 Task: Find an Airbnb in Vileyka, Belarus for 9 guests from 8th to 15th August with free parking, TV, gym, breakfast, 5 bedrooms, 8+ beds, 5 bathrooms, self check-in, and a price range of ₹10,000 to ₹14,000.
Action: Mouse moved to (372, 147)
Screenshot: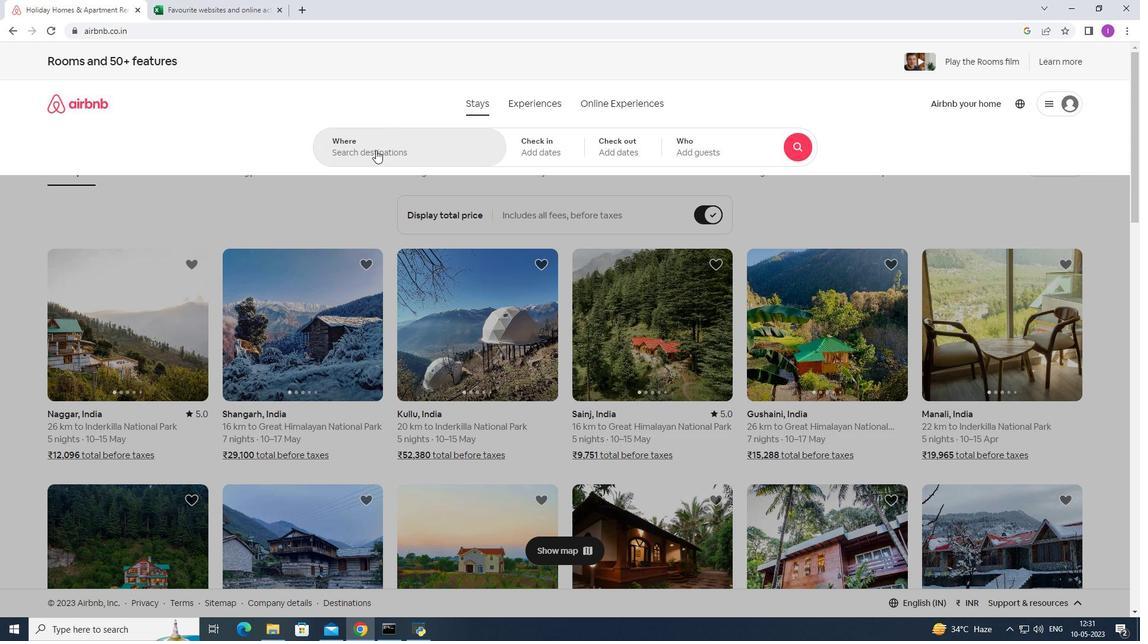 
Action: Mouse pressed left at (372, 147)
Screenshot: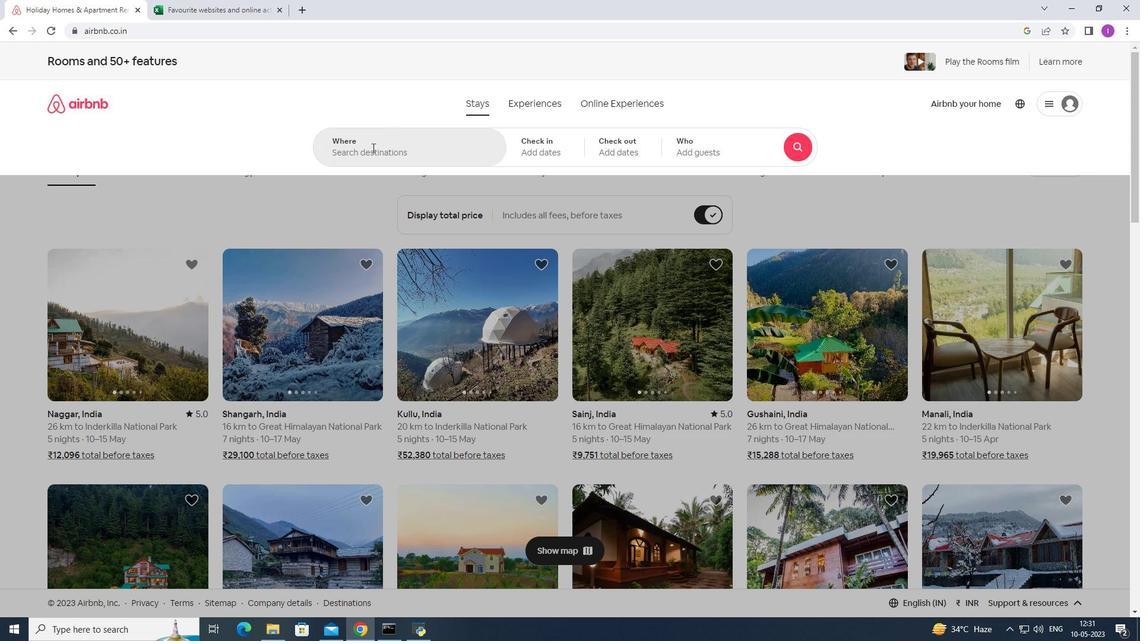 
Action: Mouse moved to (399, 149)
Screenshot: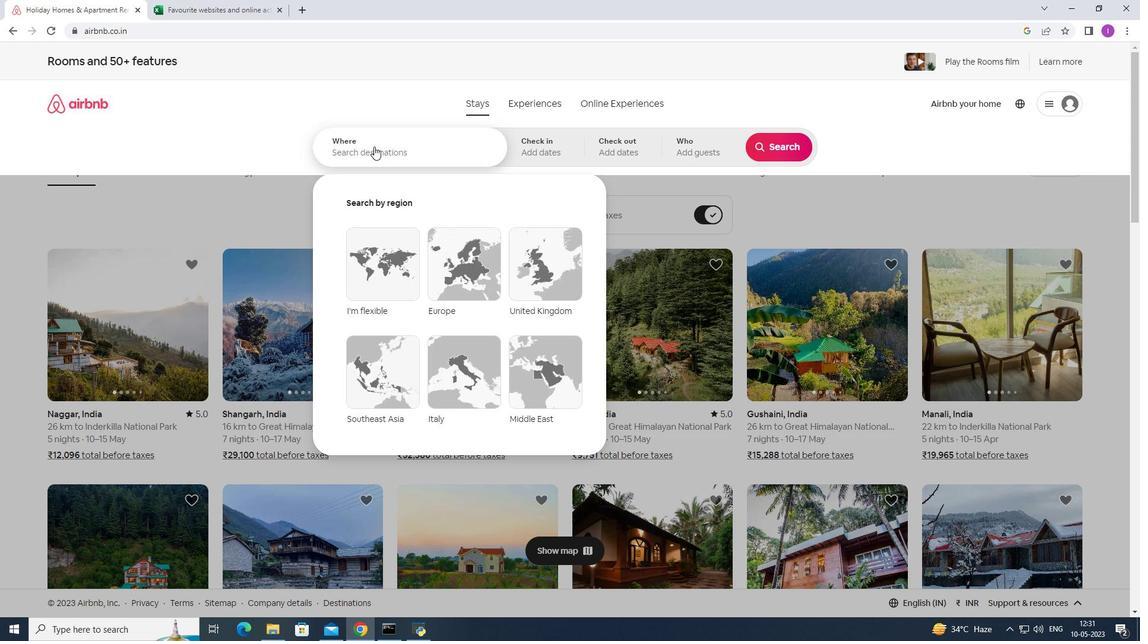 
Action: Key pressed <Key.shift><Key.shift><Key.shift><Key.shift><Key.shift><Key.shift><Key.shift><Key.shift><Key.shift><Key.shift><Key.shift><Key.shift><Key.shift><Key.shift><Key.shift><Key.shift><Key.shift><Key.shift><Key.shift><Key.shift><Key.shift><Key.shift><Key.shift><Key.shift><Key.shift><Key.shift><Key.shift><Key.shift><Key.shift><Key.shift><Key.shift><Key.shift><Key.shift><Key.shift><Key.shift><Key.shift>Vilyeyka,<Key.shift>Belarus
Screenshot: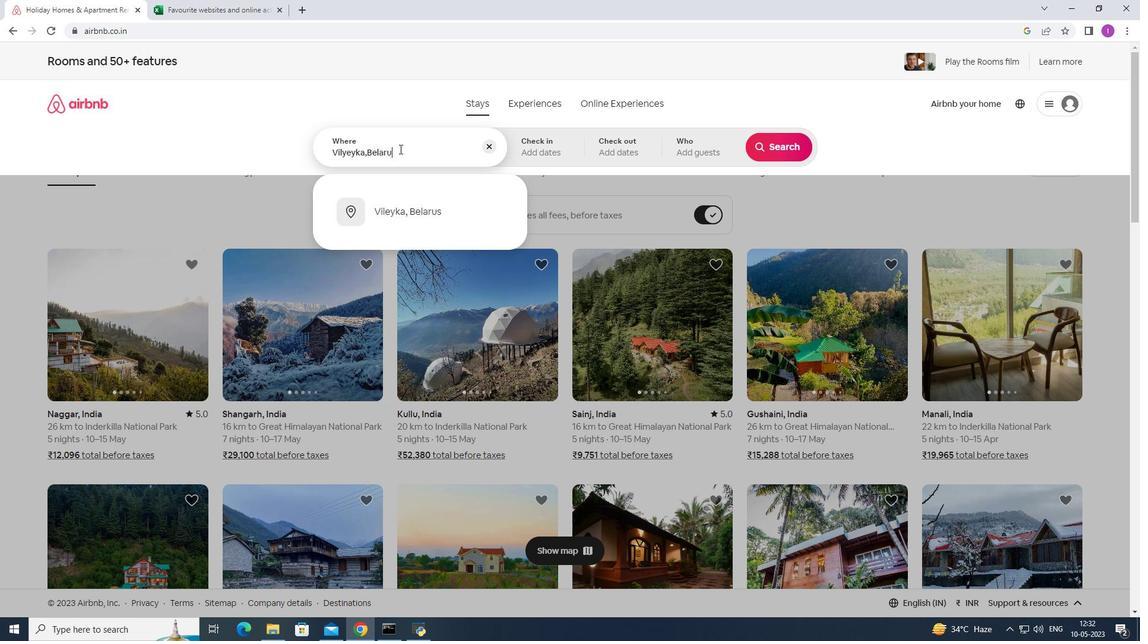 
Action: Mouse moved to (417, 216)
Screenshot: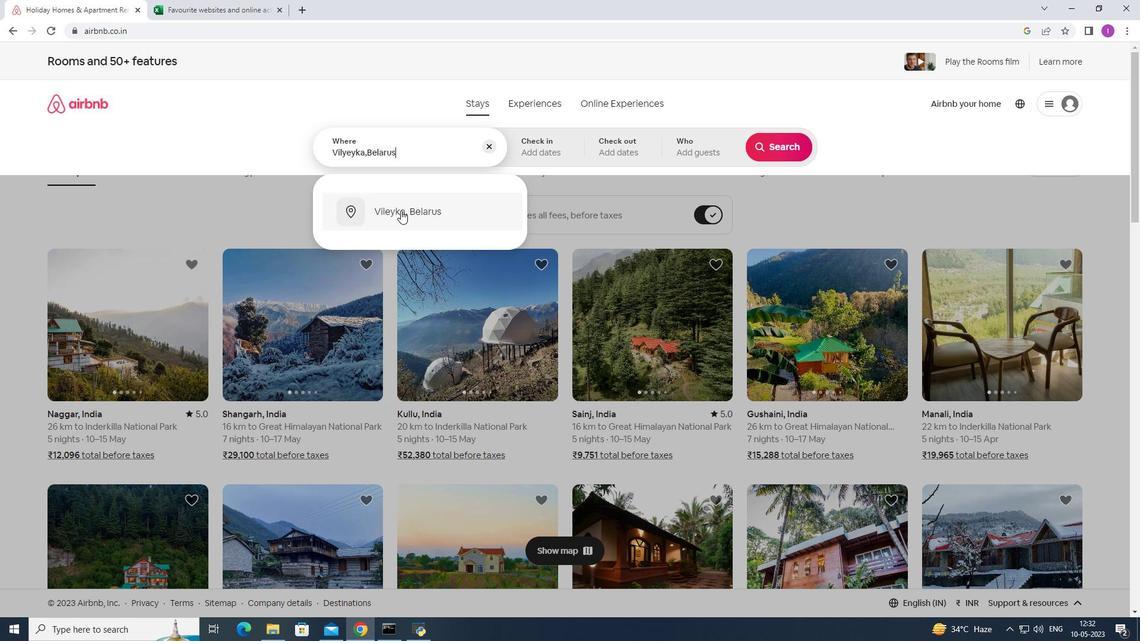 
Action: Mouse pressed left at (417, 216)
Screenshot: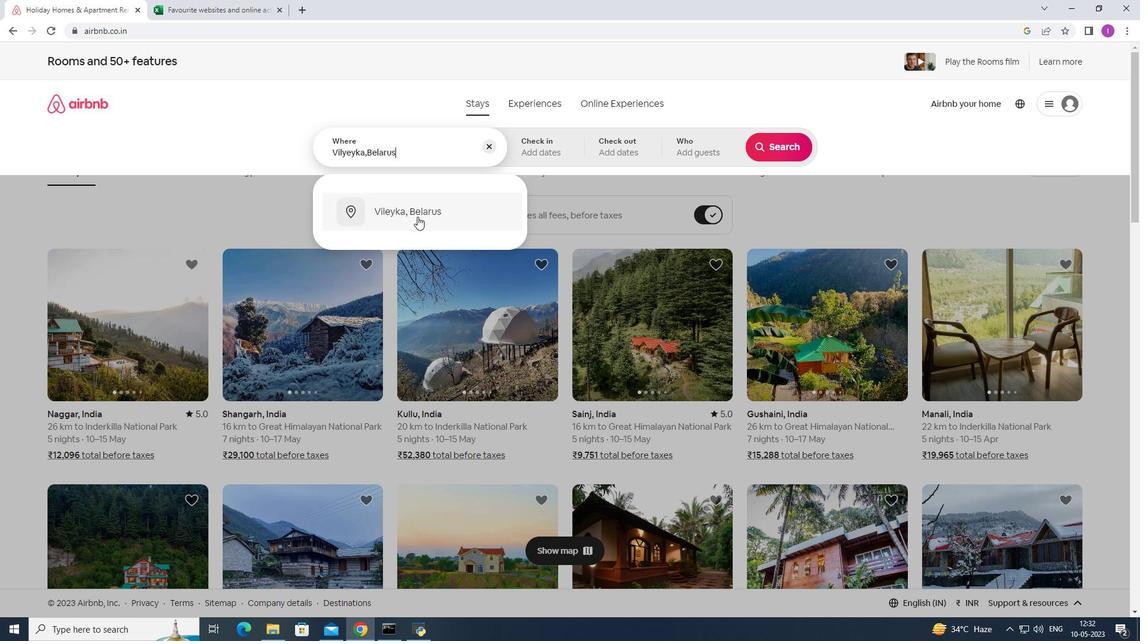 
Action: Mouse moved to (781, 239)
Screenshot: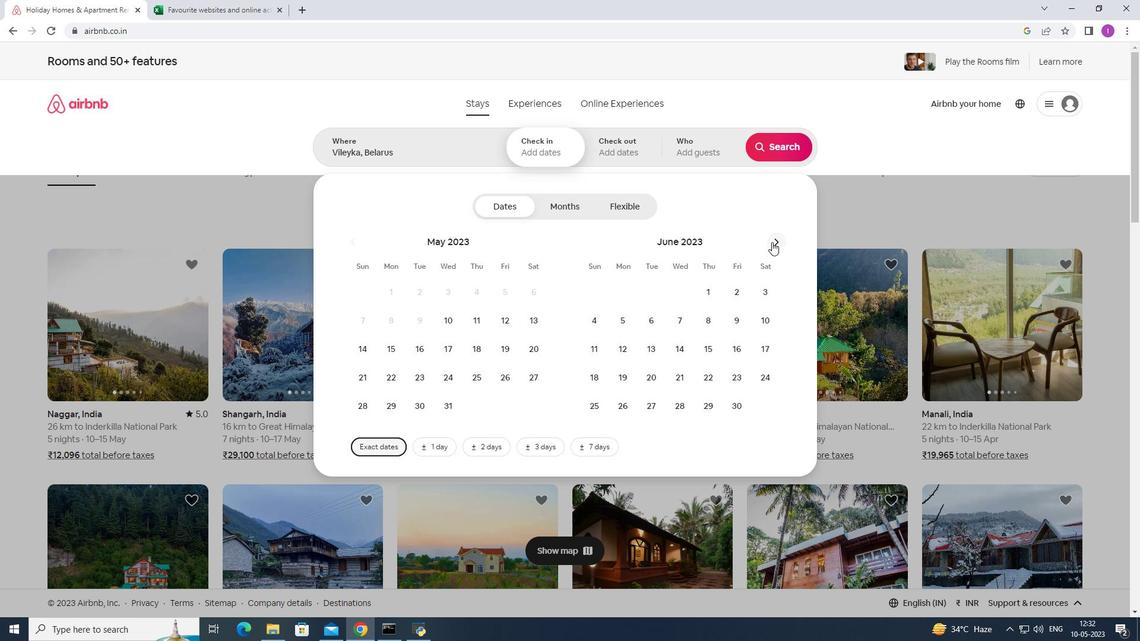 
Action: Mouse pressed left at (781, 239)
Screenshot: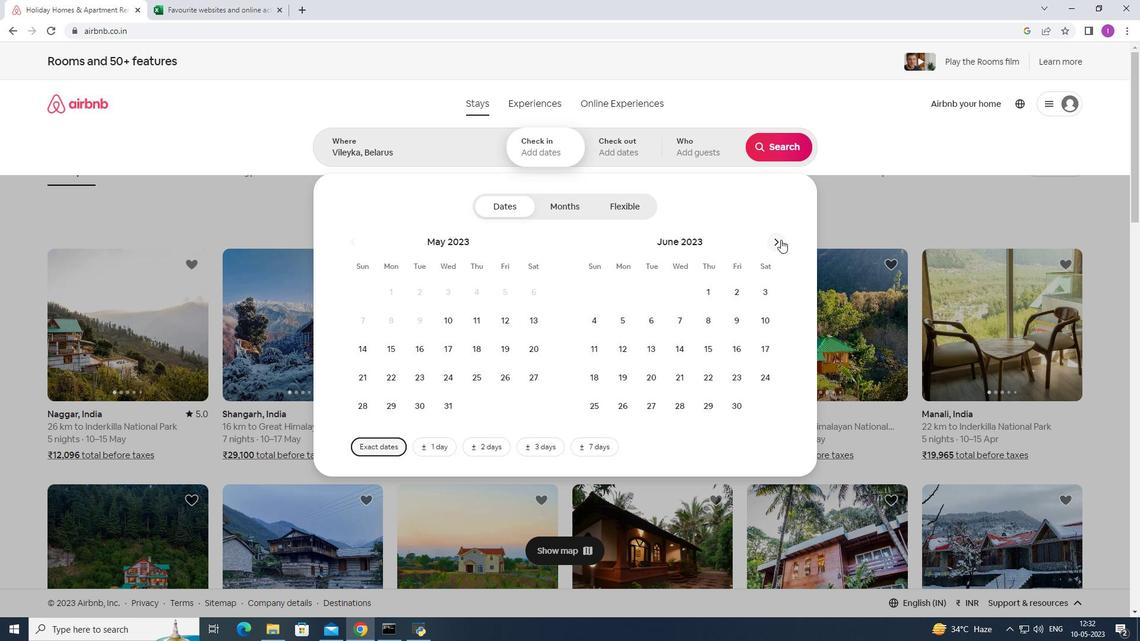 
Action: Mouse pressed left at (781, 239)
Screenshot: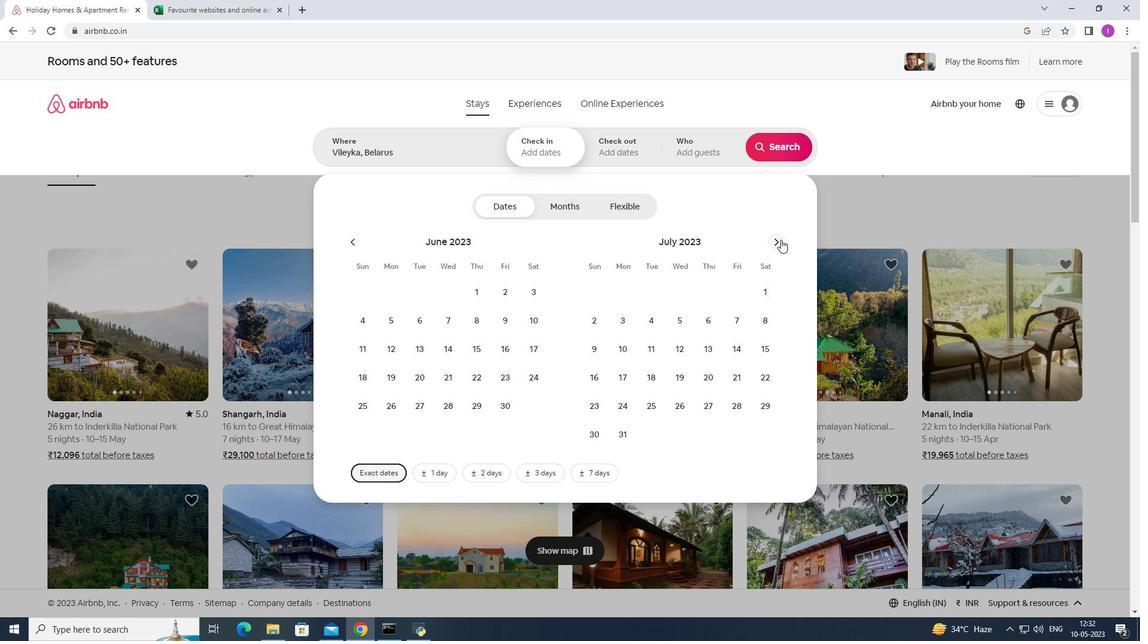 
Action: Mouse moved to (652, 323)
Screenshot: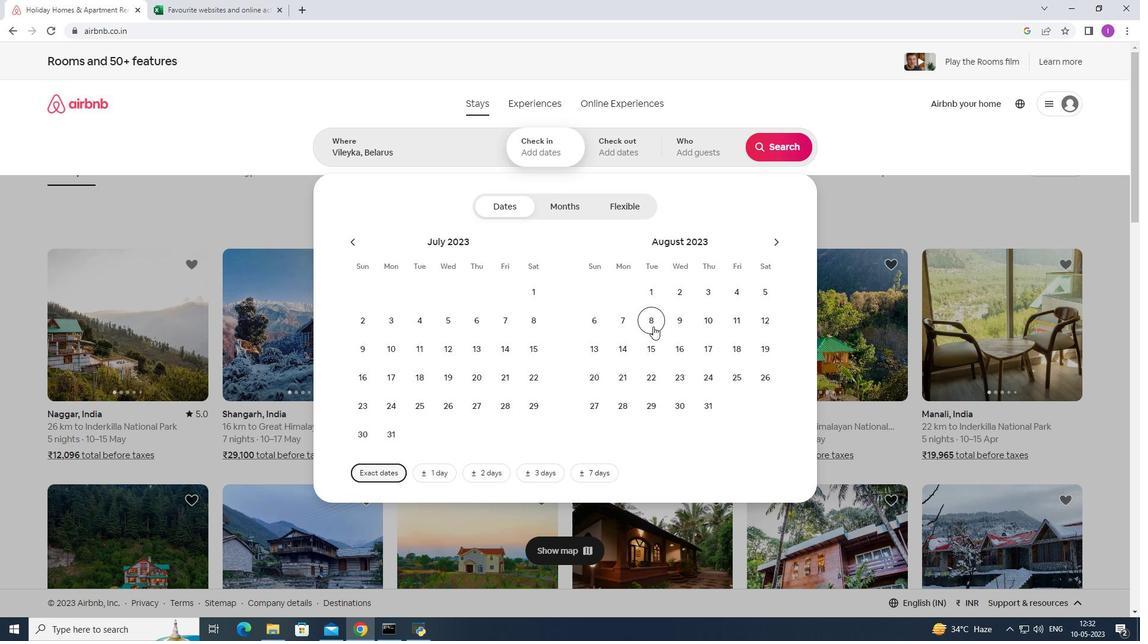 
Action: Mouse pressed left at (652, 323)
Screenshot: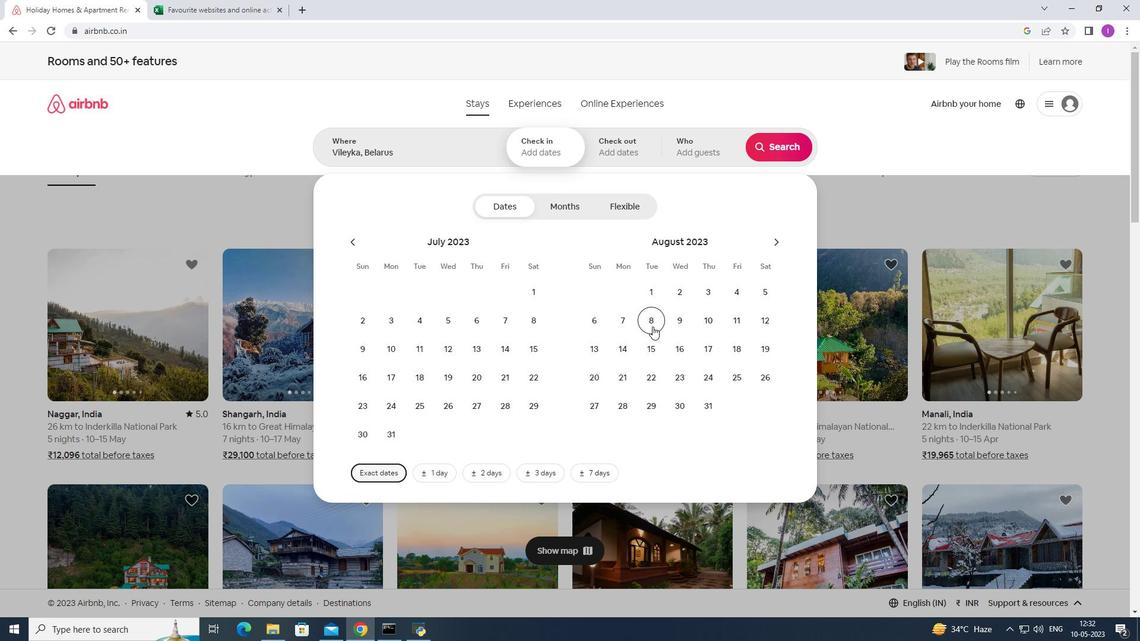 
Action: Mouse moved to (654, 343)
Screenshot: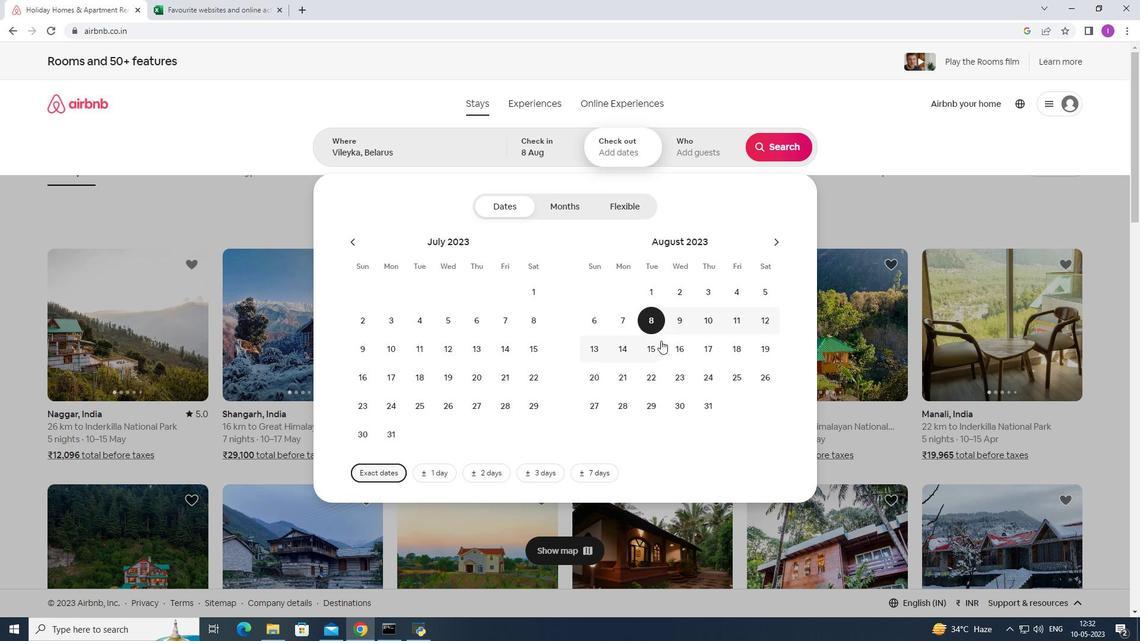 
Action: Mouse pressed left at (654, 343)
Screenshot: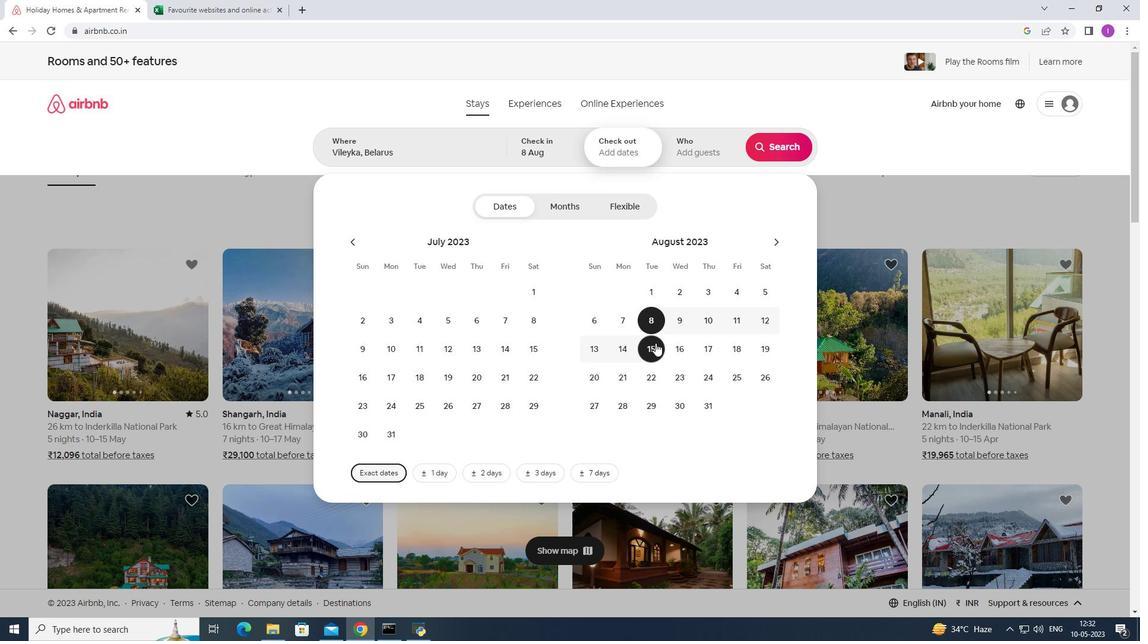 
Action: Mouse moved to (691, 149)
Screenshot: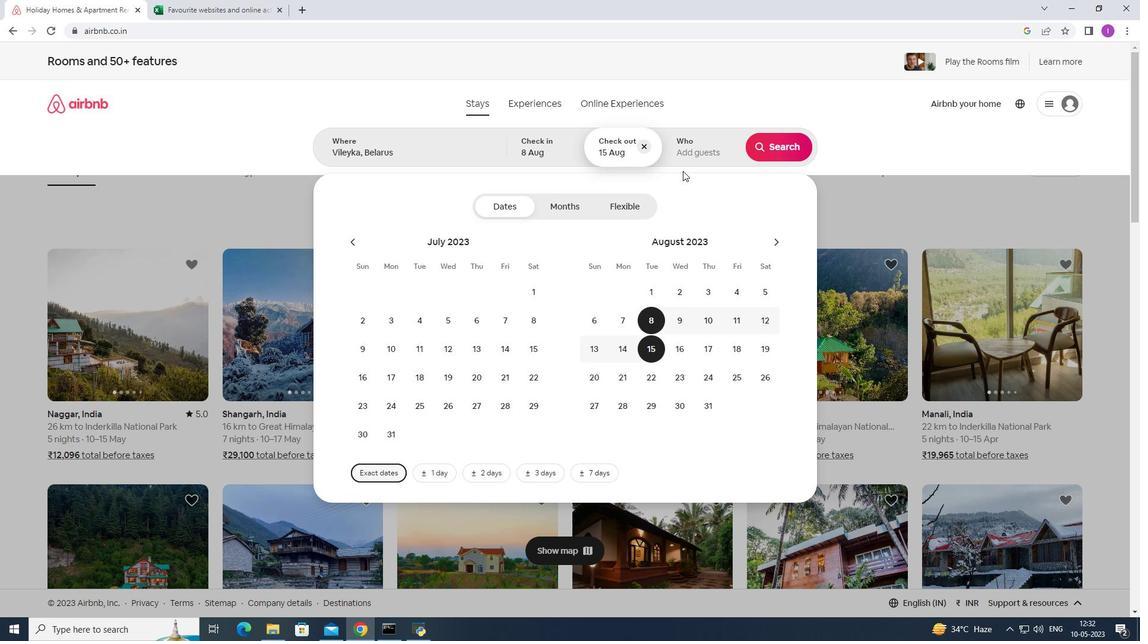 
Action: Mouse pressed left at (691, 149)
Screenshot: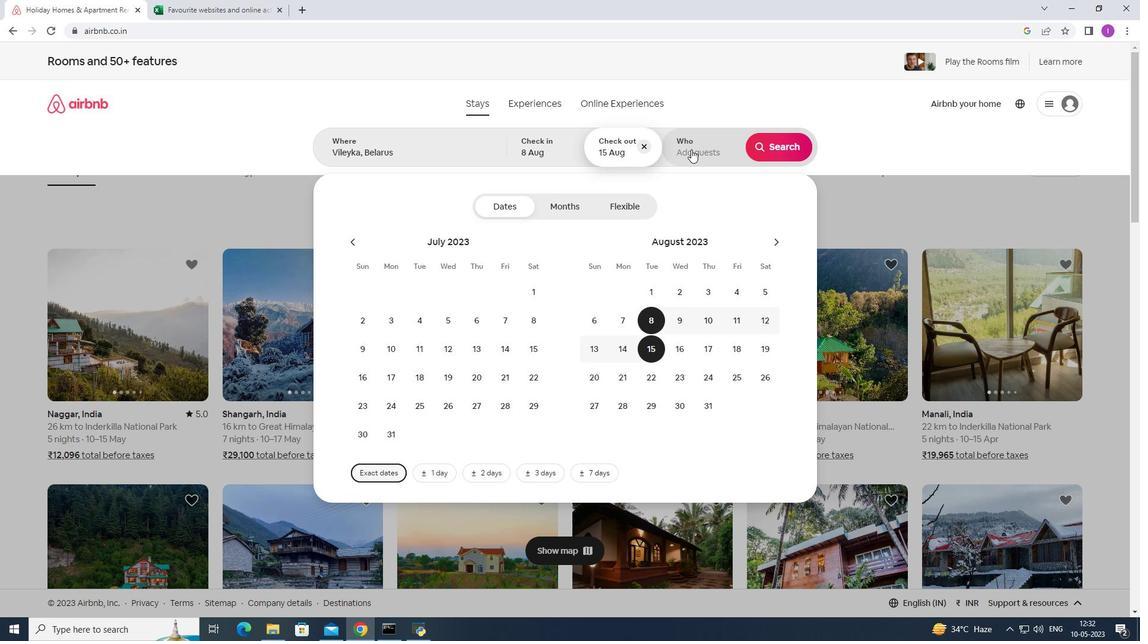 
Action: Mouse moved to (778, 209)
Screenshot: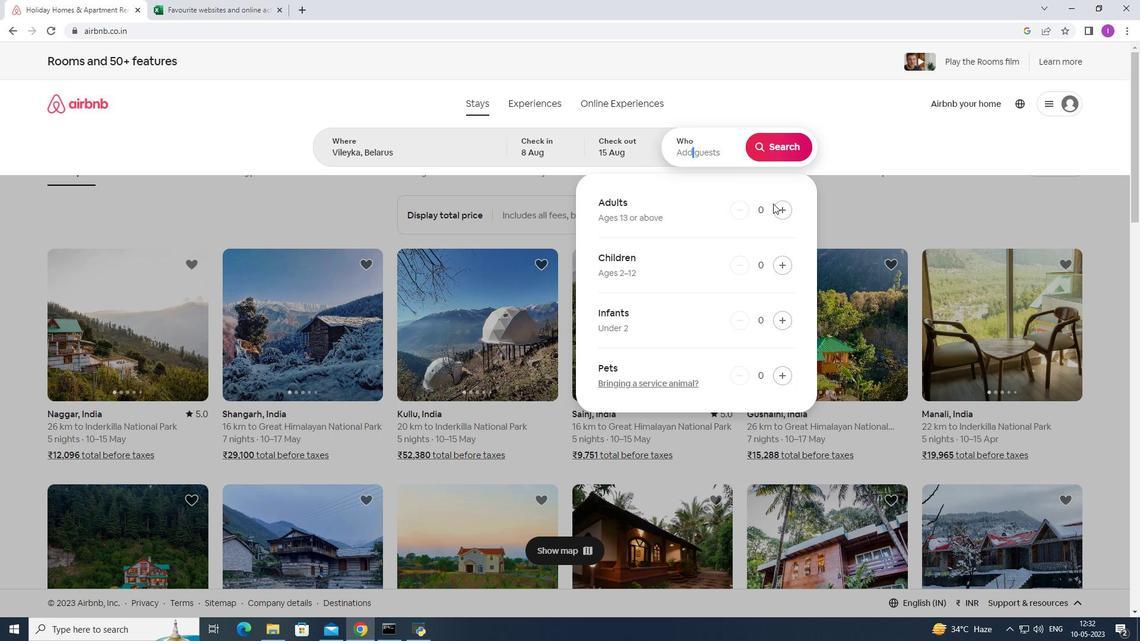 
Action: Mouse pressed left at (778, 209)
Screenshot: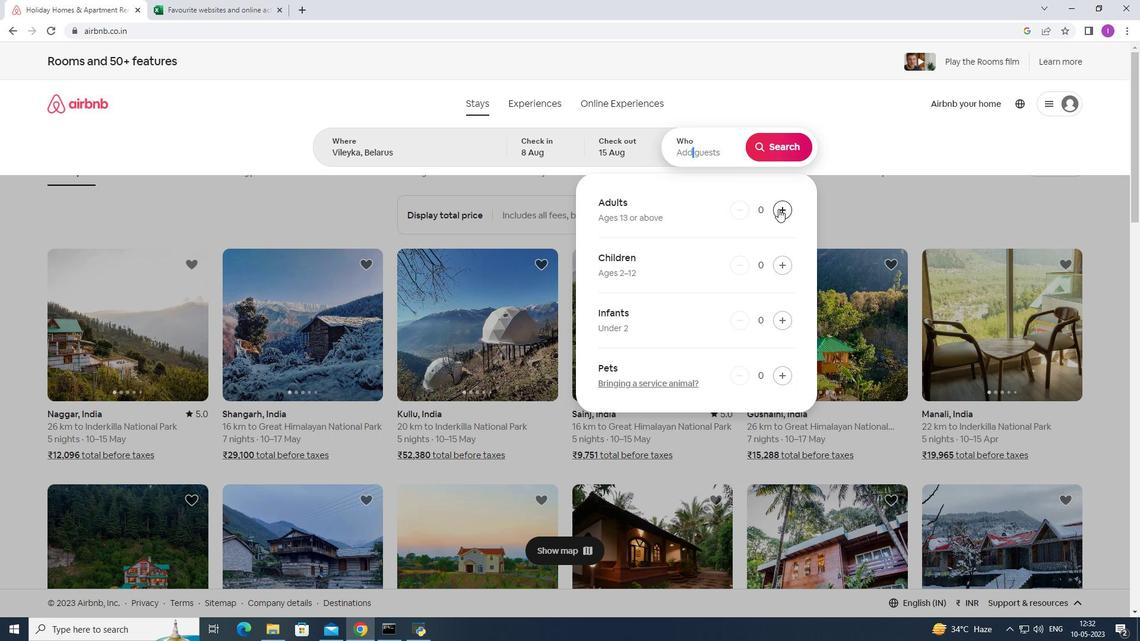 
Action: Mouse pressed left at (778, 209)
Screenshot: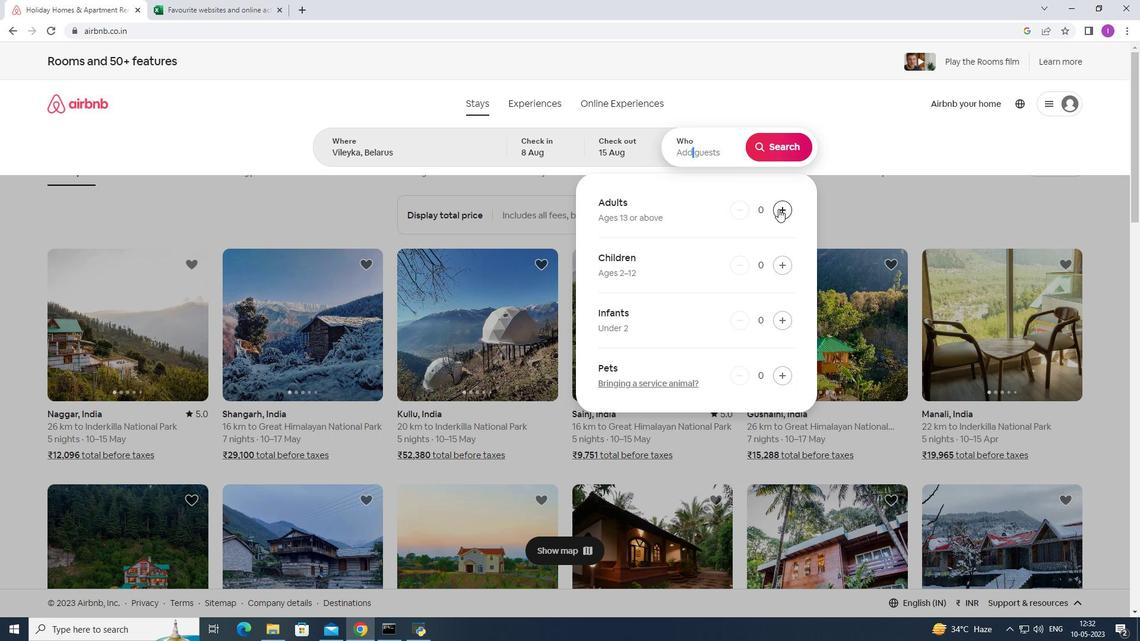 
Action: Mouse pressed left at (778, 209)
Screenshot: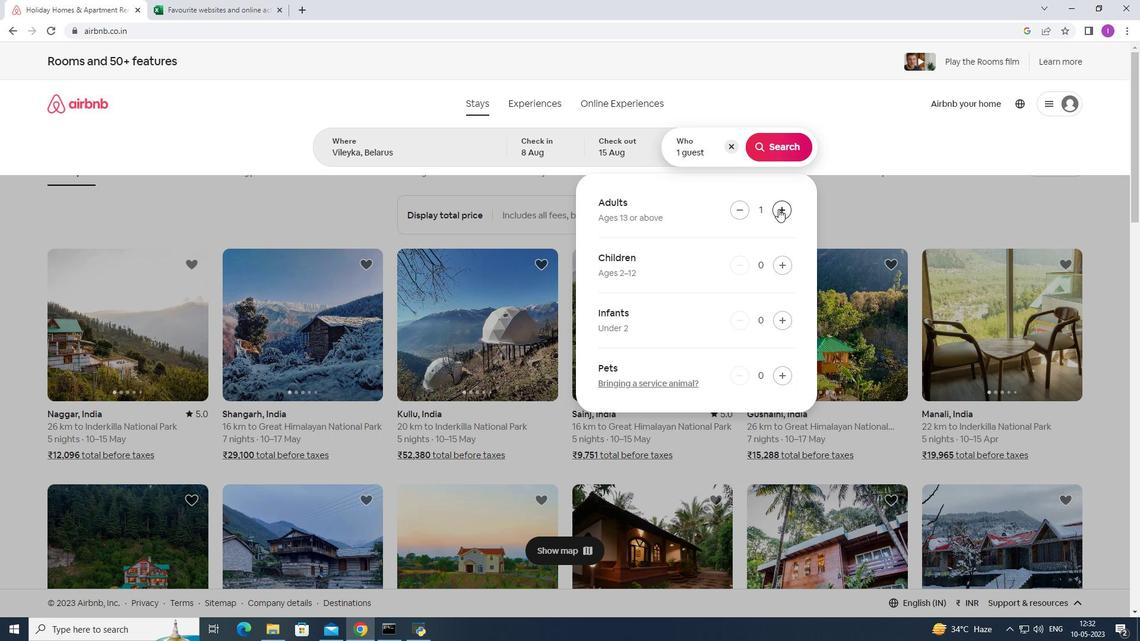 
Action: Mouse pressed left at (778, 209)
Screenshot: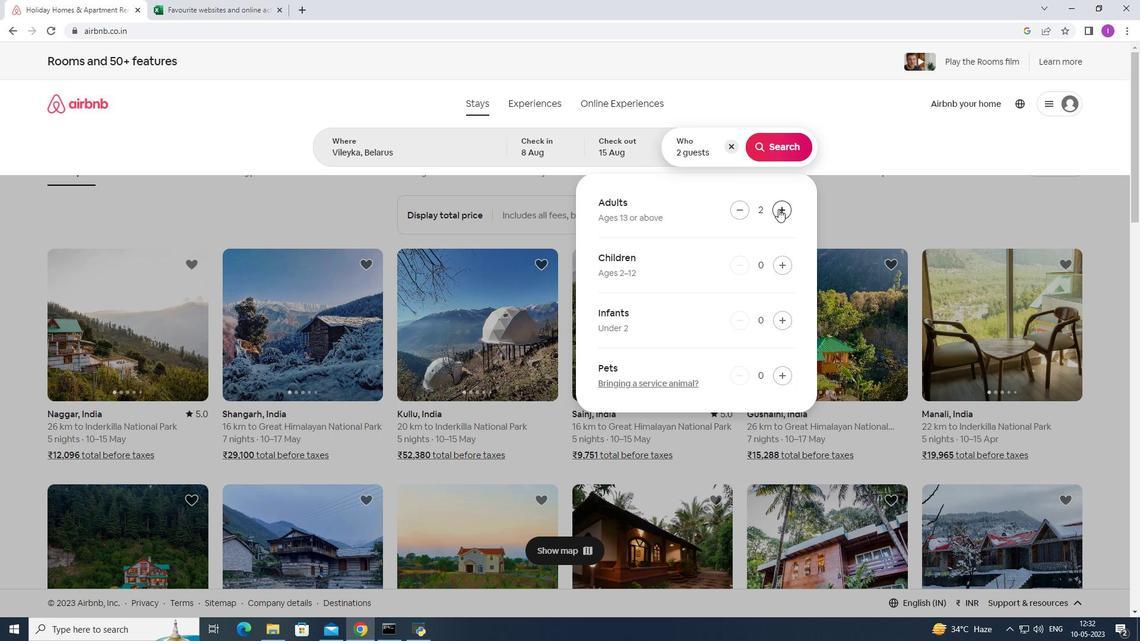 
Action: Mouse pressed left at (778, 209)
Screenshot: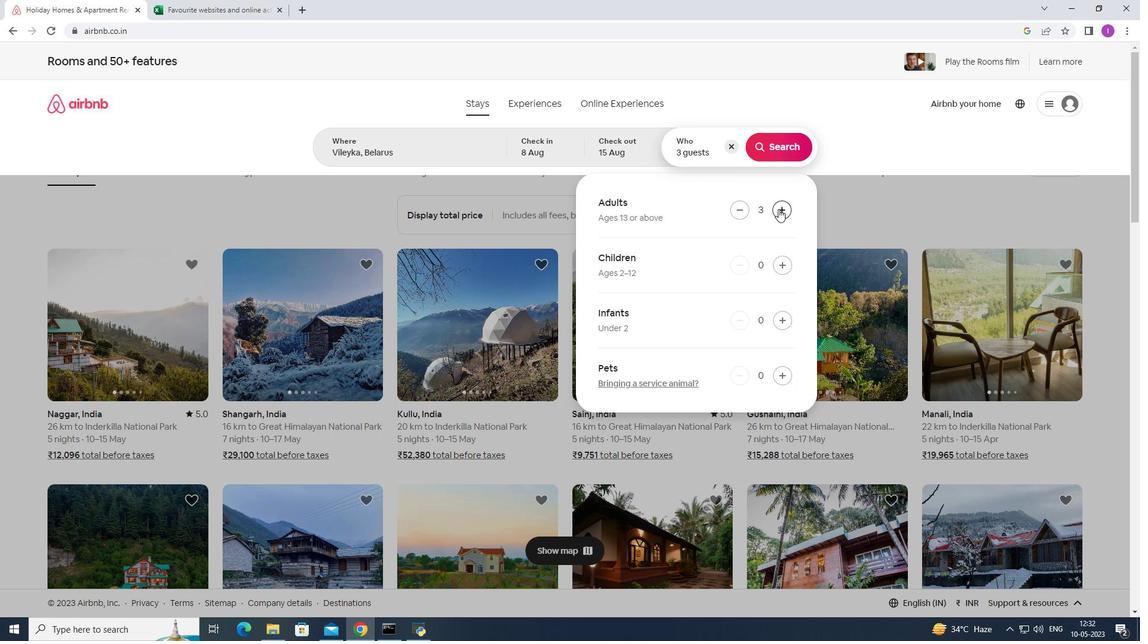
Action: Mouse pressed left at (778, 209)
Screenshot: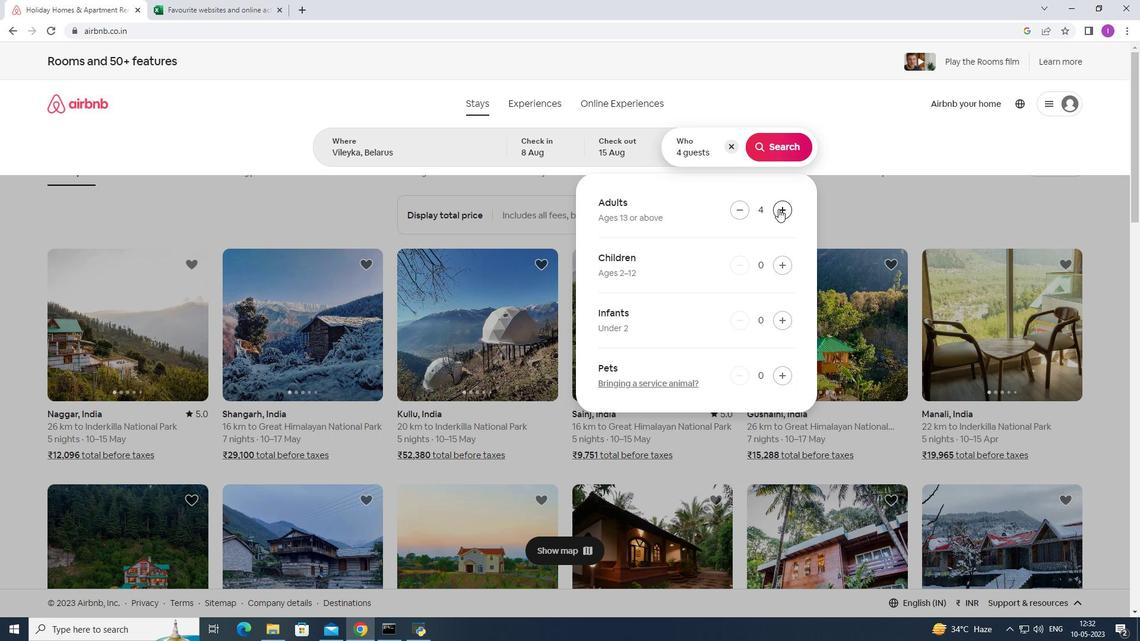 
Action: Mouse pressed left at (778, 209)
Screenshot: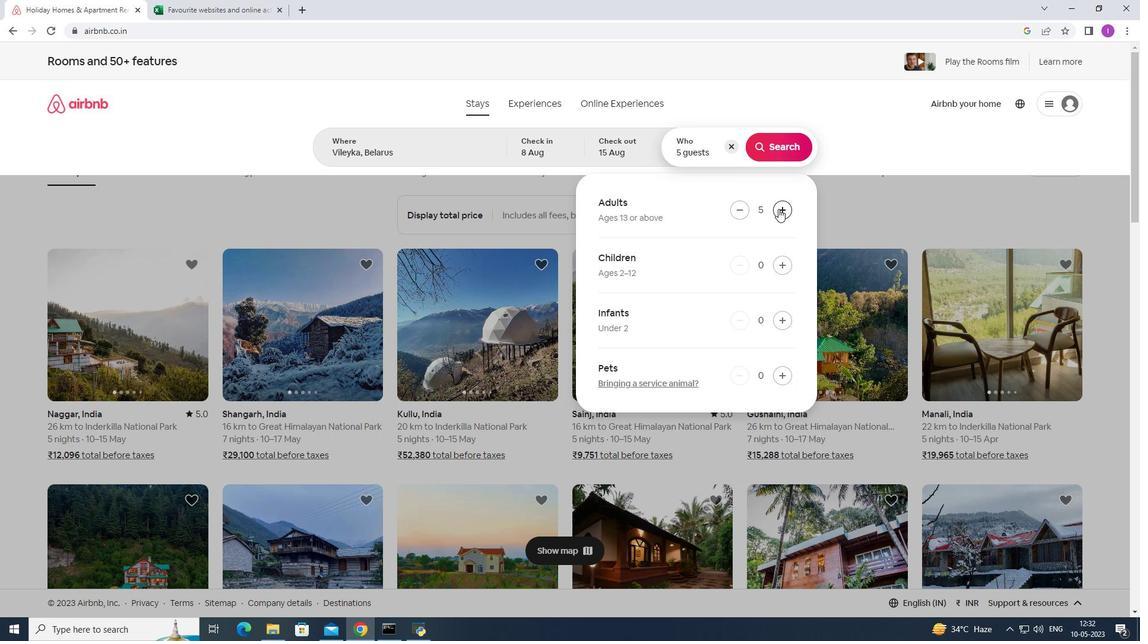 
Action: Mouse pressed left at (778, 209)
Screenshot: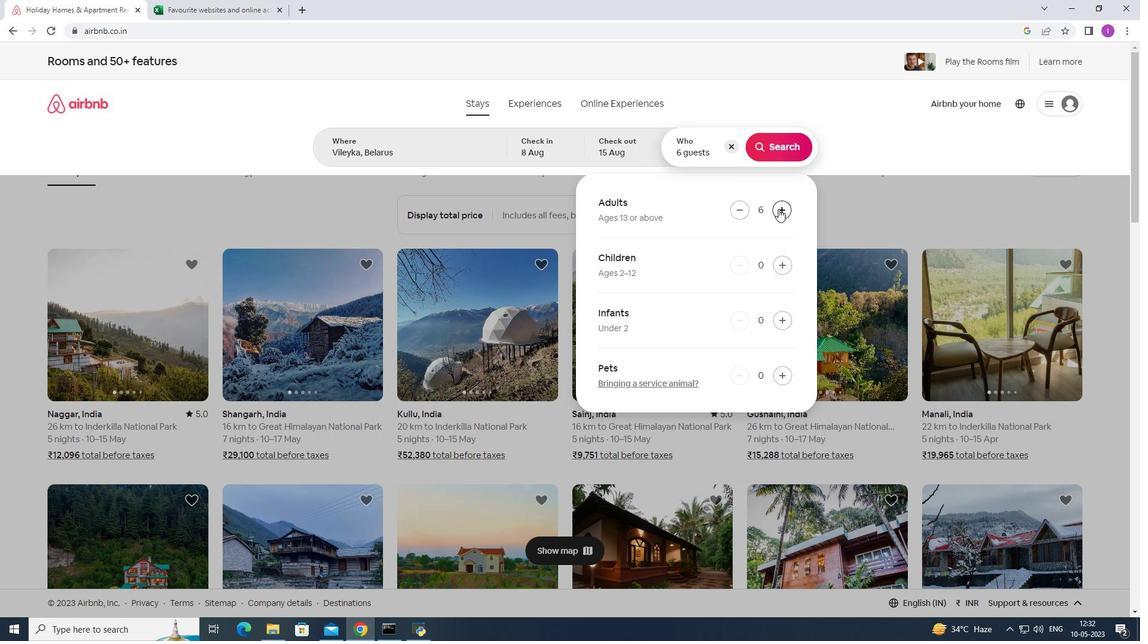 
Action: Mouse pressed left at (778, 209)
Screenshot: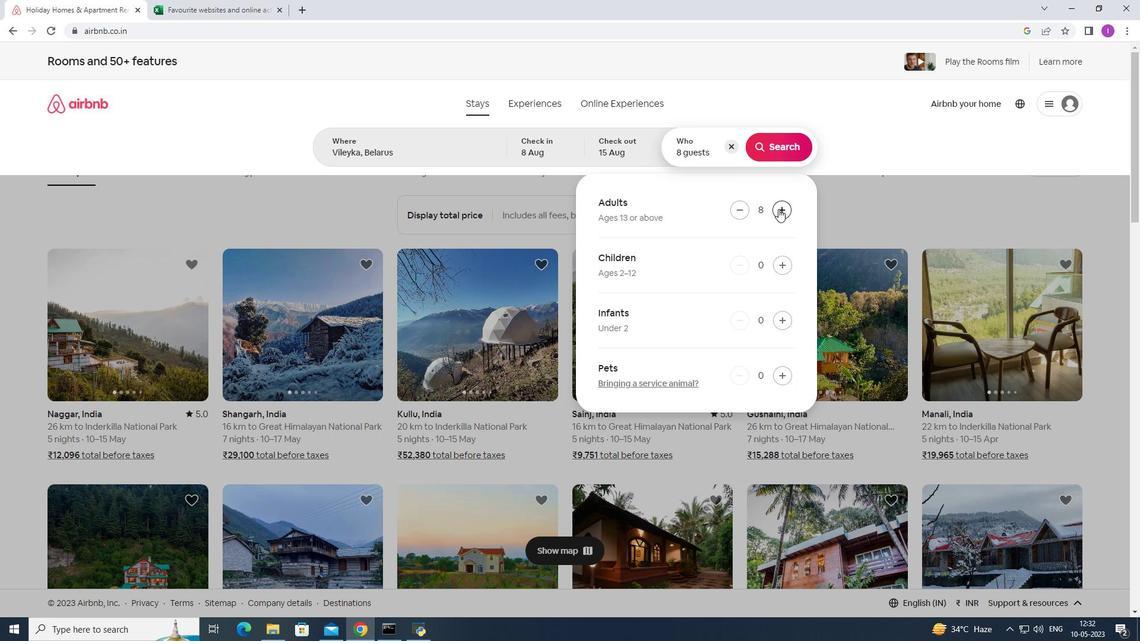 
Action: Mouse moved to (793, 153)
Screenshot: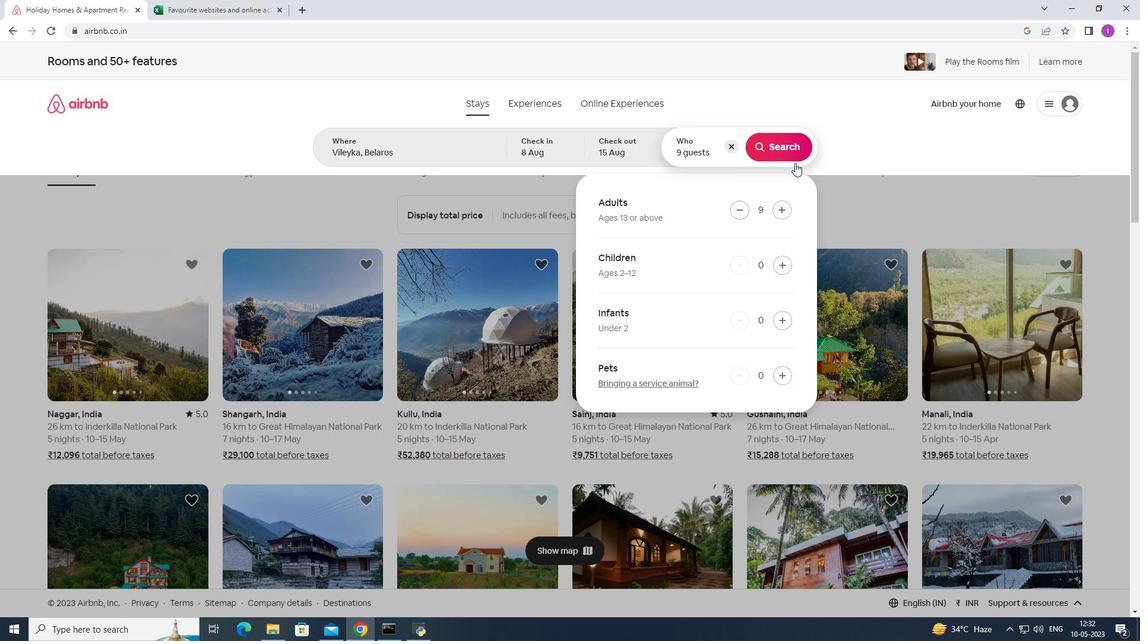 
Action: Mouse pressed left at (793, 153)
Screenshot: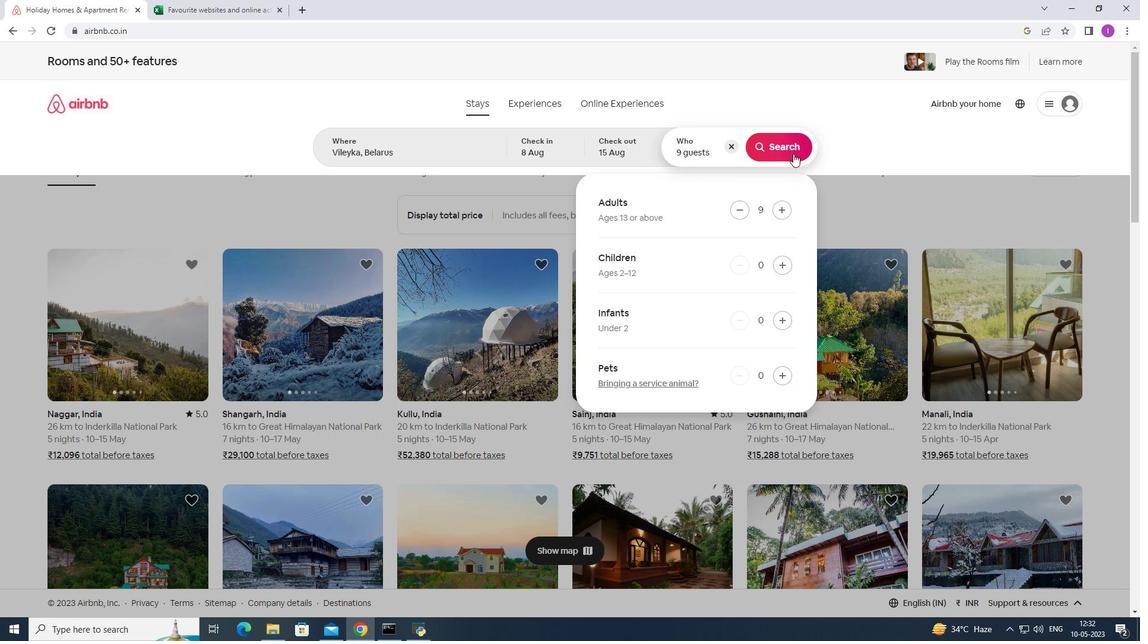 
Action: Mouse moved to (1091, 115)
Screenshot: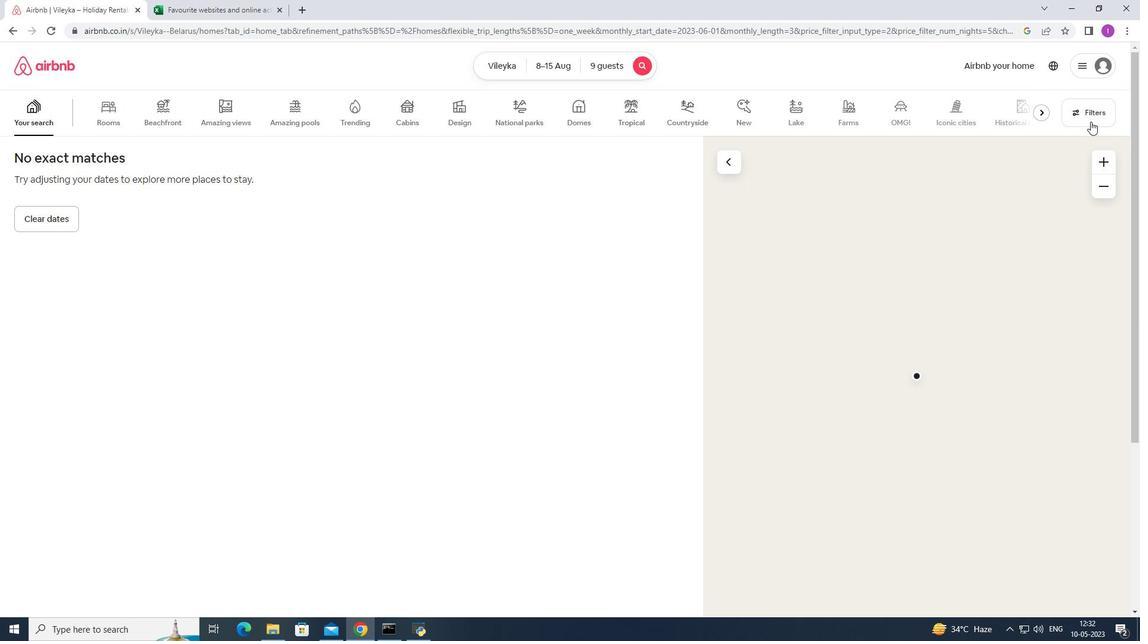 
Action: Mouse pressed left at (1091, 115)
Screenshot: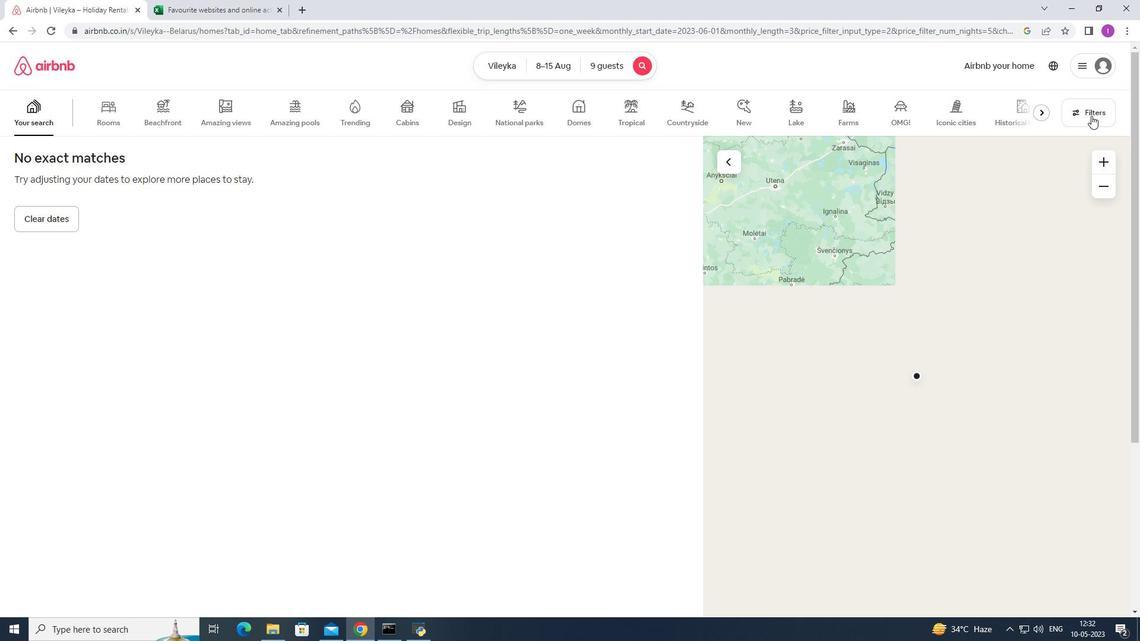 
Action: Mouse moved to (438, 407)
Screenshot: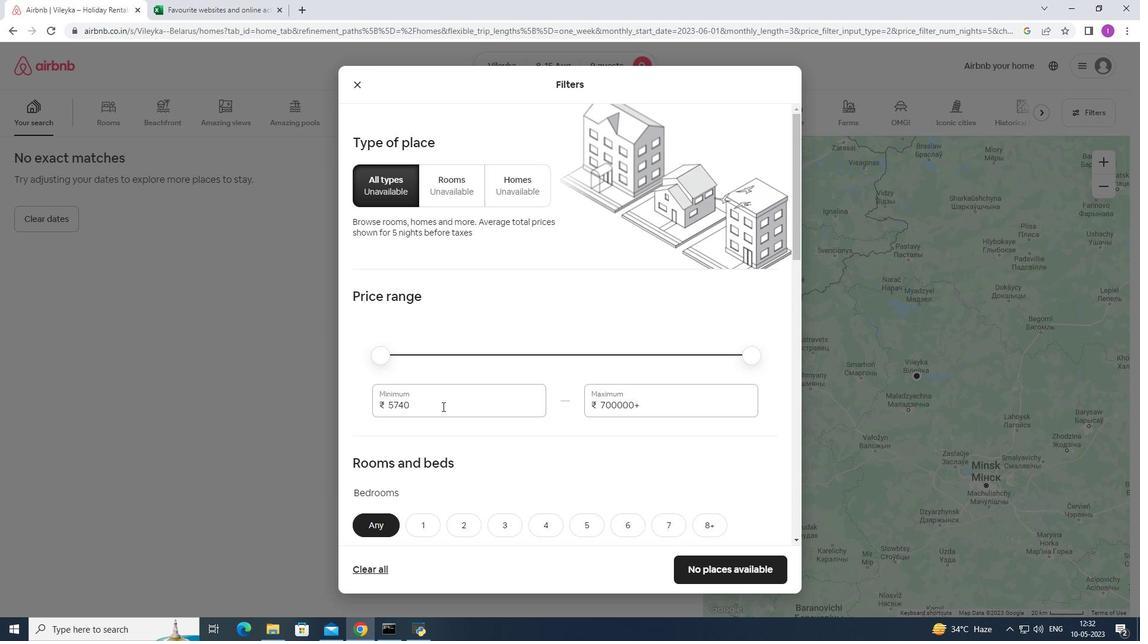 
Action: Mouse pressed left at (438, 407)
Screenshot: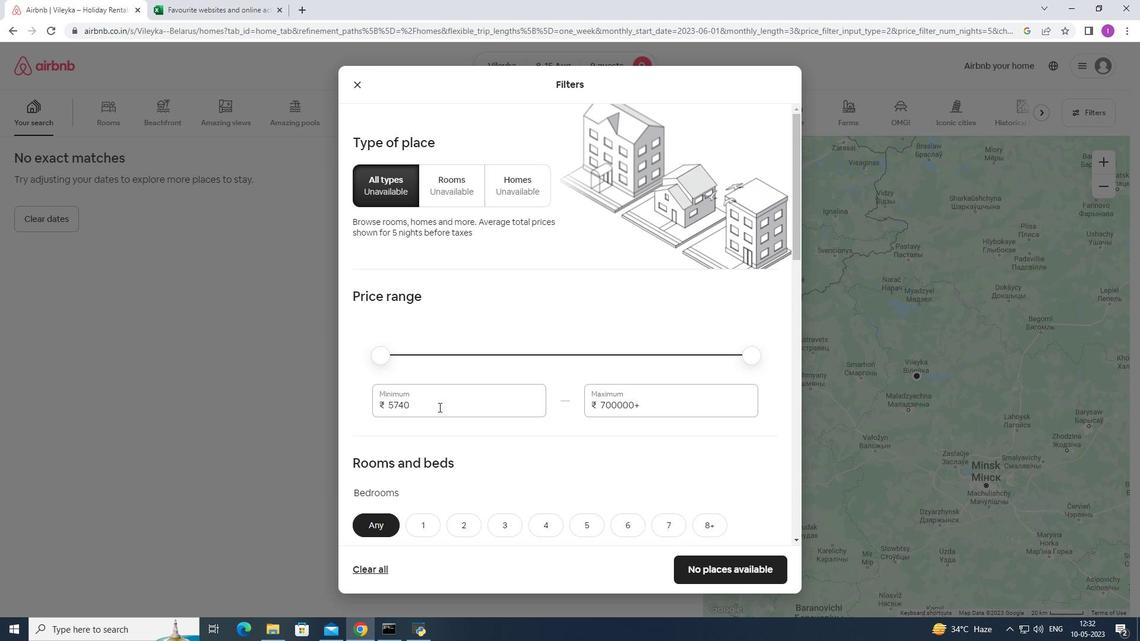 
Action: Mouse moved to (516, 407)
Screenshot: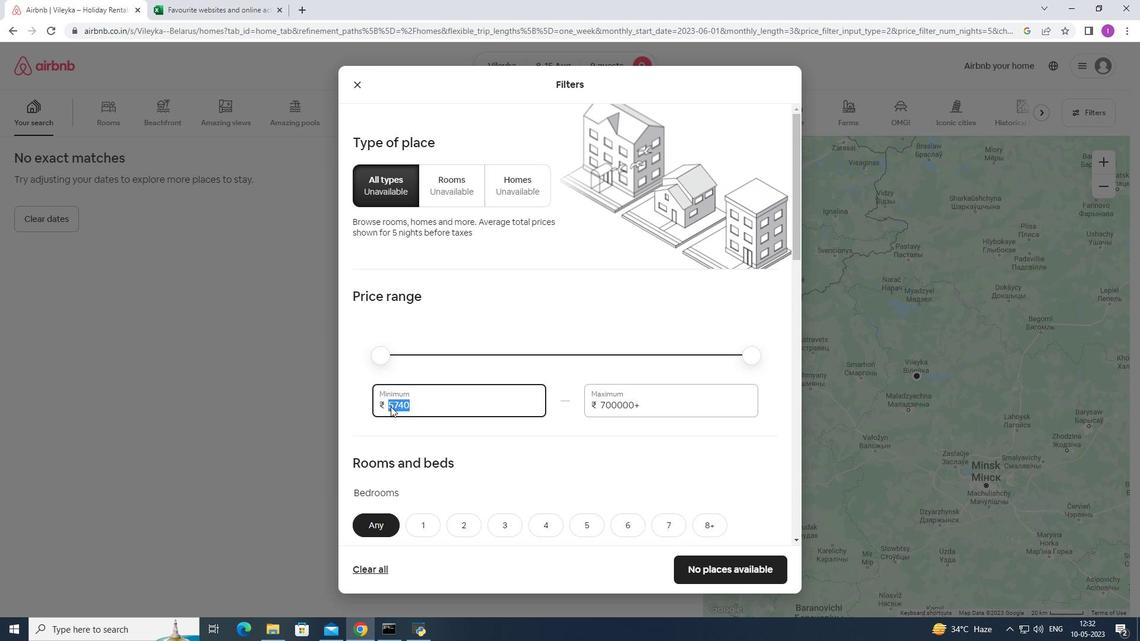 
Action: Key pressed 10000
Screenshot: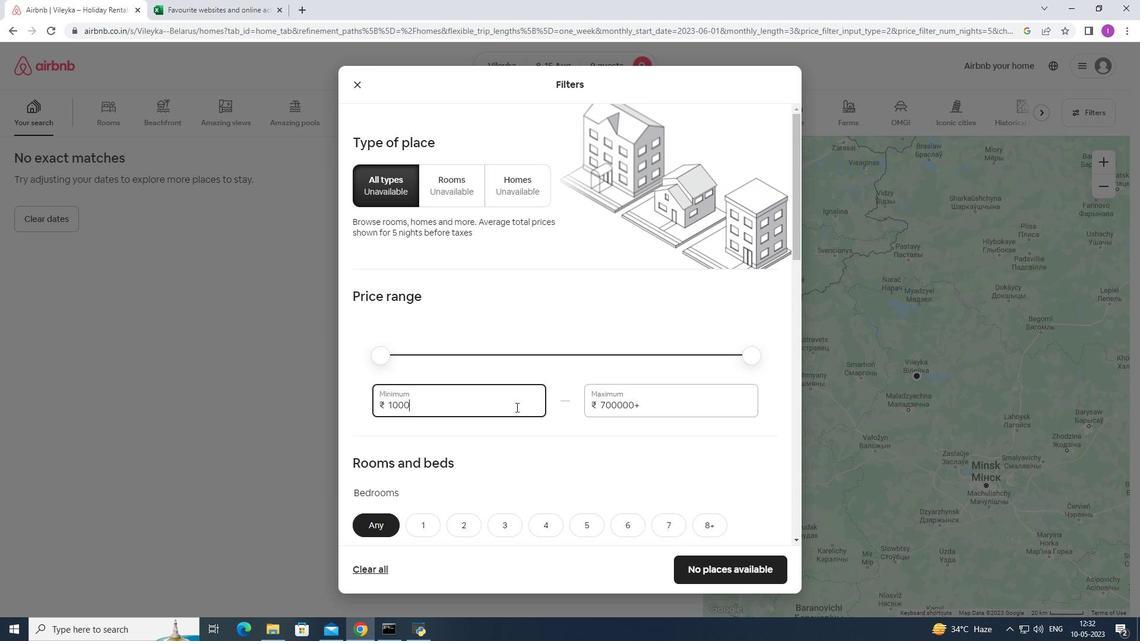 
Action: Mouse moved to (647, 402)
Screenshot: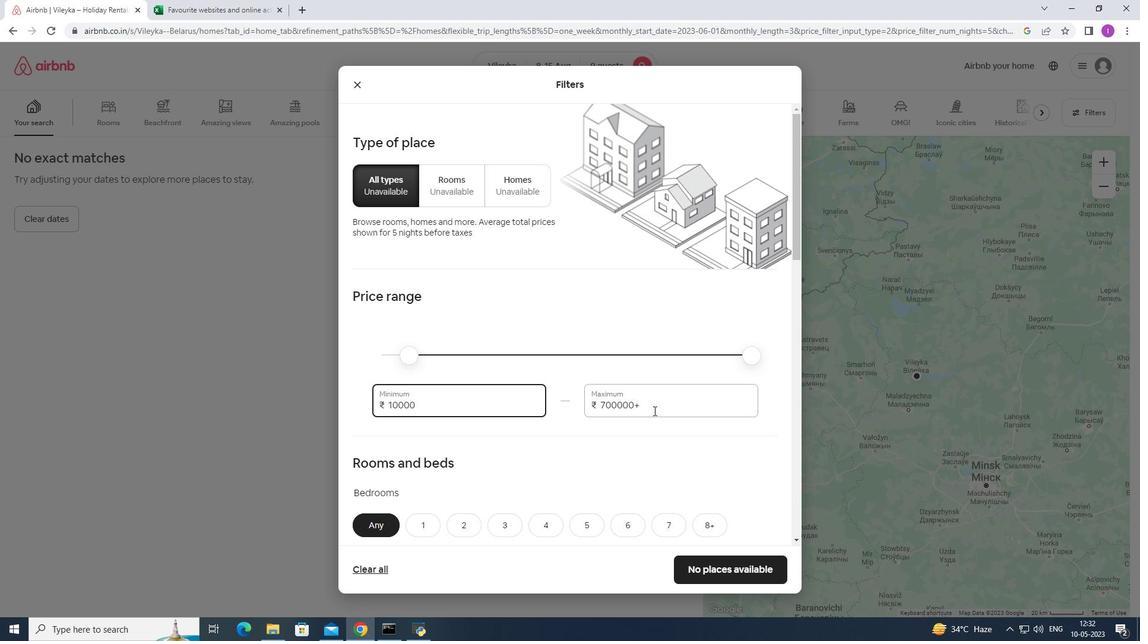 
Action: Mouse pressed left at (647, 402)
Screenshot: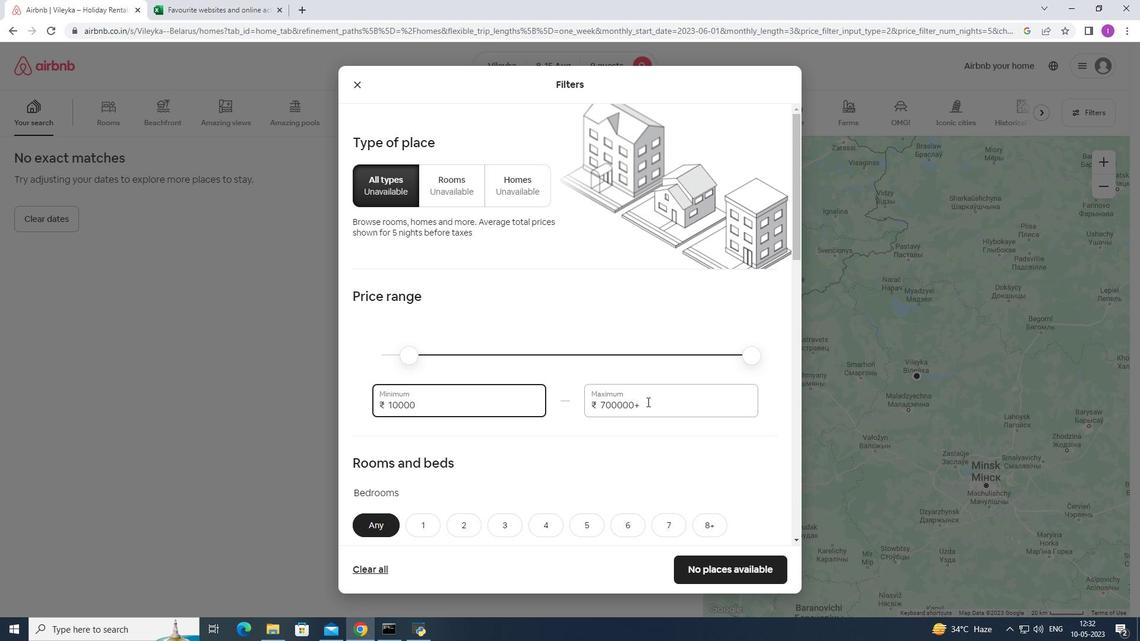 
Action: Mouse moved to (588, 403)
Screenshot: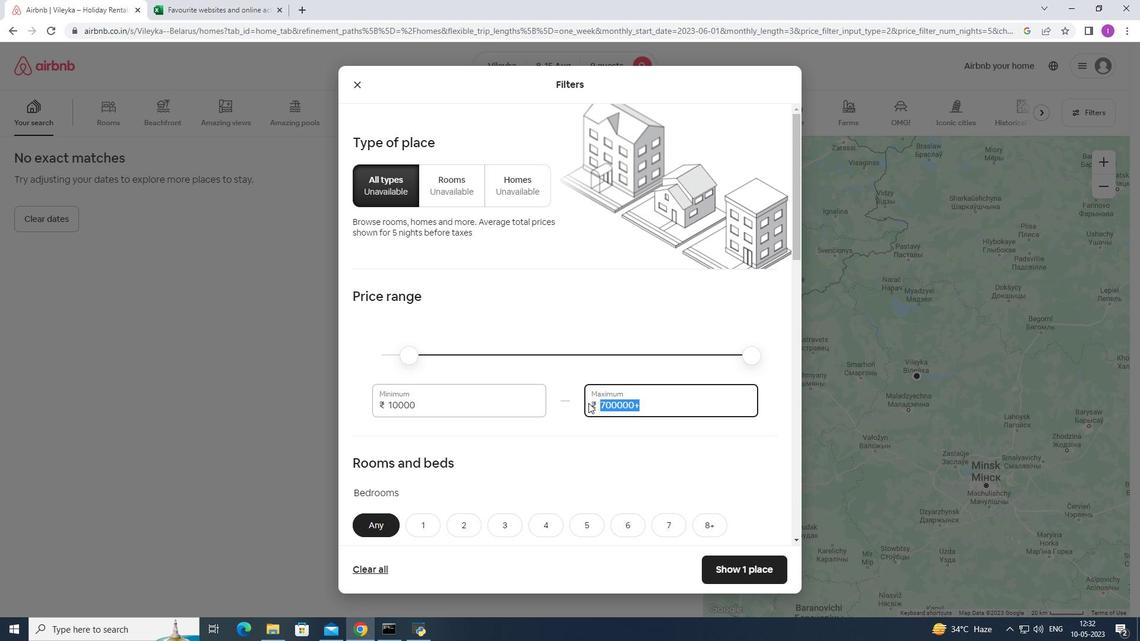 
Action: Key pressed 1
Screenshot: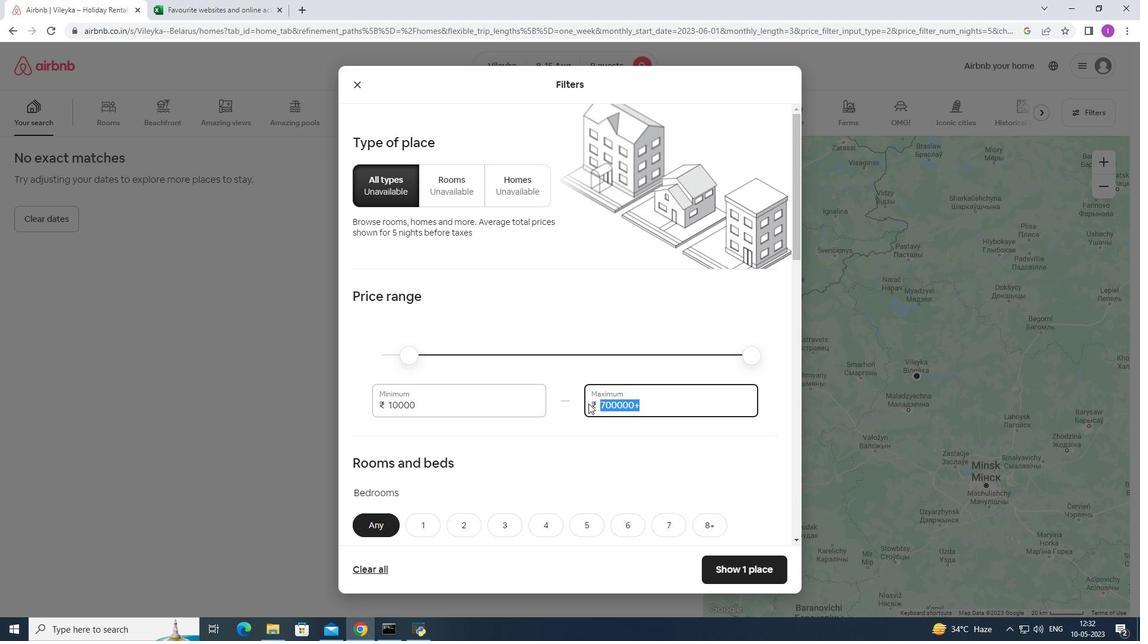 
Action: Mouse moved to (588, 405)
Screenshot: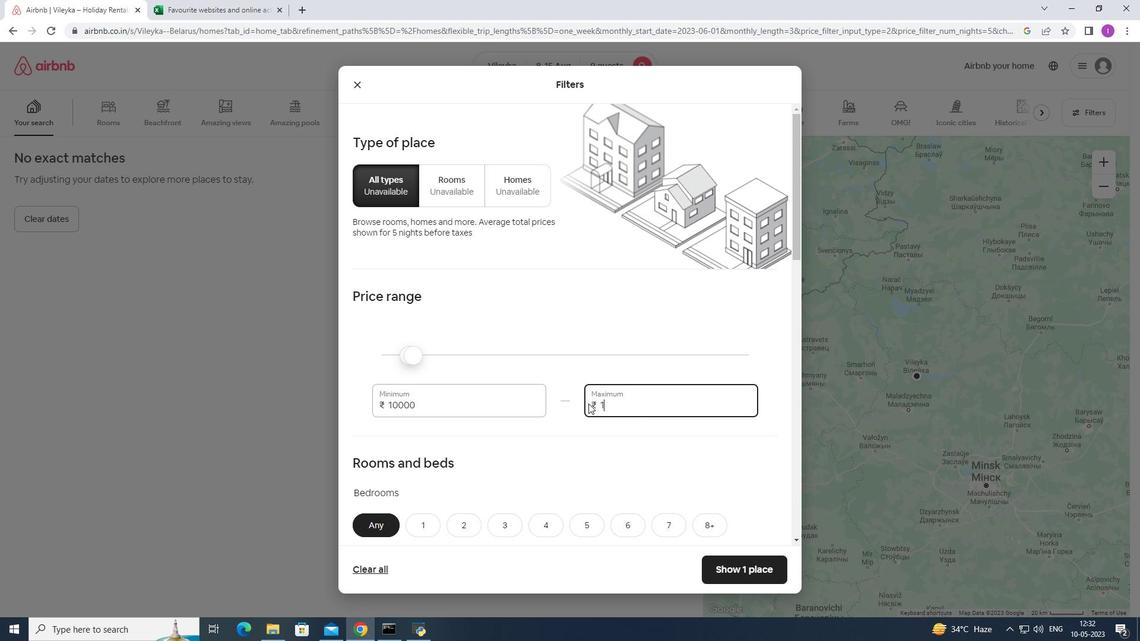 
Action: Key pressed 4
Screenshot: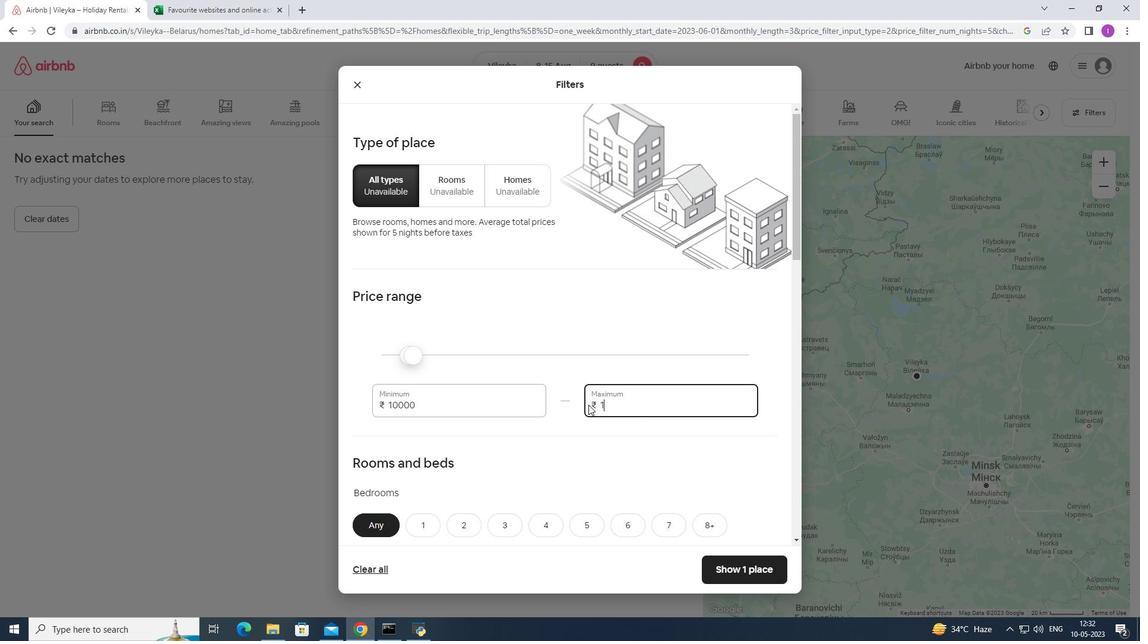
Action: Mouse moved to (586, 406)
Screenshot: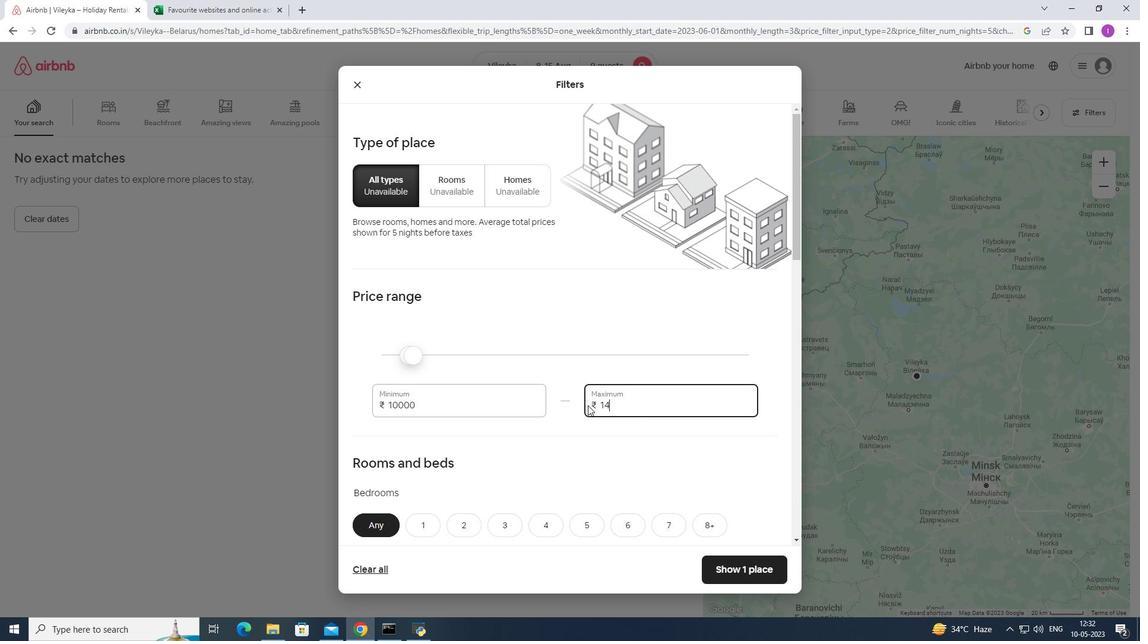 
Action: Key pressed 0
Screenshot: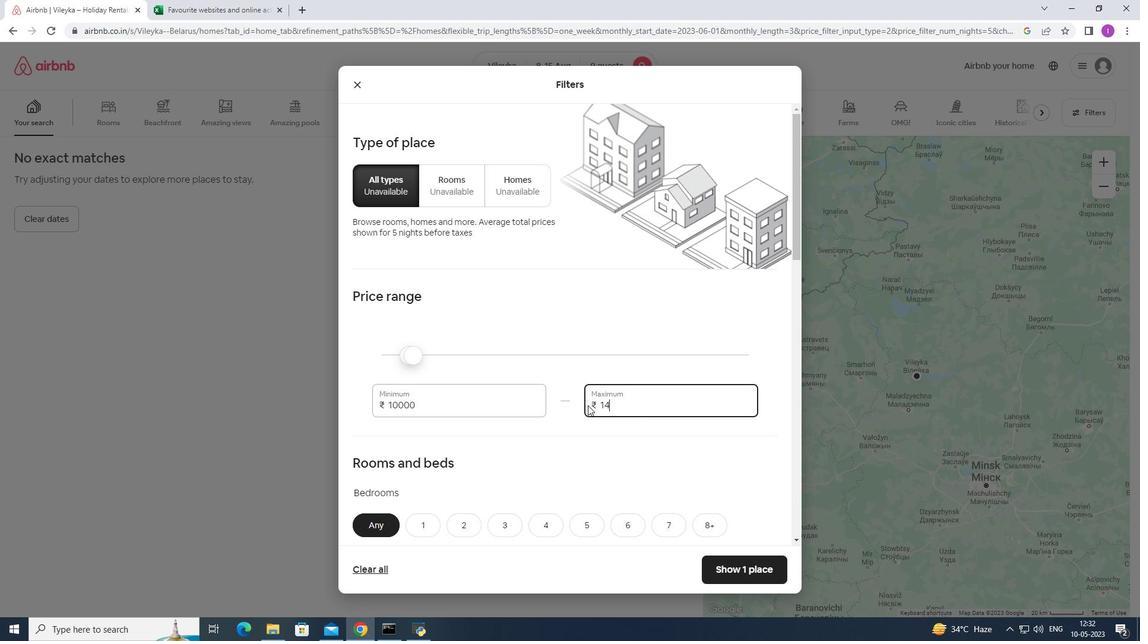 
Action: Mouse moved to (585, 408)
Screenshot: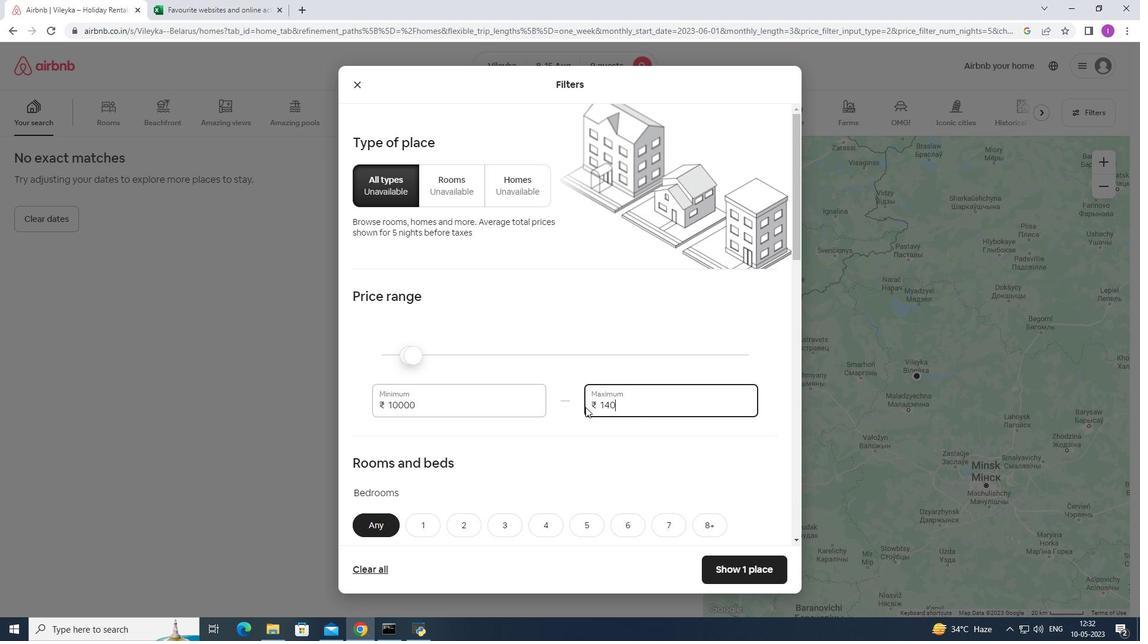 
Action: Key pressed 0
Screenshot: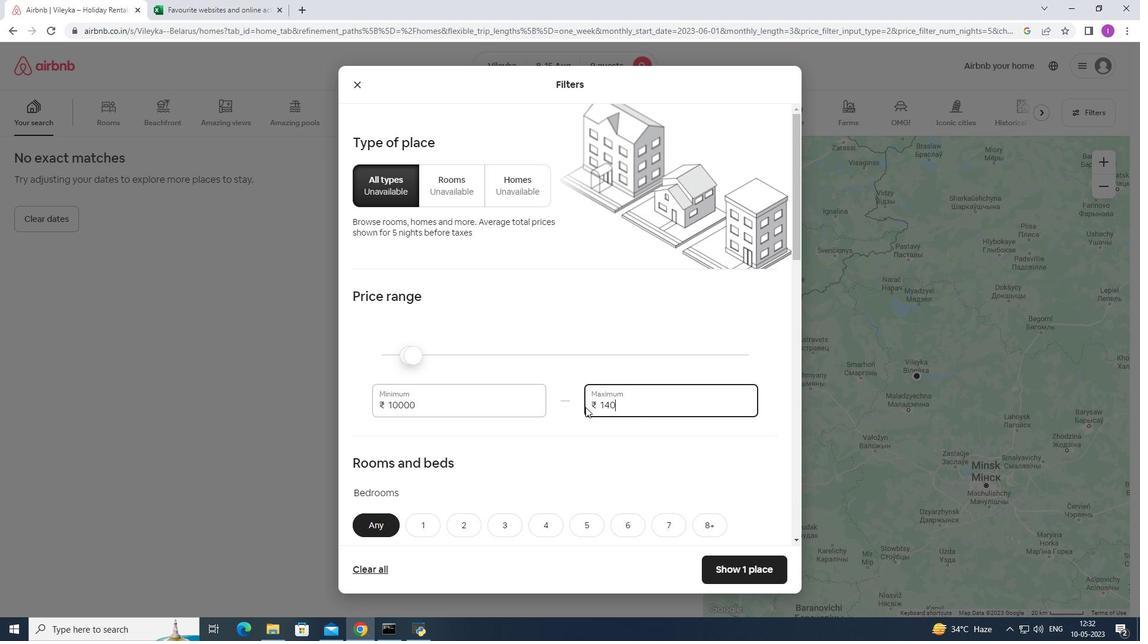 
Action: Mouse moved to (585, 408)
Screenshot: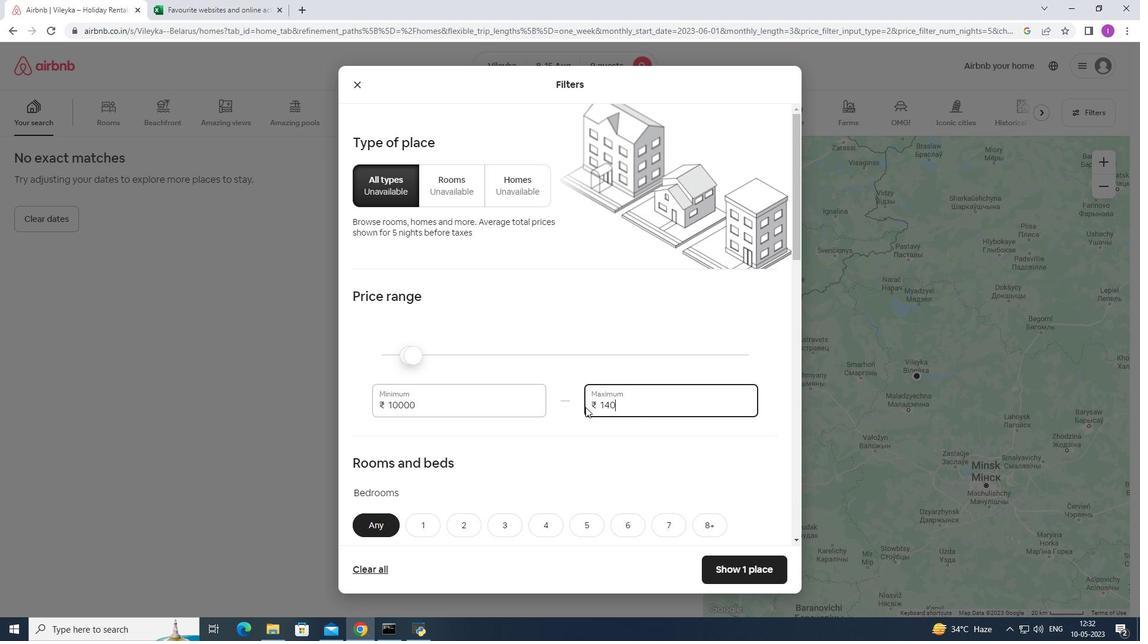 
Action: Key pressed 0
Screenshot: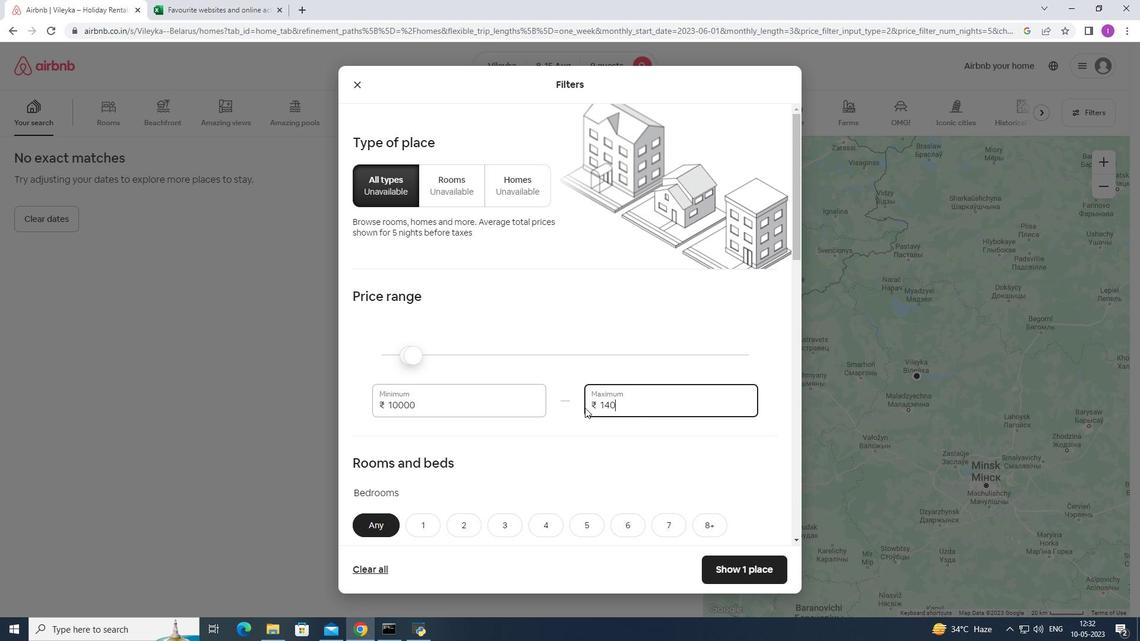 
Action: Mouse moved to (585, 409)
Screenshot: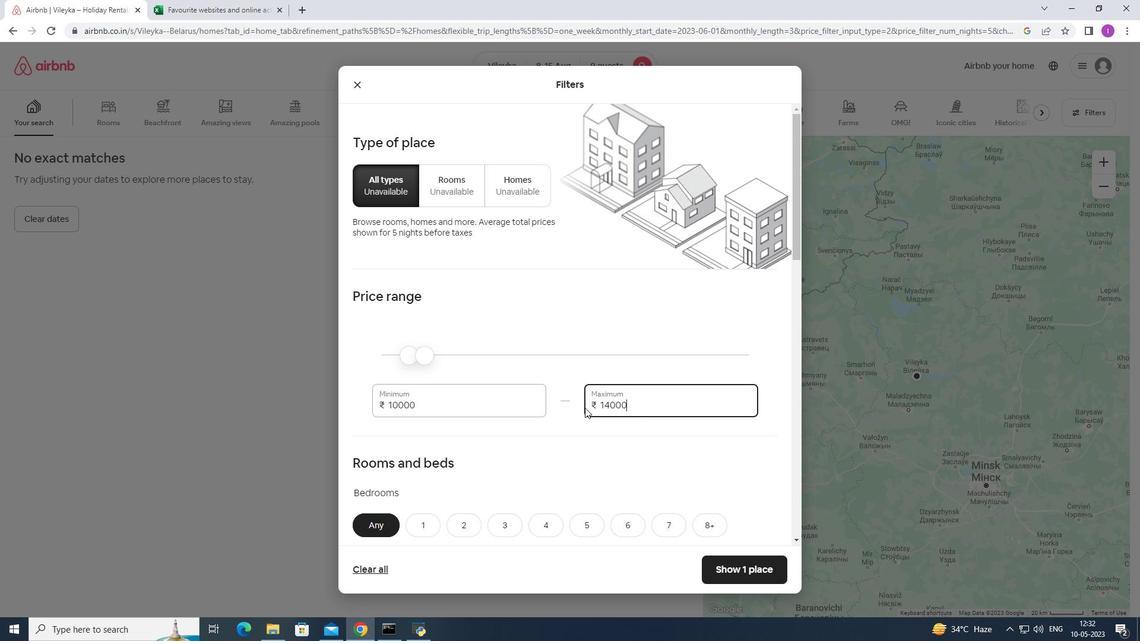 
Action: Mouse scrolled (585, 409) with delta (0, 0)
Screenshot: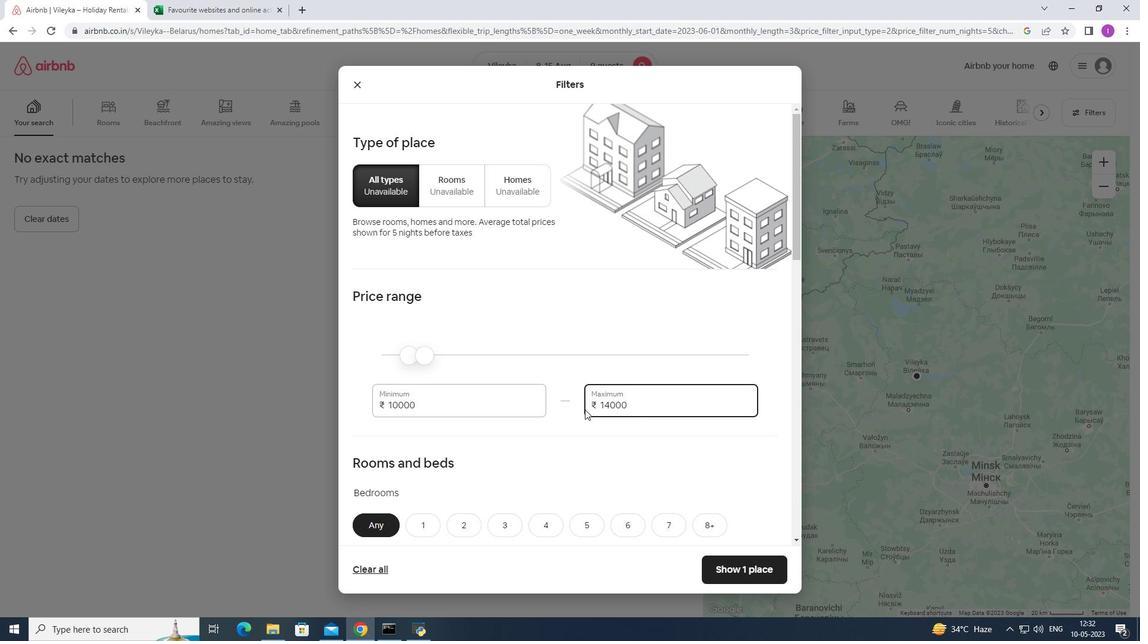 
Action: Mouse scrolled (585, 409) with delta (0, 0)
Screenshot: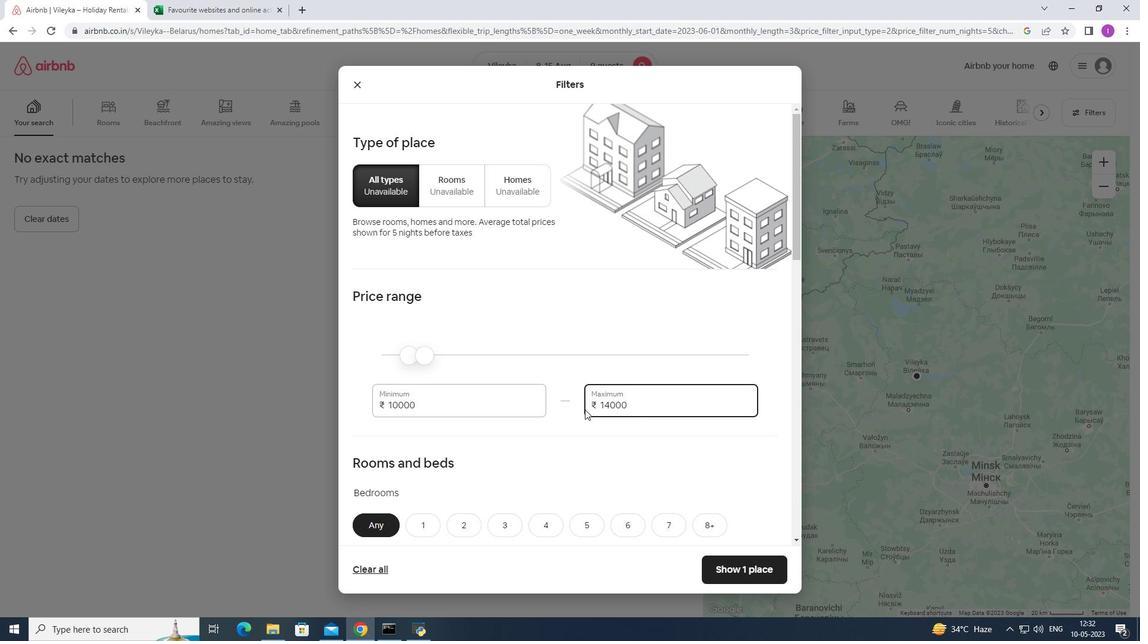 
Action: Mouse scrolled (585, 409) with delta (0, 0)
Screenshot: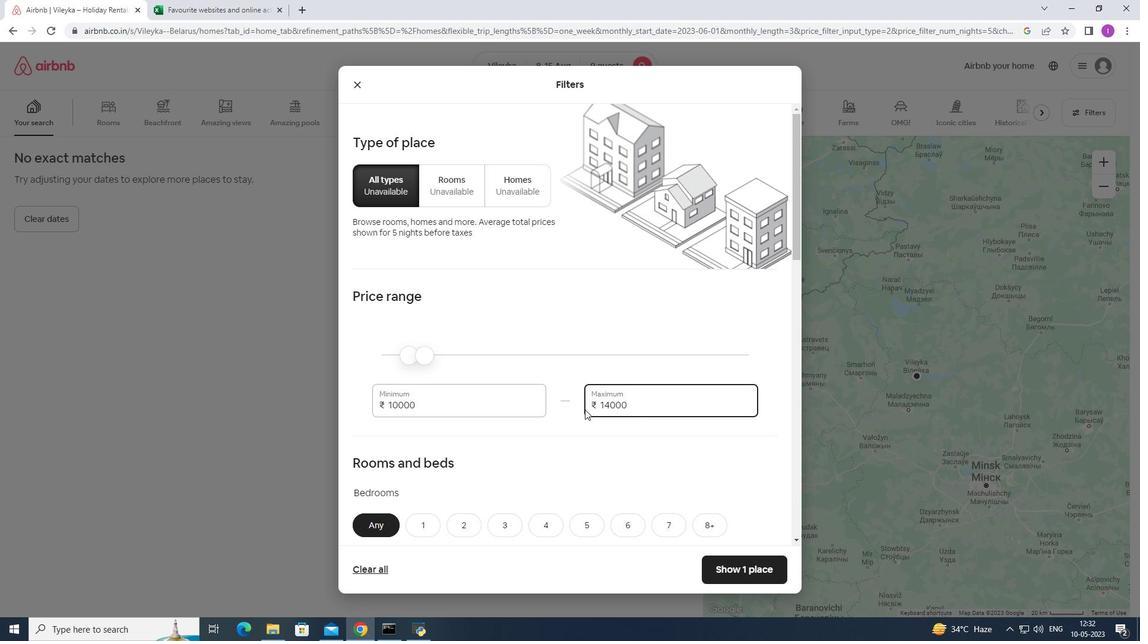 
Action: Mouse moved to (591, 352)
Screenshot: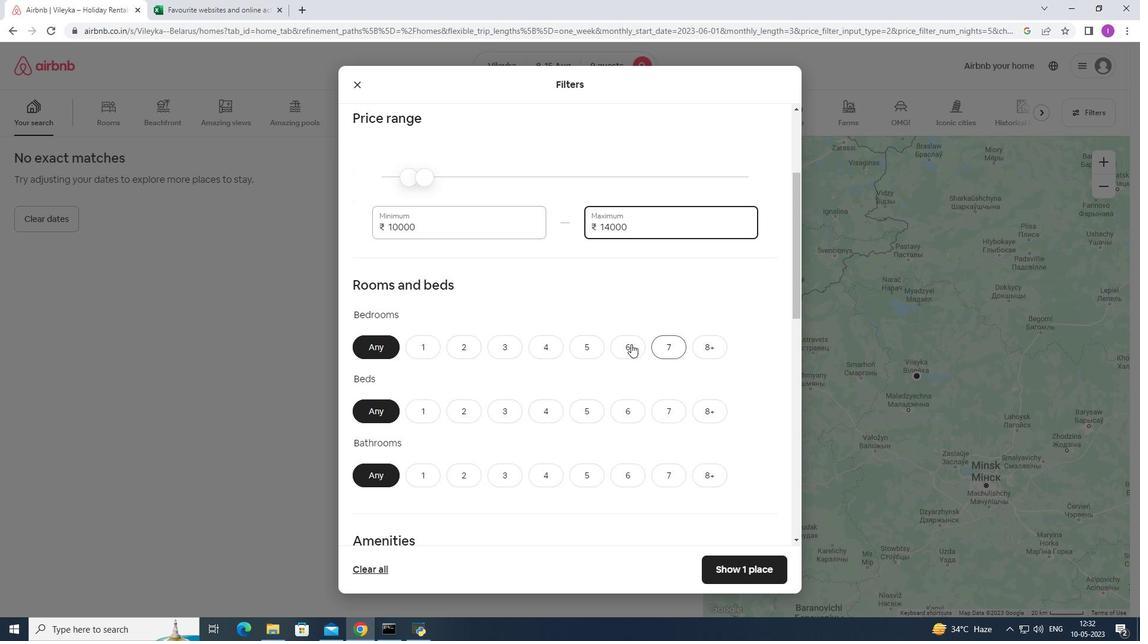 
Action: Mouse pressed left at (591, 352)
Screenshot: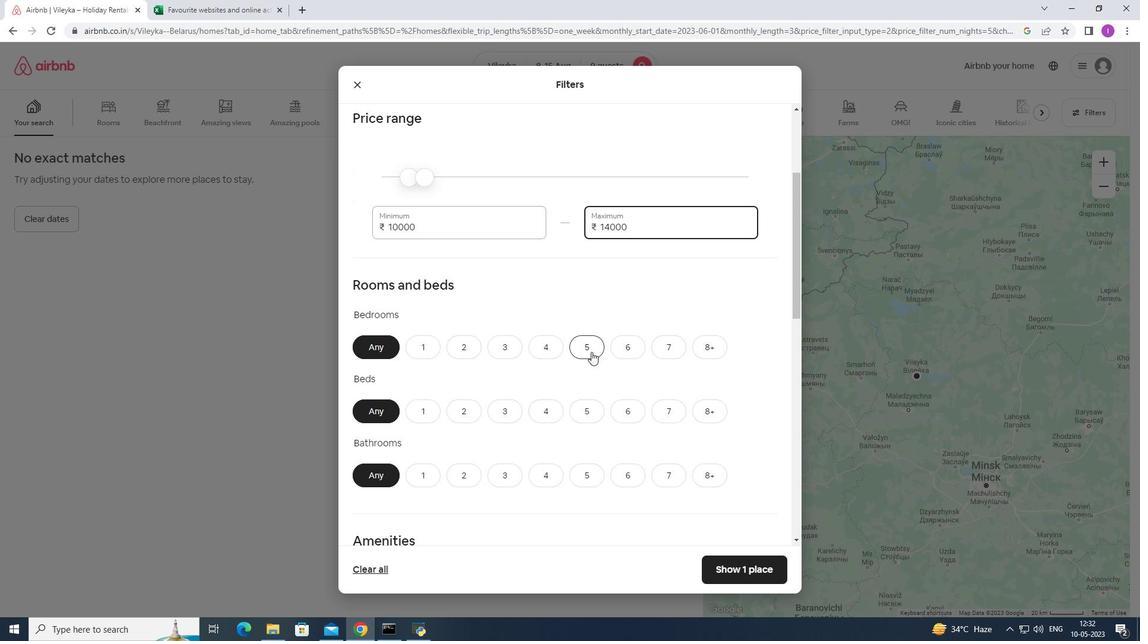 
Action: Mouse moved to (722, 410)
Screenshot: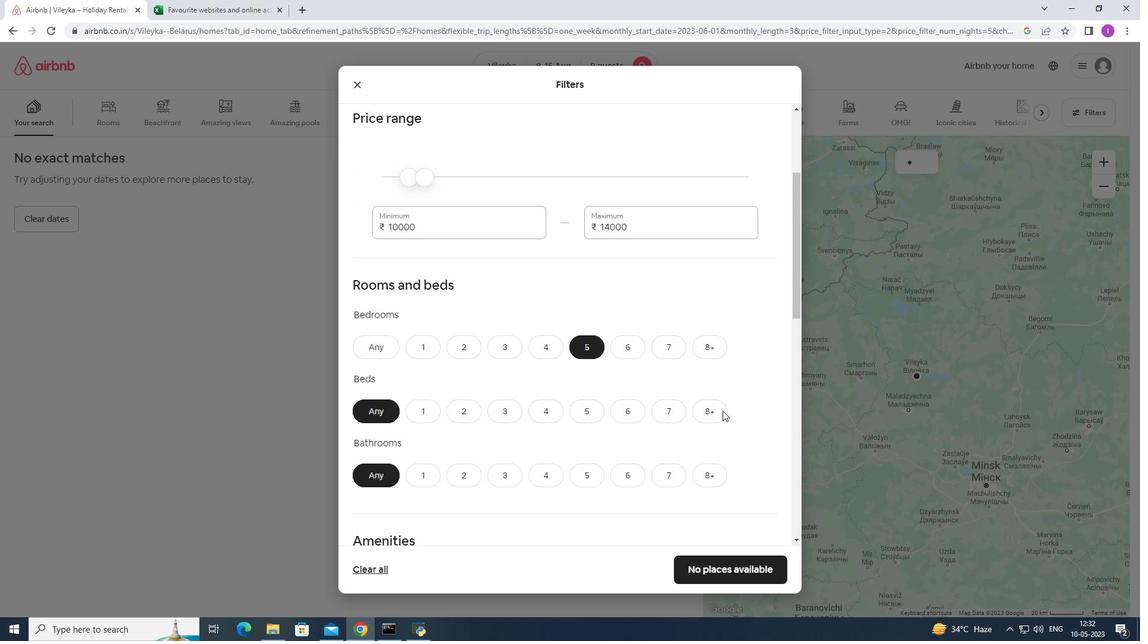 
Action: Mouse pressed left at (722, 410)
Screenshot: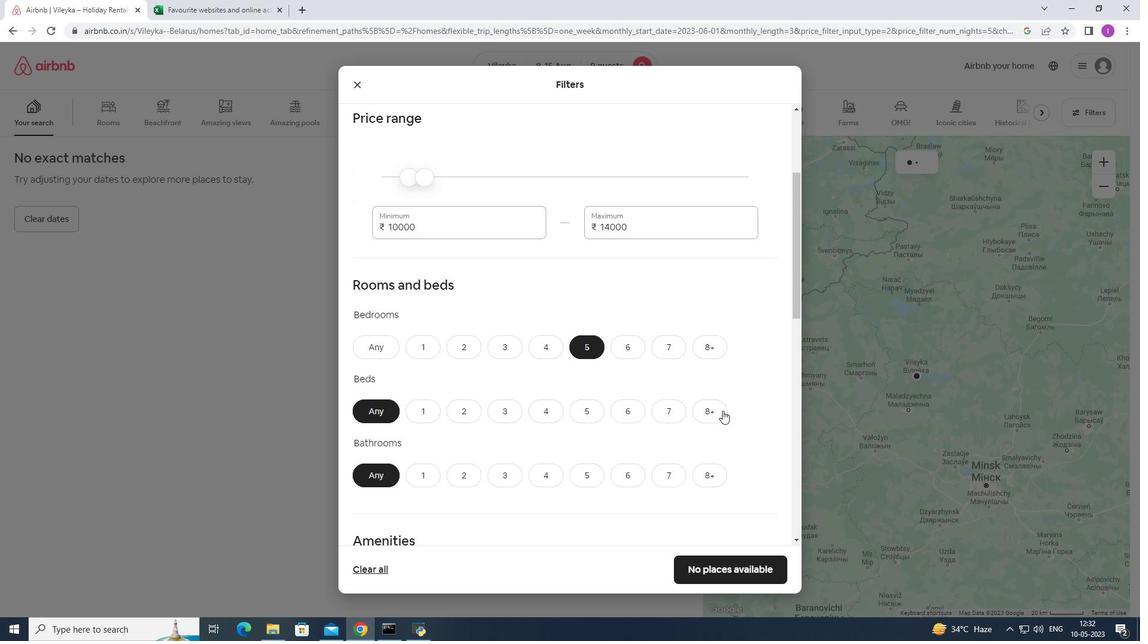 
Action: Mouse moved to (581, 478)
Screenshot: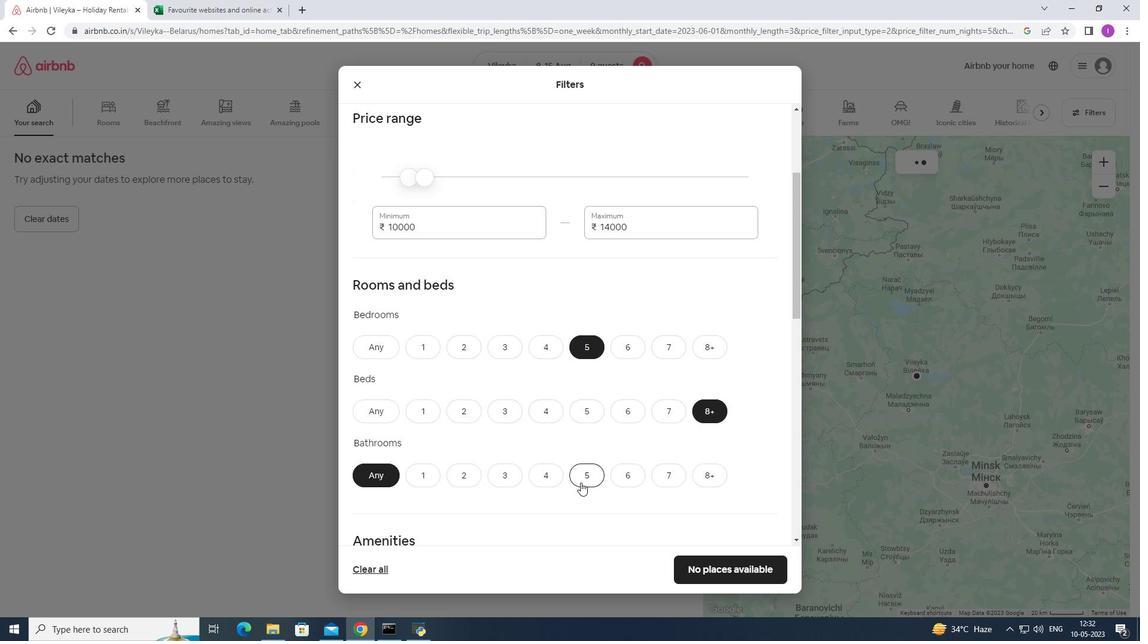 
Action: Mouse pressed left at (581, 478)
Screenshot: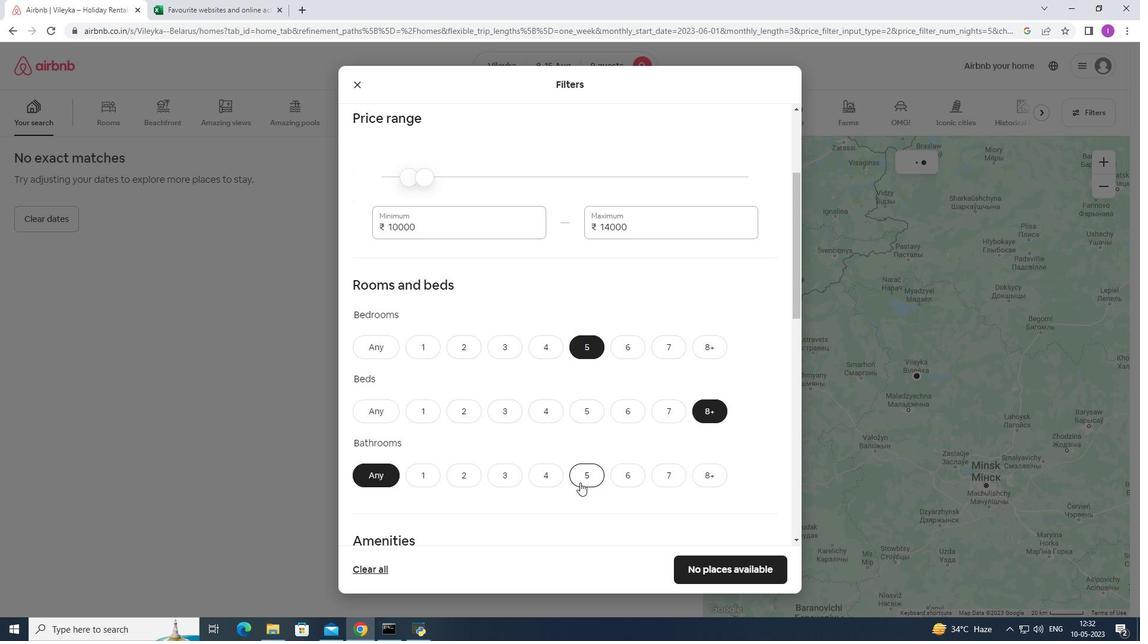 
Action: Mouse moved to (495, 495)
Screenshot: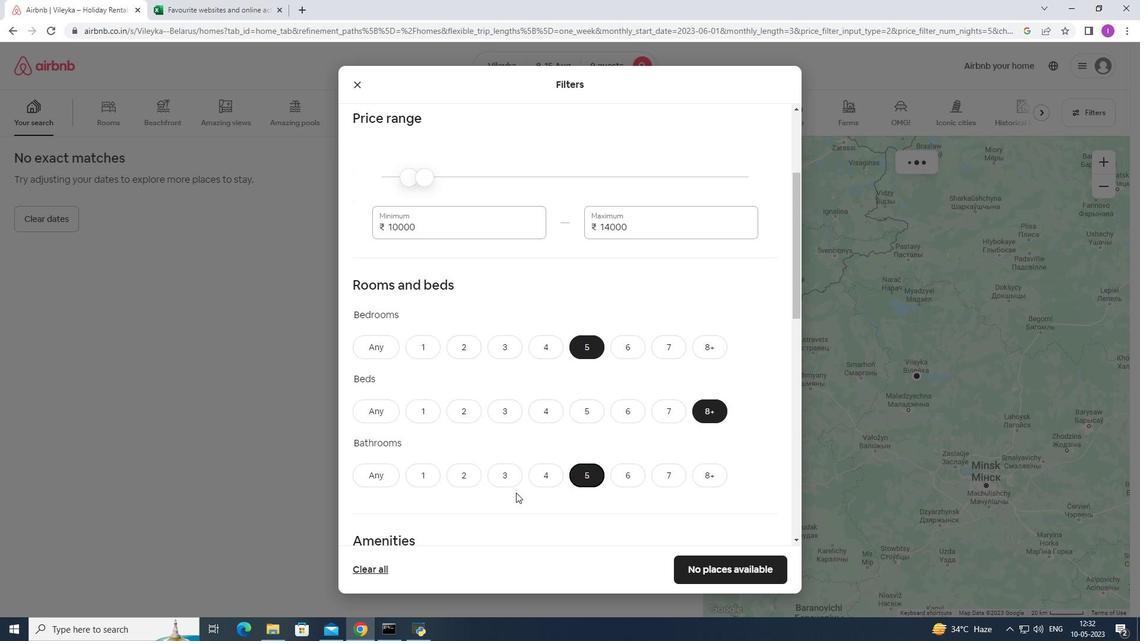
Action: Mouse scrolled (497, 494) with delta (0, 0)
Screenshot: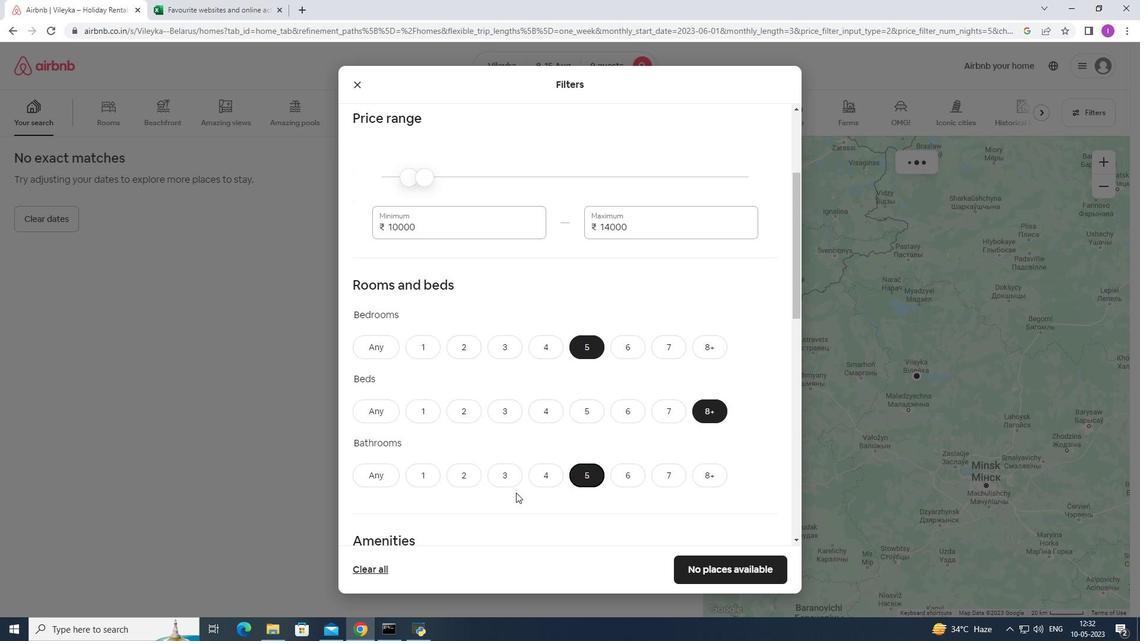 
Action: Mouse scrolled (495, 494) with delta (0, 0)
Screenshot: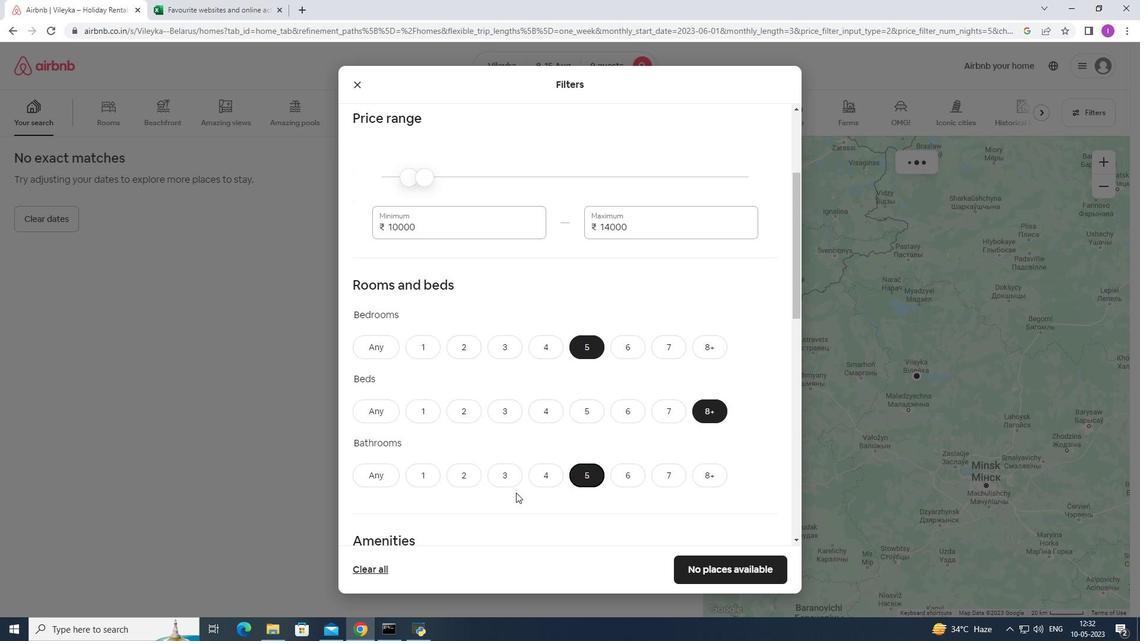 
Action: Mouse scrolled (495, 494) with delta (0, 0)
Screenshot: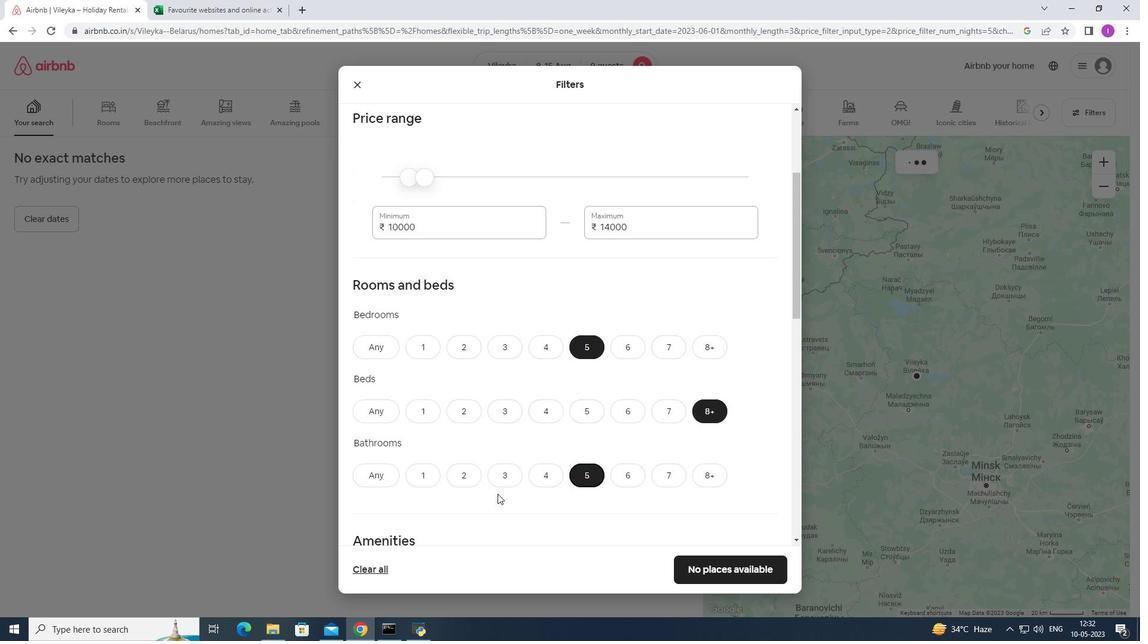
Action: Mouse moved to (495, 495)
Screenshot: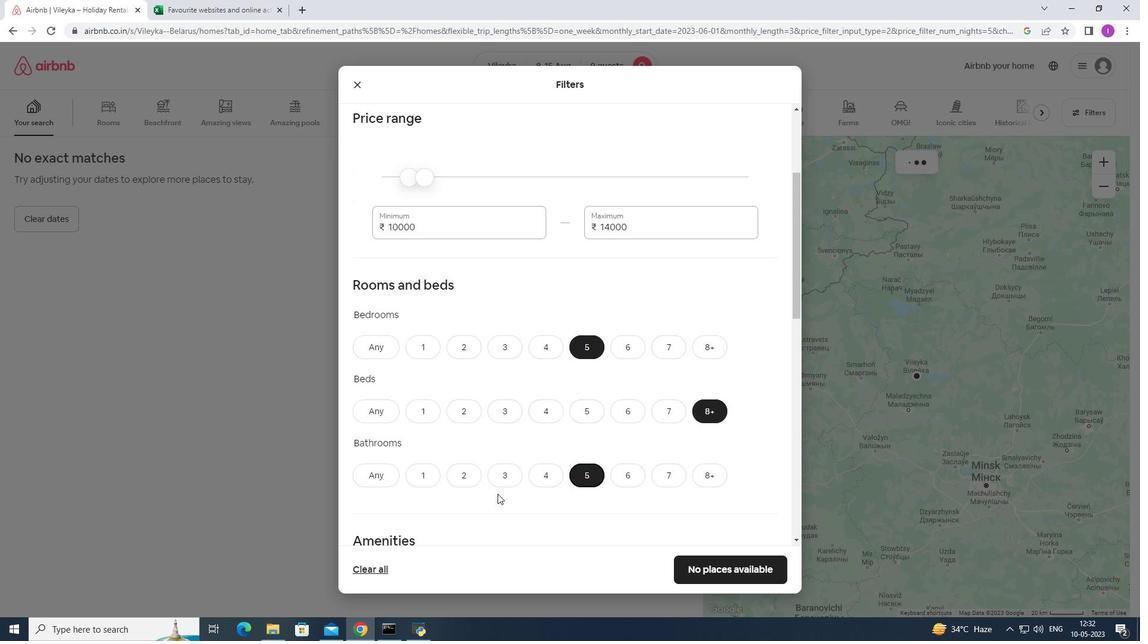 
Action: Mouse scrolled (495, 494) with delta (0, 0)
Screenshot: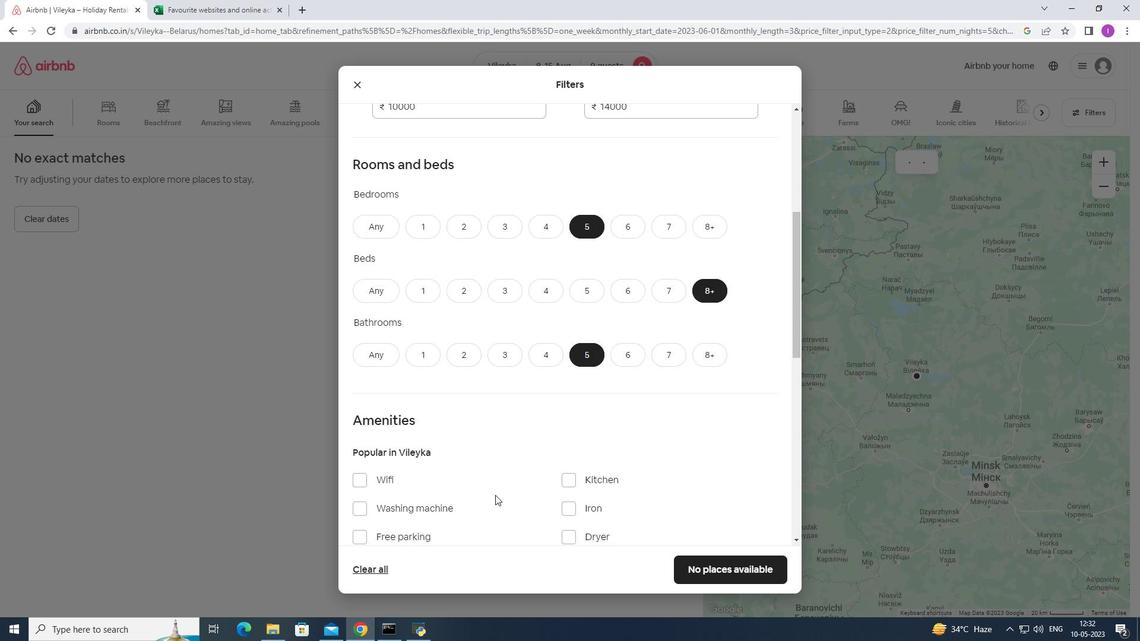 
Action: Mouse scrolled (495, 494) with delta (0, 0)
Screenshot: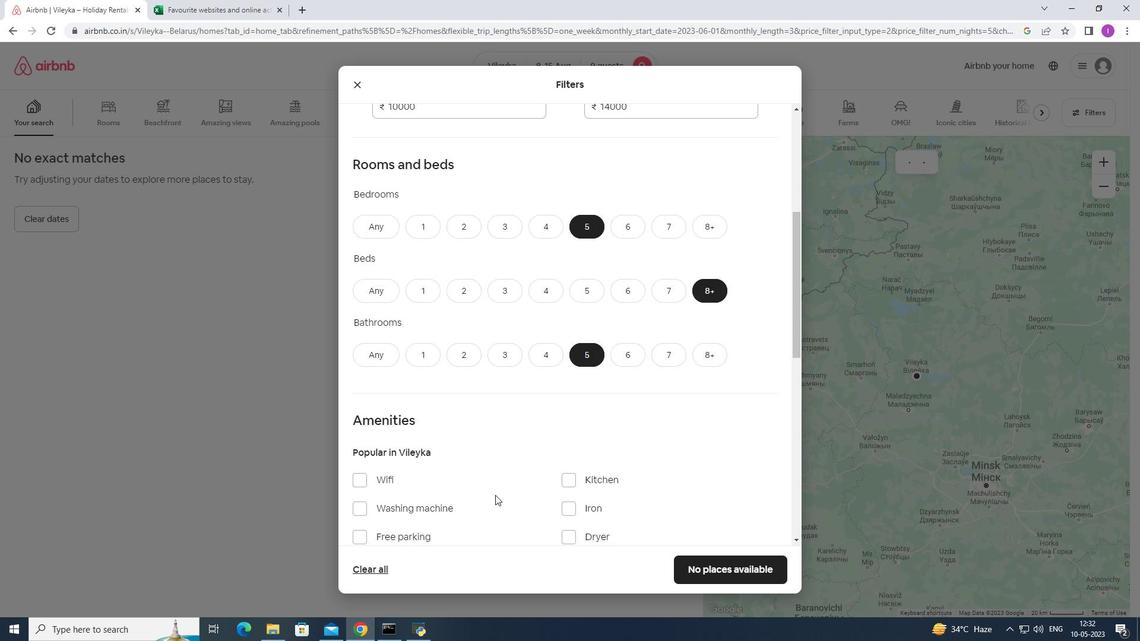 
Action: Mouse scrolled (495, 494) with delta (0, 0)
Screenshot: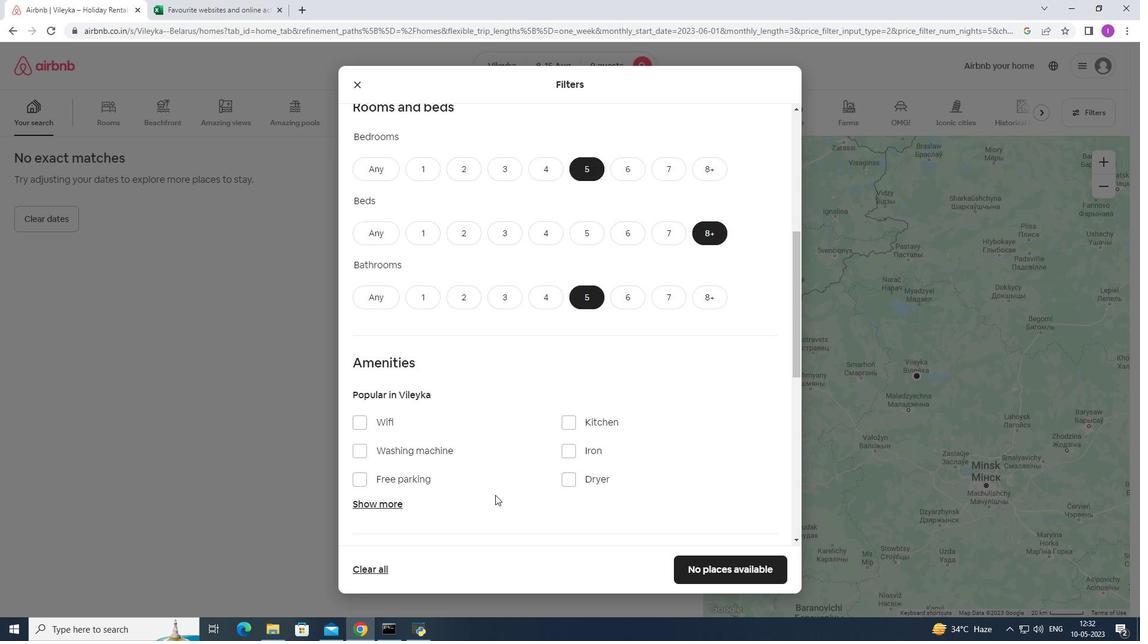 
Action: Mouse scrolled (495, 494) with delta (0, 0)
Screenshot: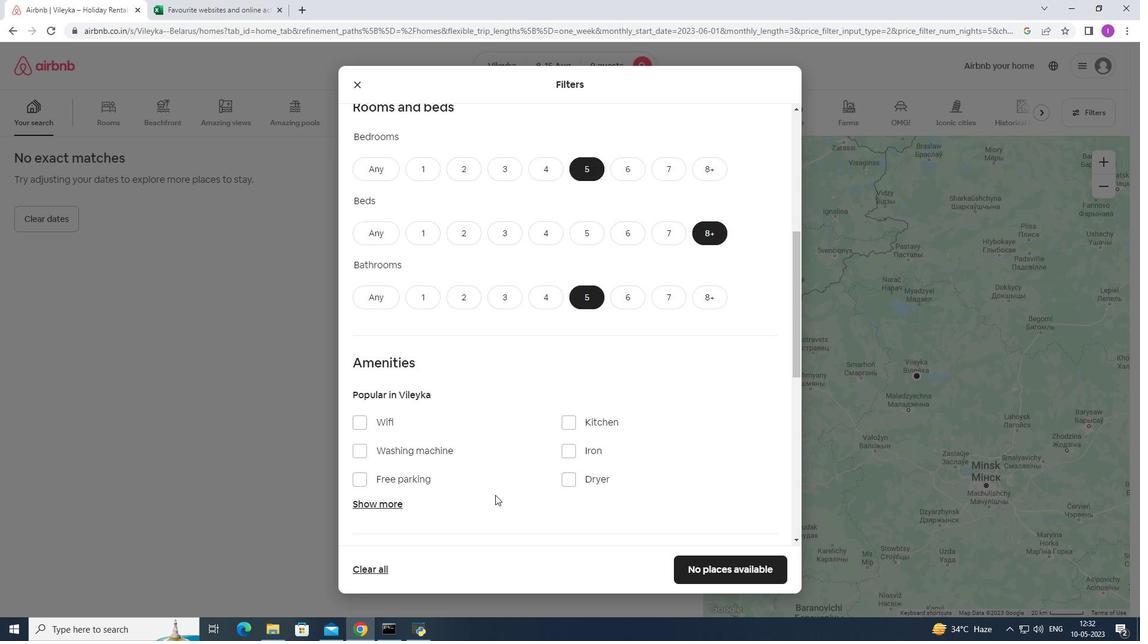
Action: Mouse moved to (367, 181)
Screenshot: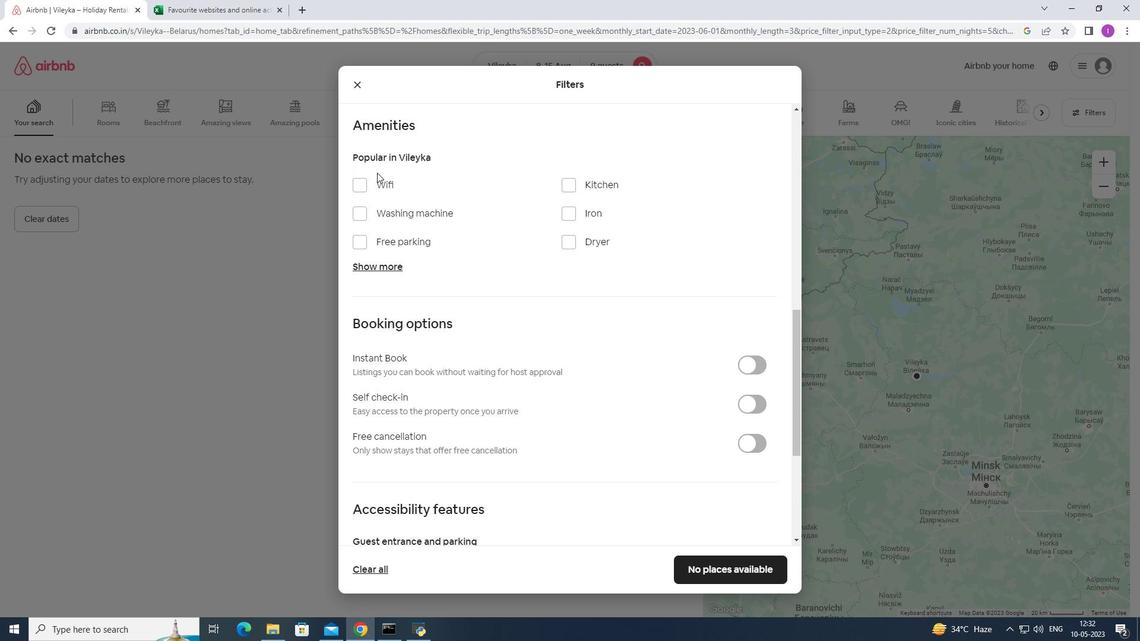 
Action: Mouse pressed left at (367, 181)
Screenshot: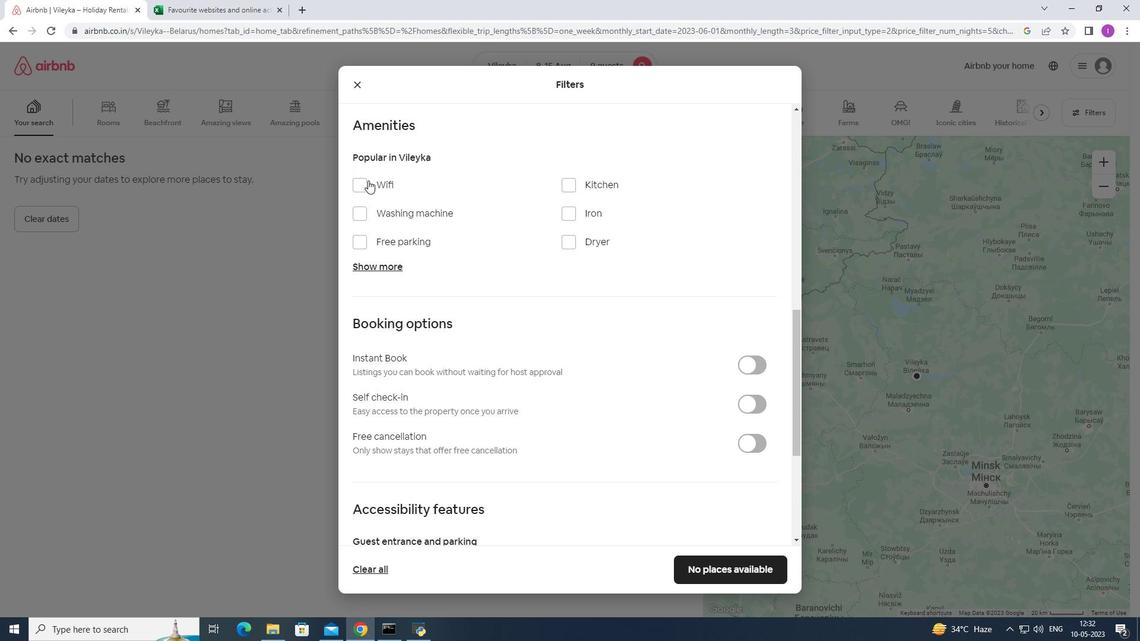 
Action: Mouse moved to (373, 243)
Screenshot: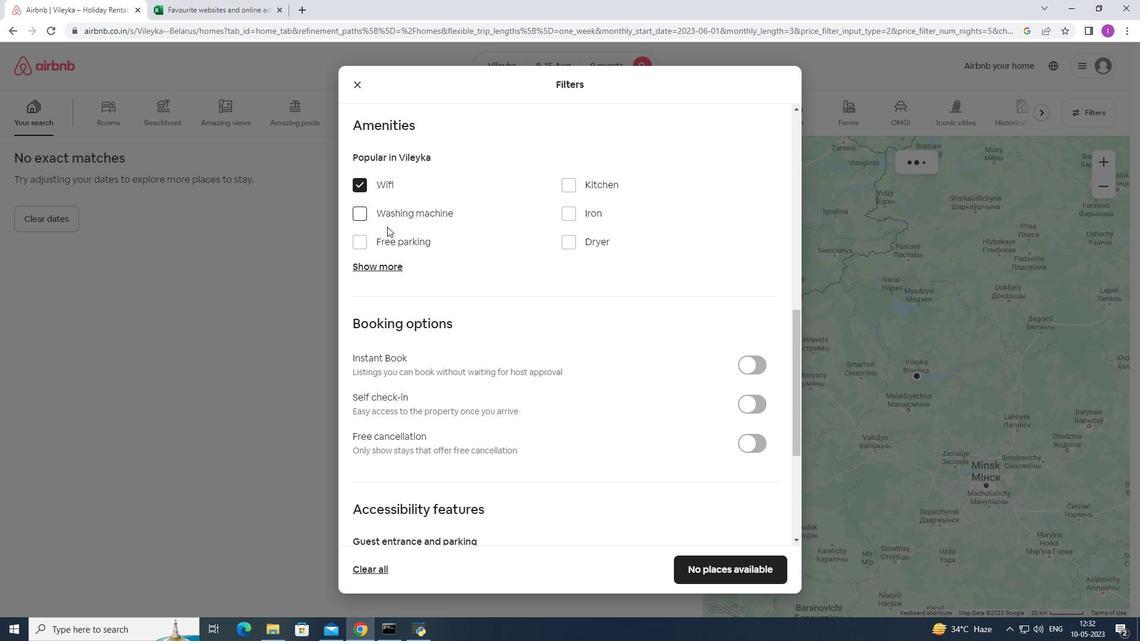 
Action: Mouse pressed left at (373, 243)
Screenshot: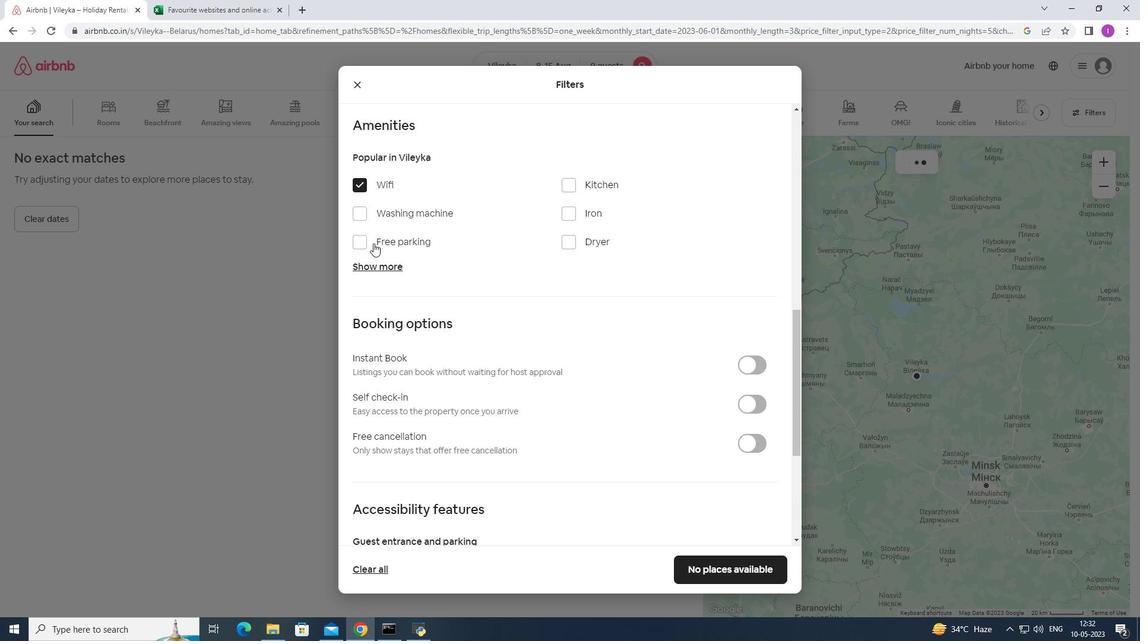 
Action: Mouse moved to (389, 264)
Screenshot: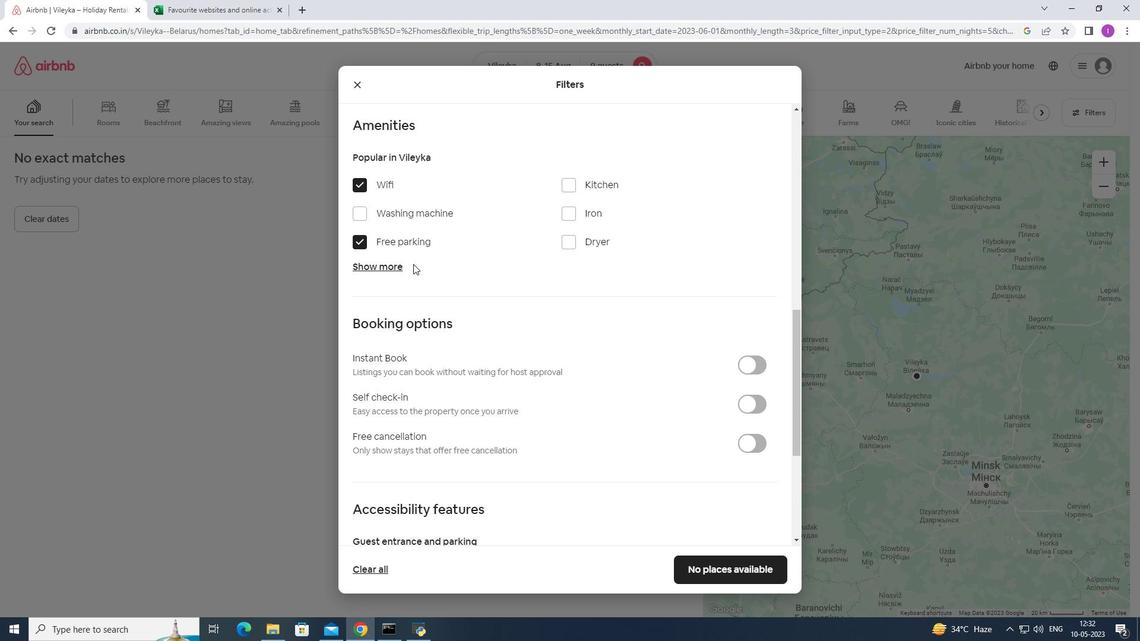 
Action: Mouse pressed left at (389, 264)
Screenshot: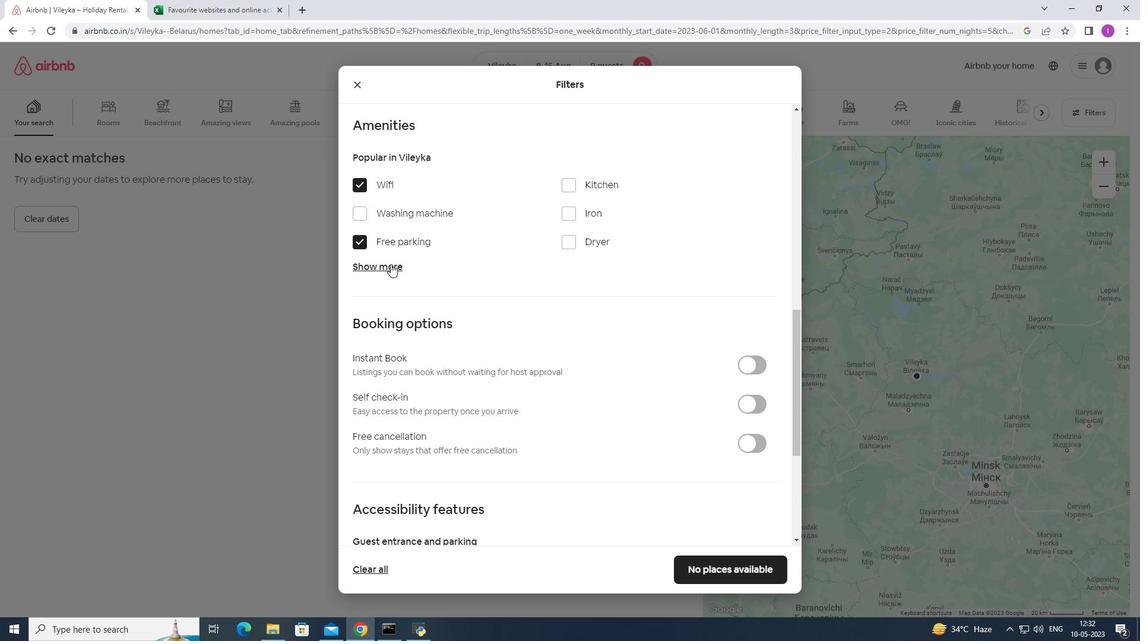 
Action: Mouse moved to (557, 340)
Screenshot: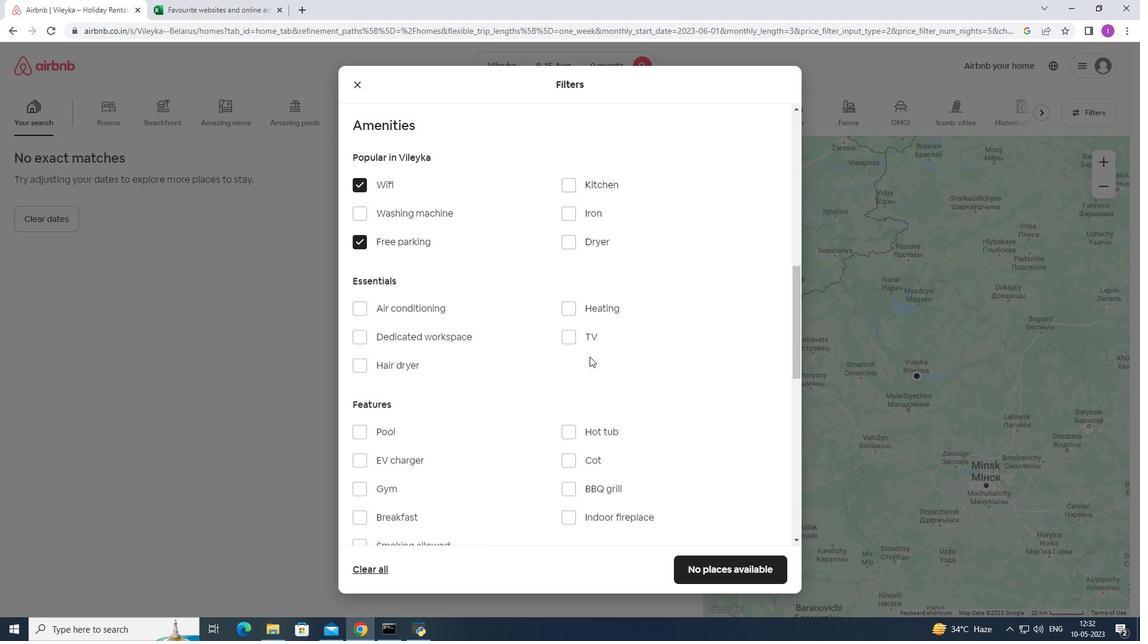 
Action: Mouse pressed left at (557, 340)
Screenshot: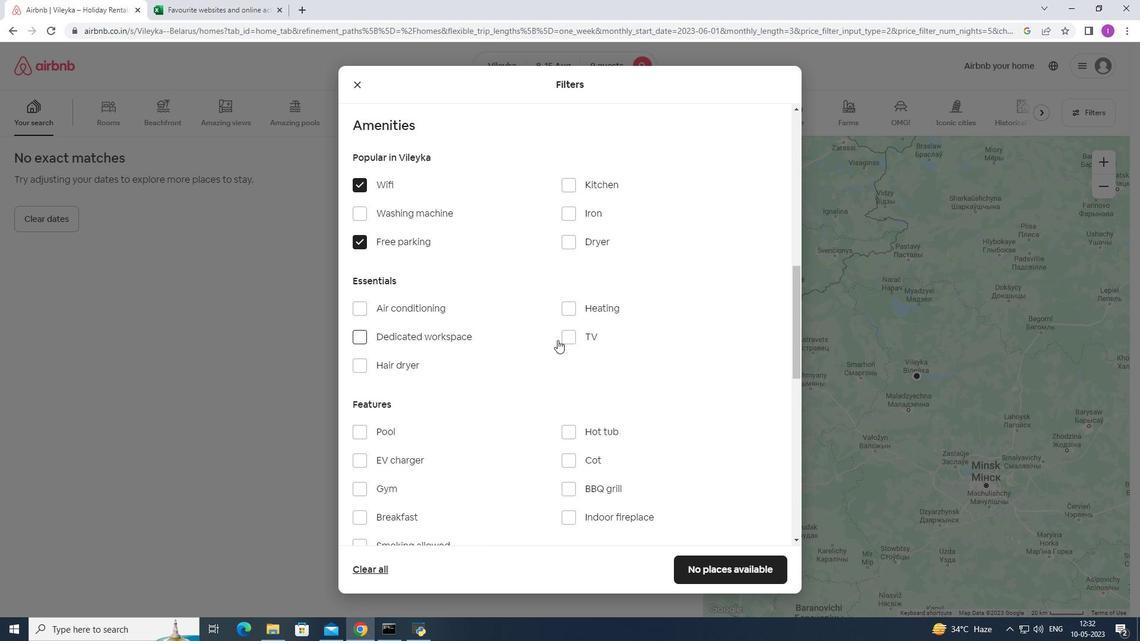 
Action: Mouse moved to (564, 340)
Screenshot: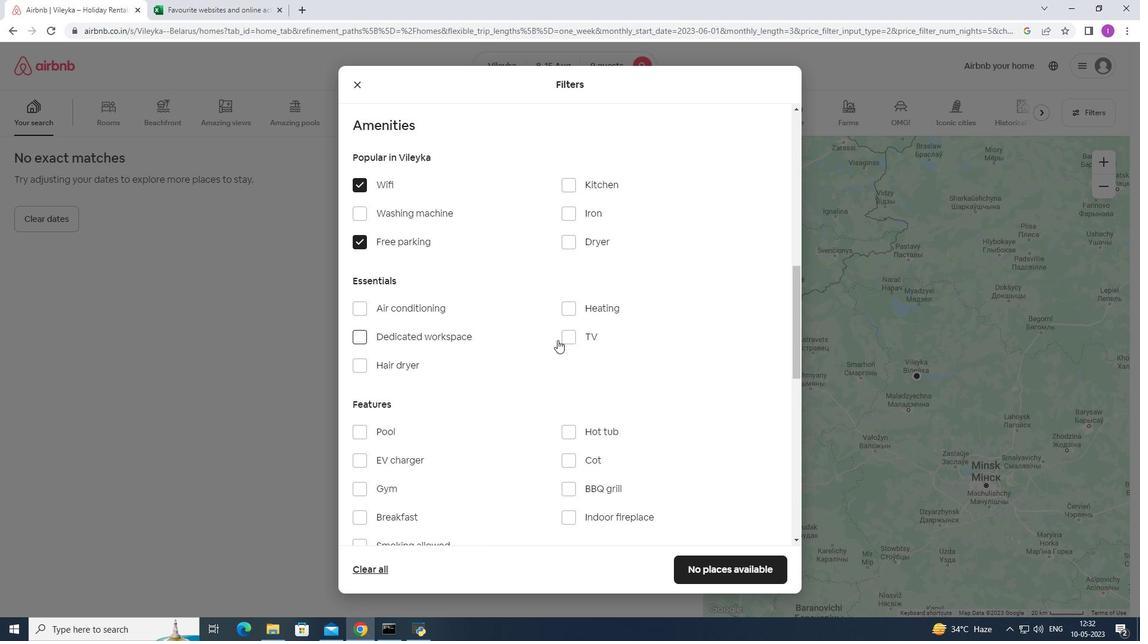 
Action: Mouse pressed left at (564, 340)
Screenshot: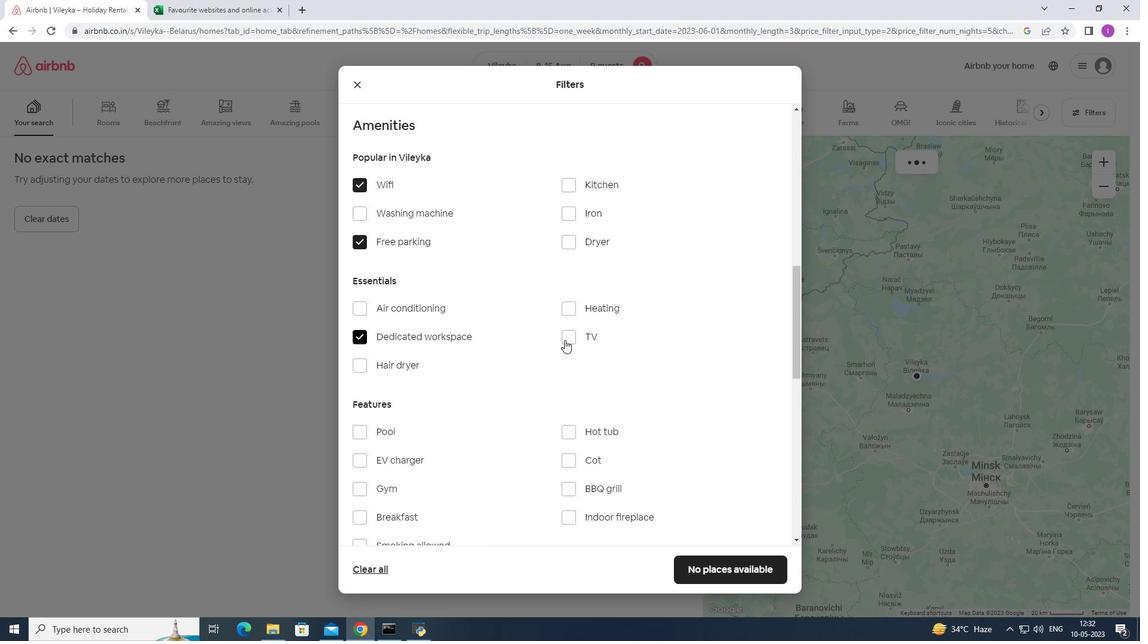 
Action: Mouse moved to (362, 339)
Screenshot: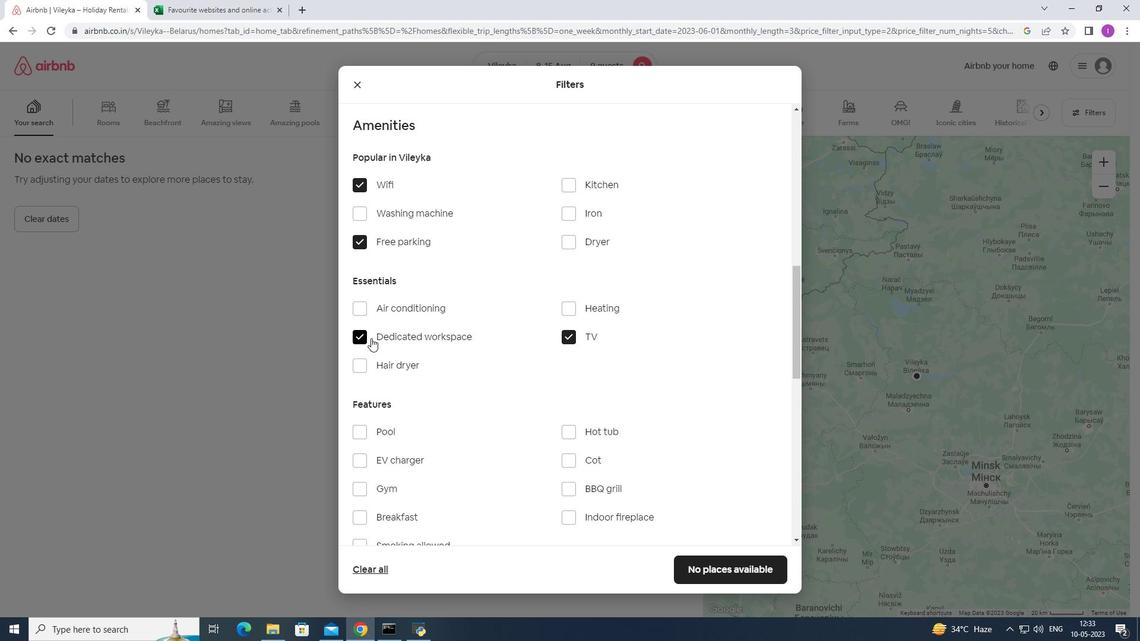 
Action: Mouse pressed left at (362, 339)
Screenshot: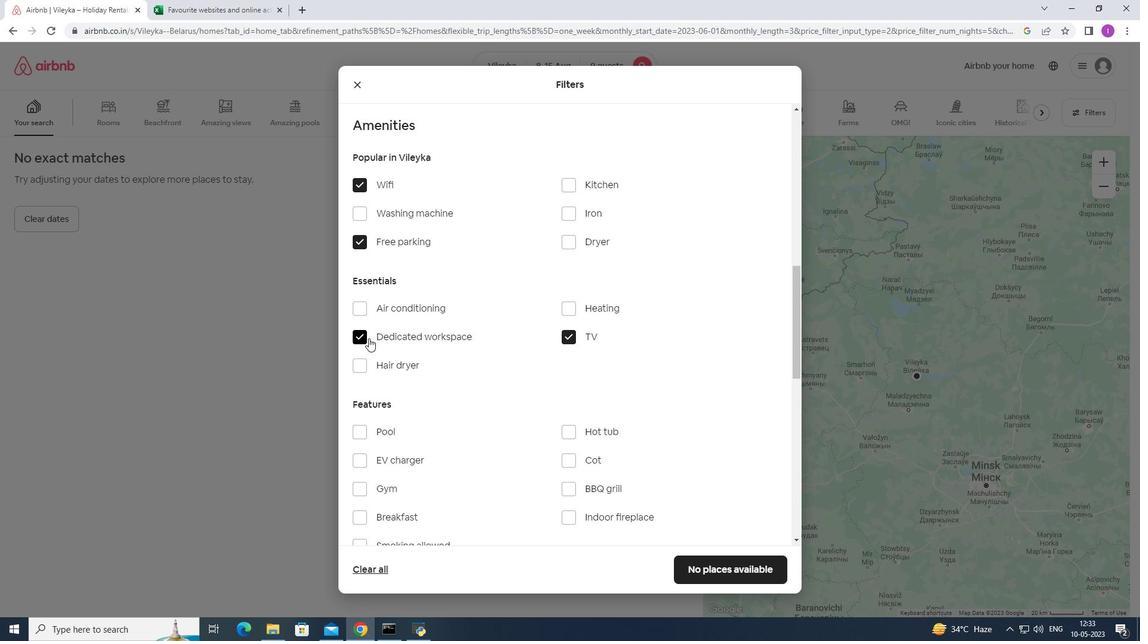 
Action: Mouse moved to (397, 395)
Screenshot: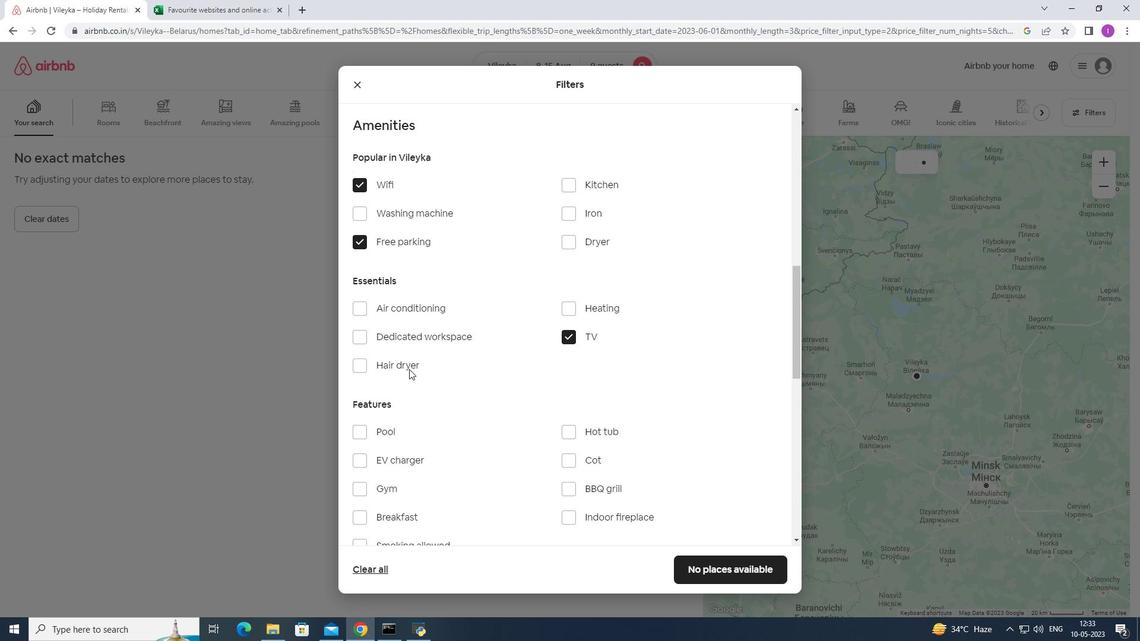 
Action: Mouse scrolled (397, 394) with delta (0, 0)
Screenshot: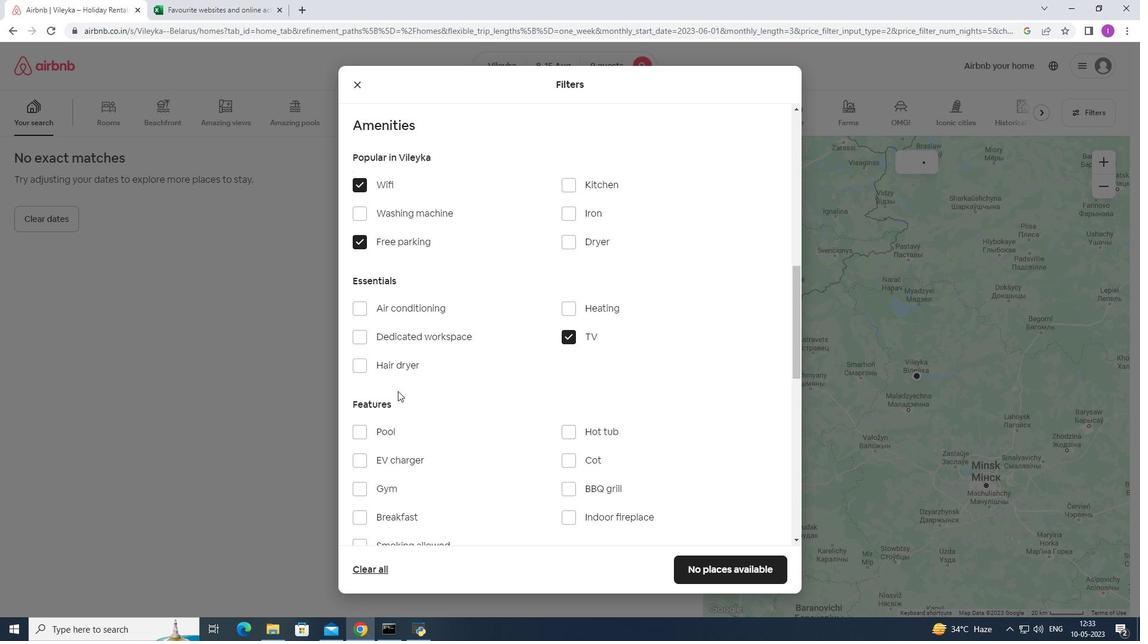
Action: Mouse scrolled (397, 394) with delta (0, 0)
Screenshot: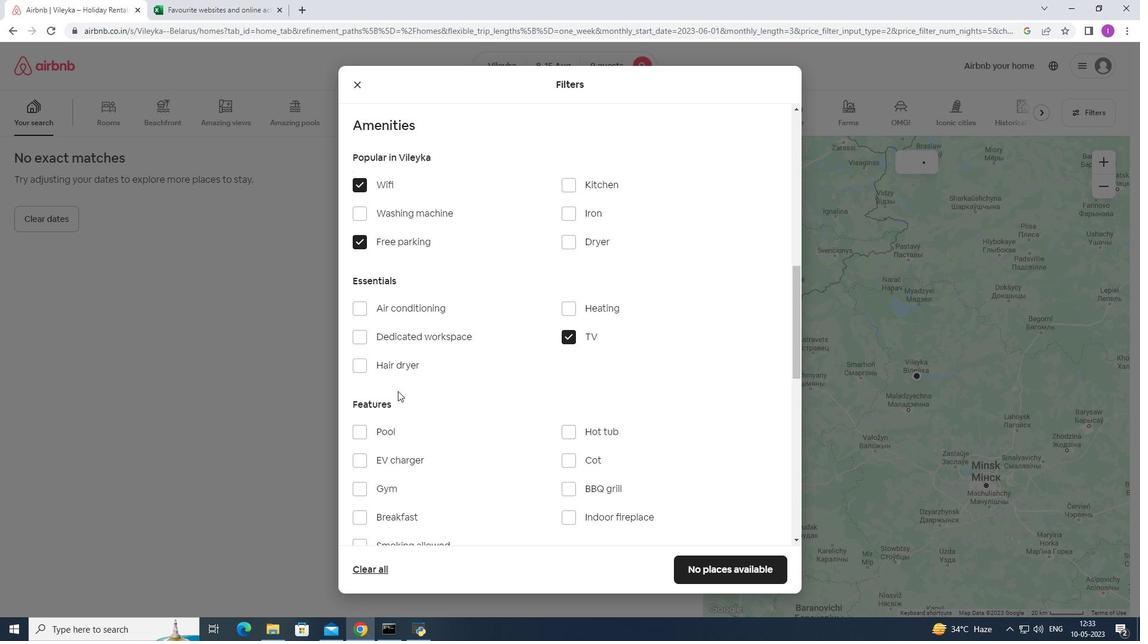 
Action: Mouse moved to (357, 365)
Screenshot: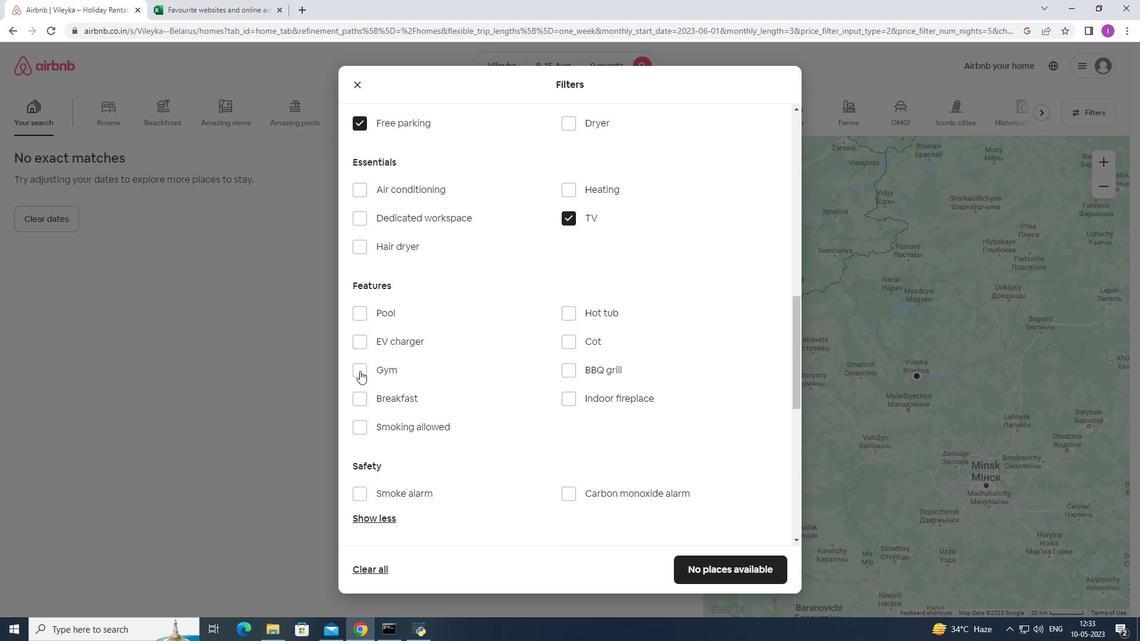 
Action: Mouse pressed left at (357, 365)
Screenshot: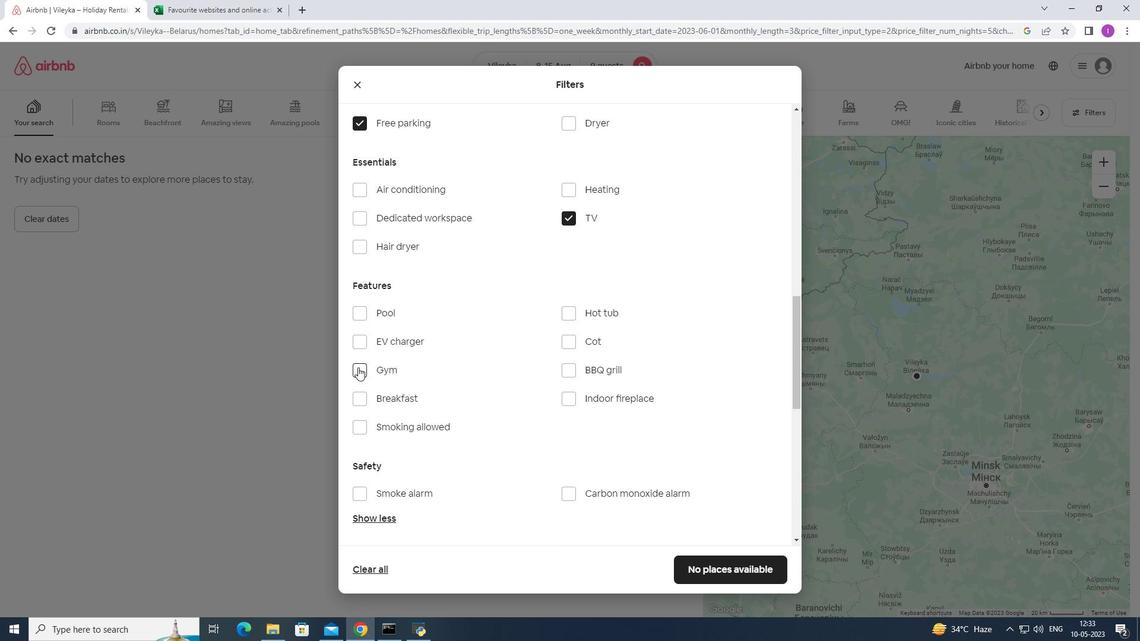 
Action: Mouse moved to (364, 393)
Screenshot: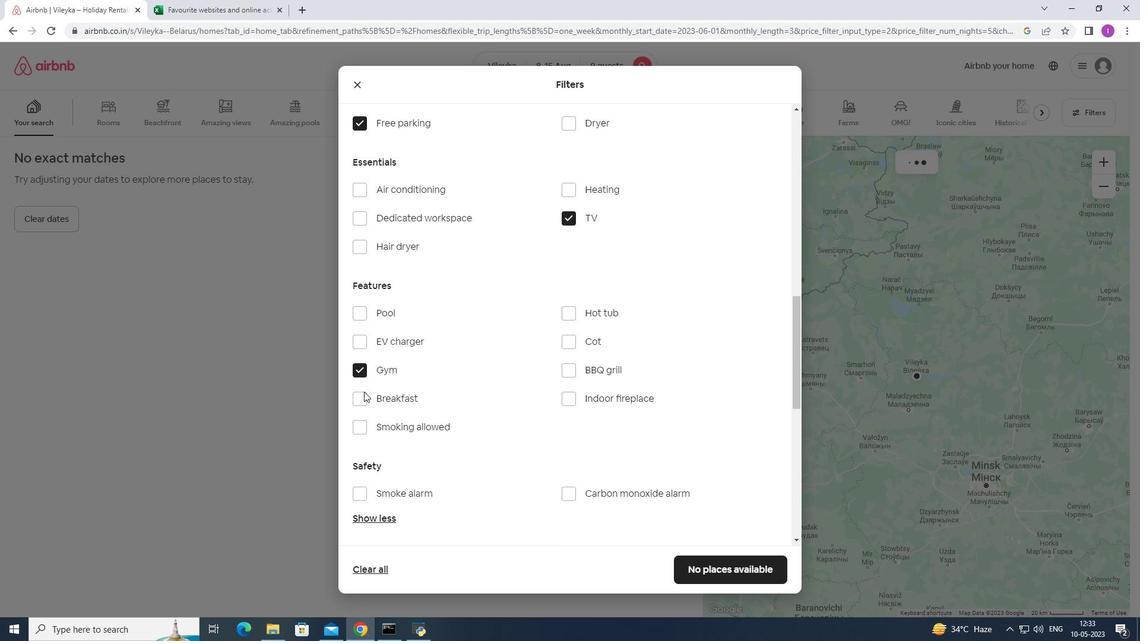 
Action: Mouse pressed left at (364, 393)
Screenshot: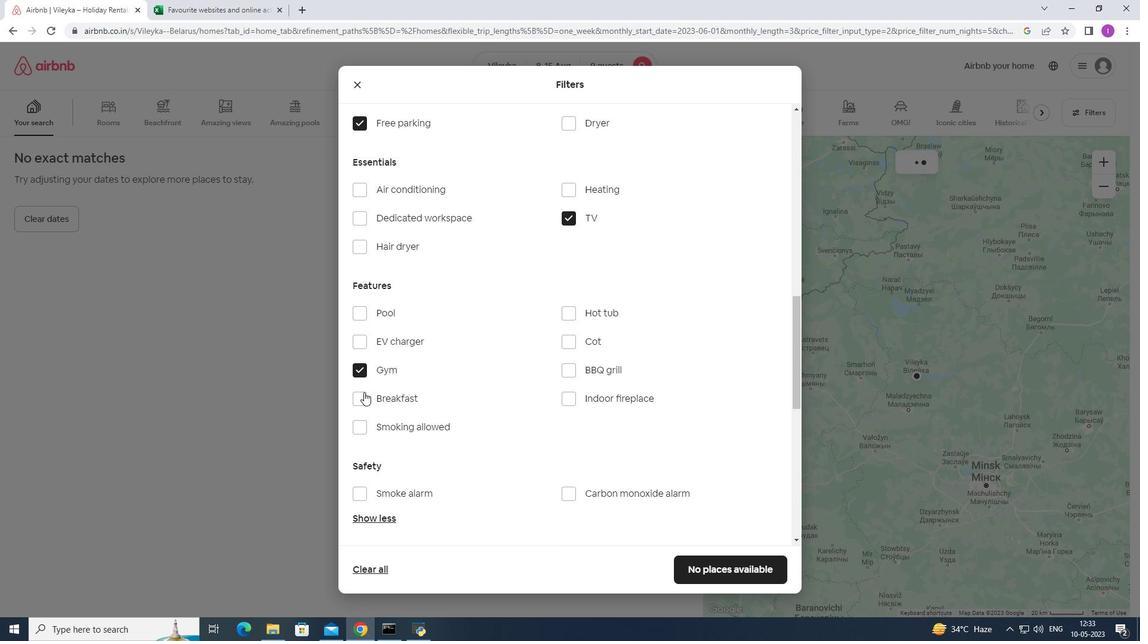 
Action: Mouse moved to (503, 415)
Screenshot: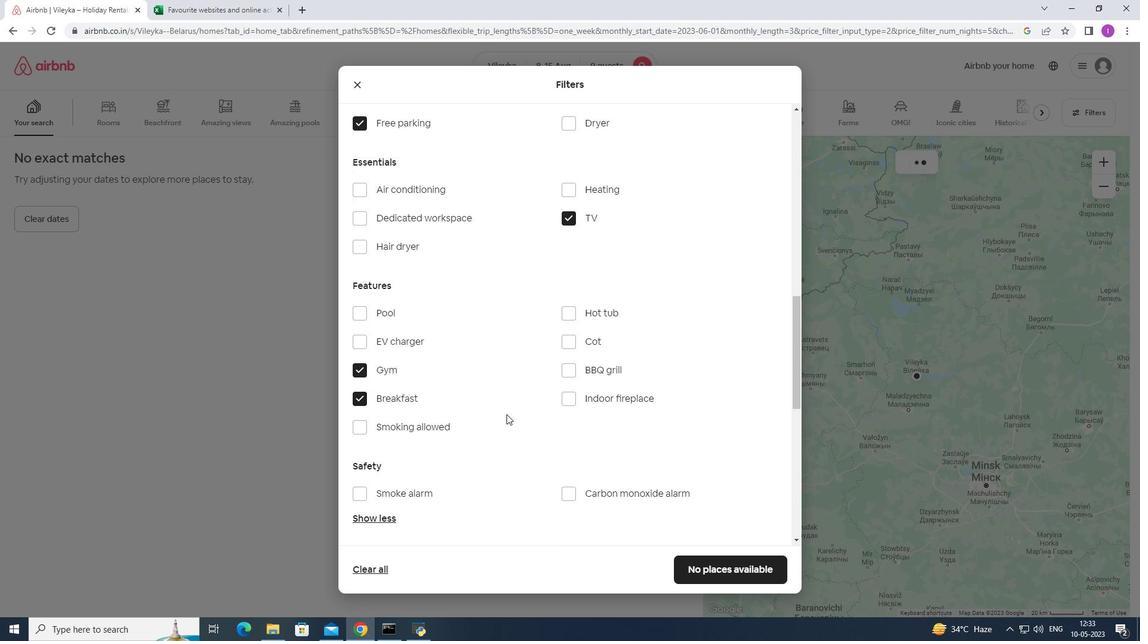 
Action: Mouse scrolled (503, 414) with delta (0, 0)
Screenshot: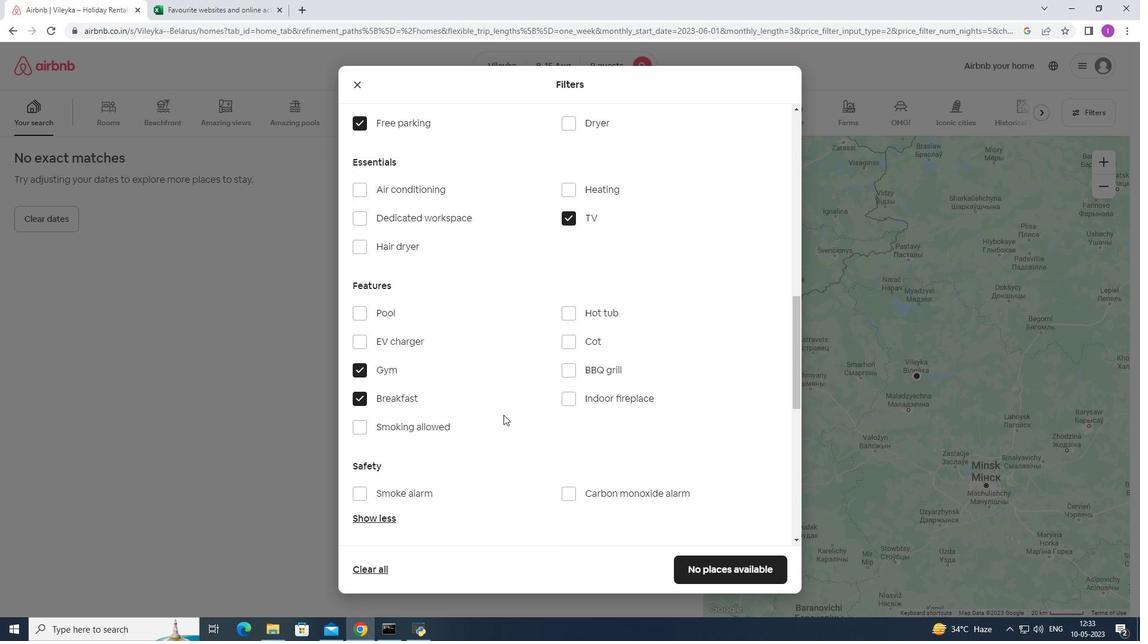 
Action: Mouse scrolled (503, 414) with delta (0, 0)
Screenshot: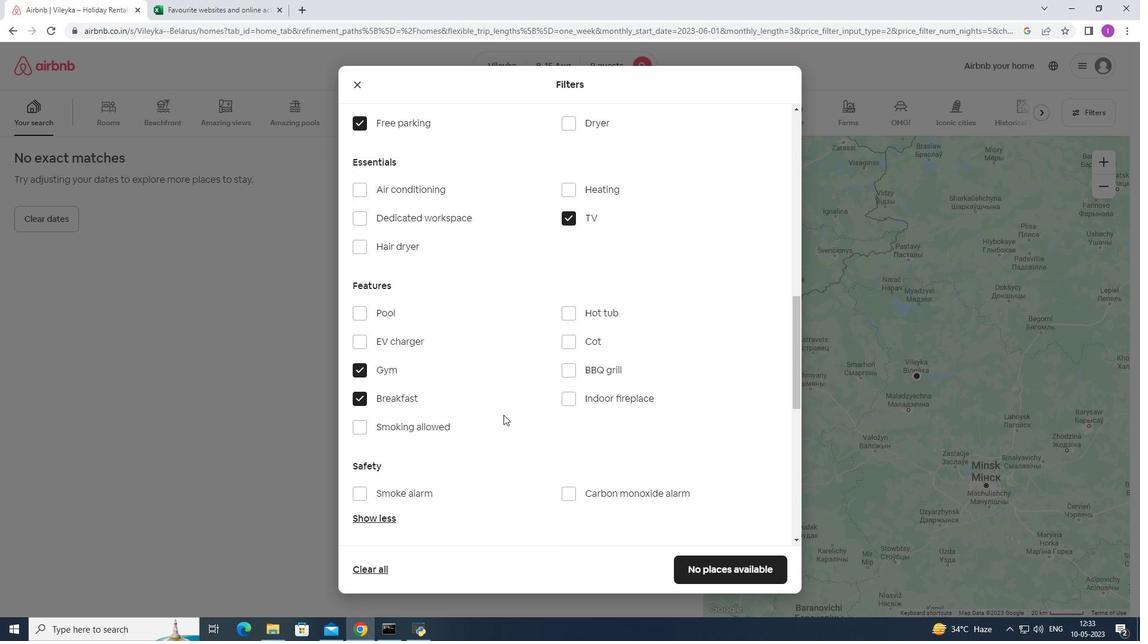
Action: Mouse scrolled (503, 414) with delta (0, 0)
Screenshot: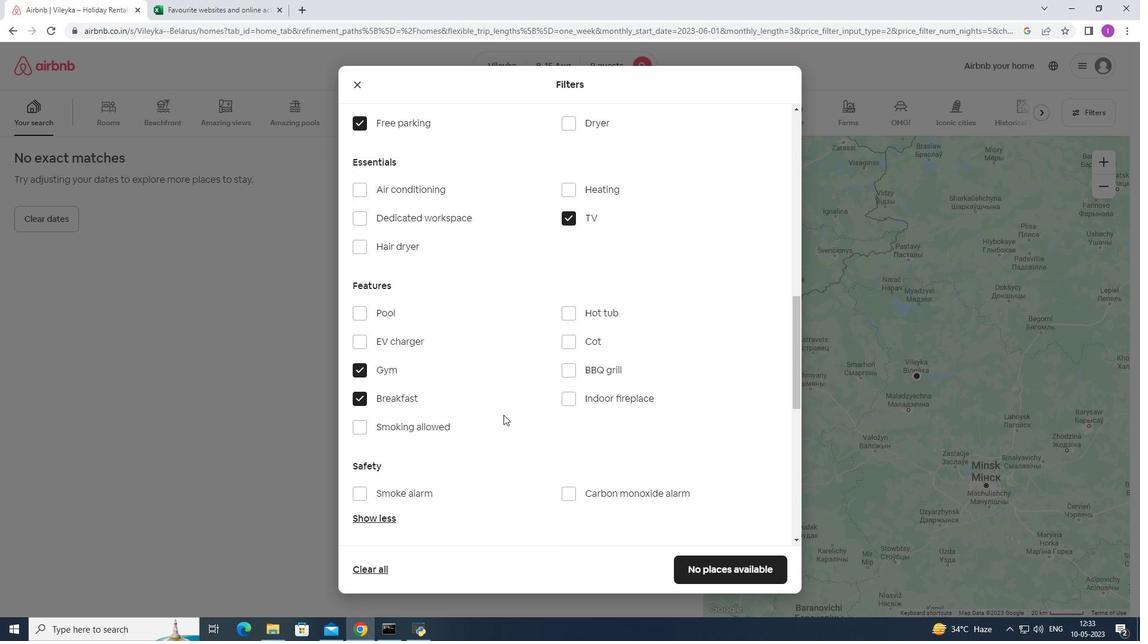 
Action: Mouse moved to (503, 415)
Screenshot: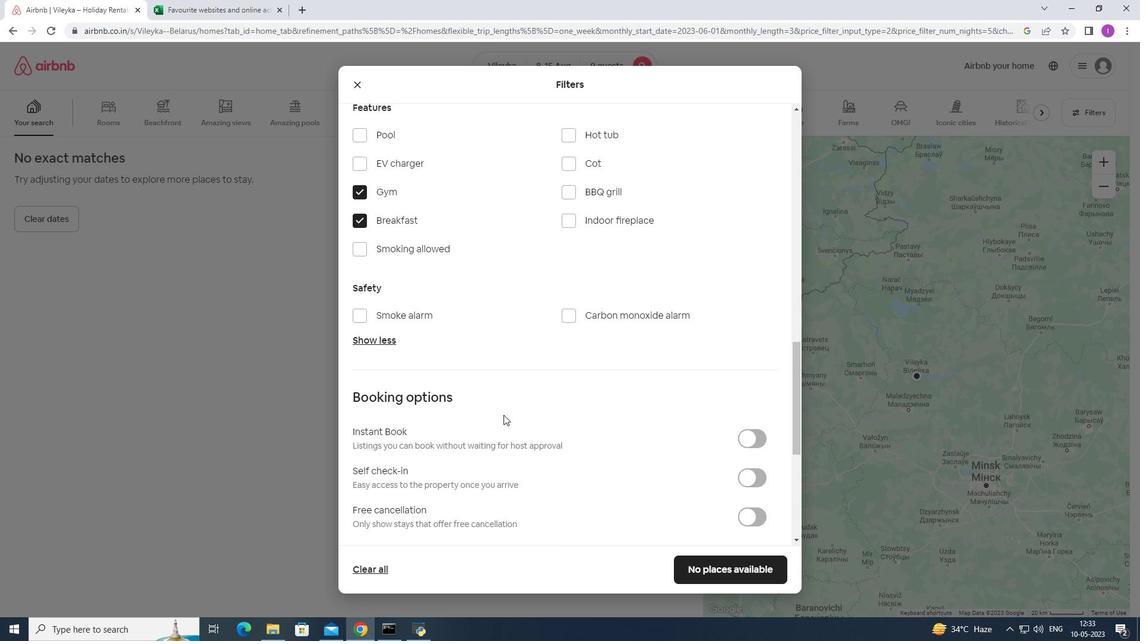 
Action: Mouse scrolled (503, 414) with delta (0, 0)
Screenshot: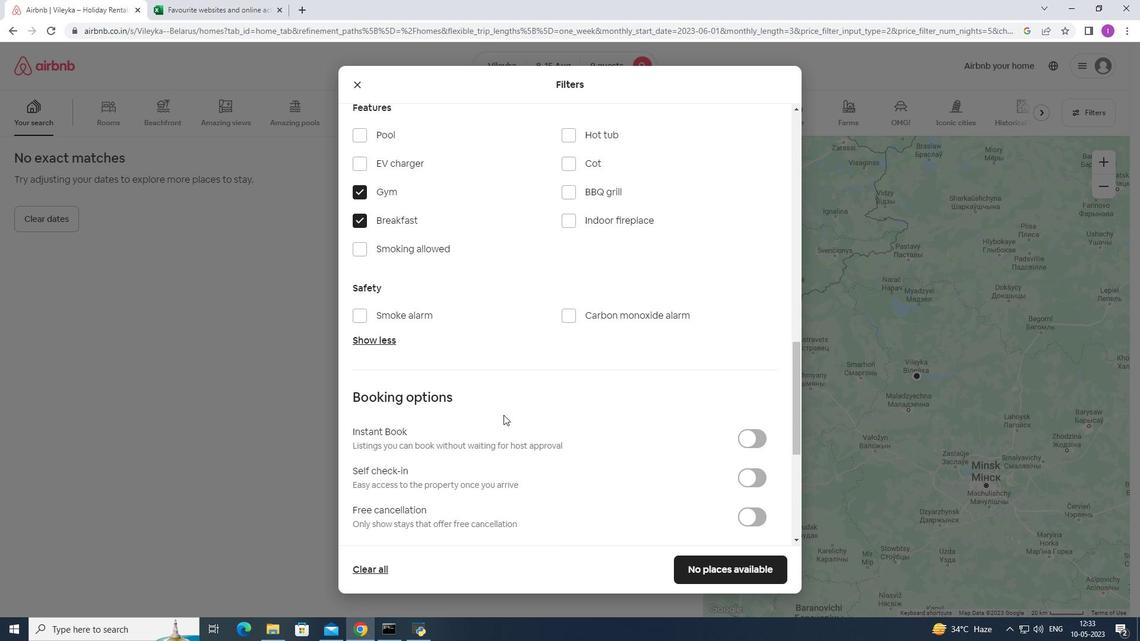 
Action: Mouse scrolled (503, 414) with delta (0, 0)
Screenshot: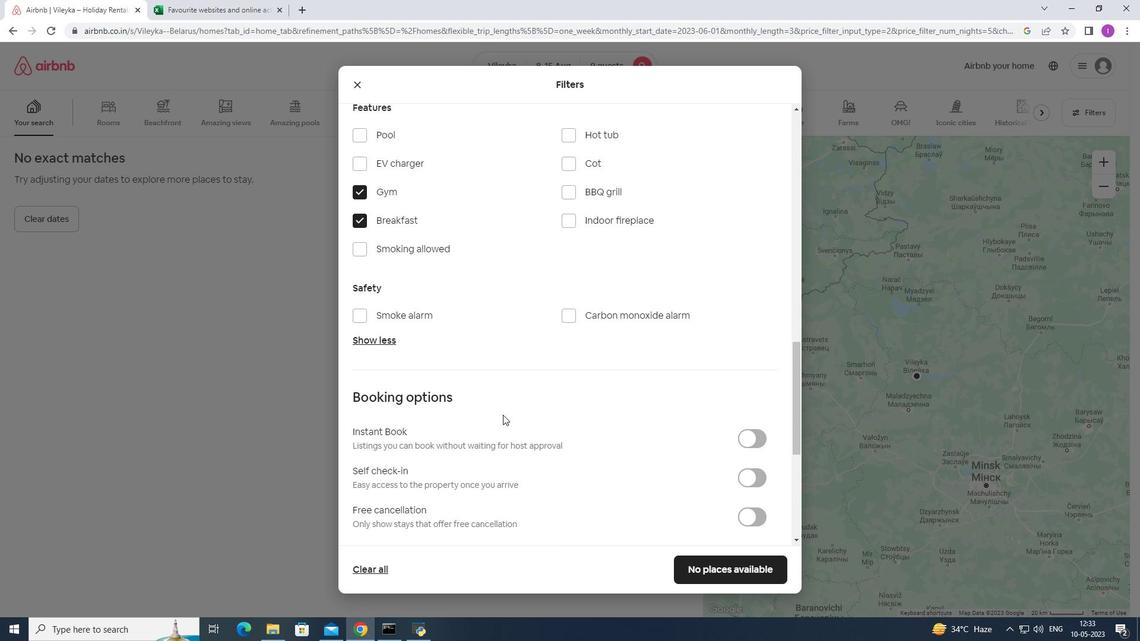 
Action: Mouse scrolled (503, 414) with delta (0, 0)
Screenshot: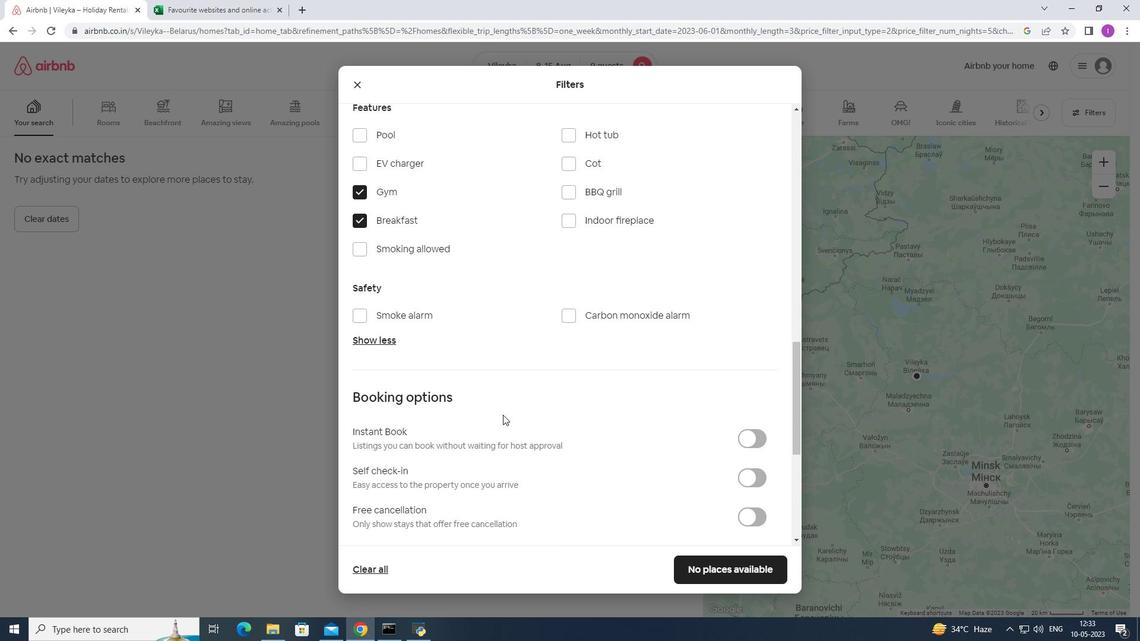 
Action: Mouse moved to (757, 299)
Screenshot: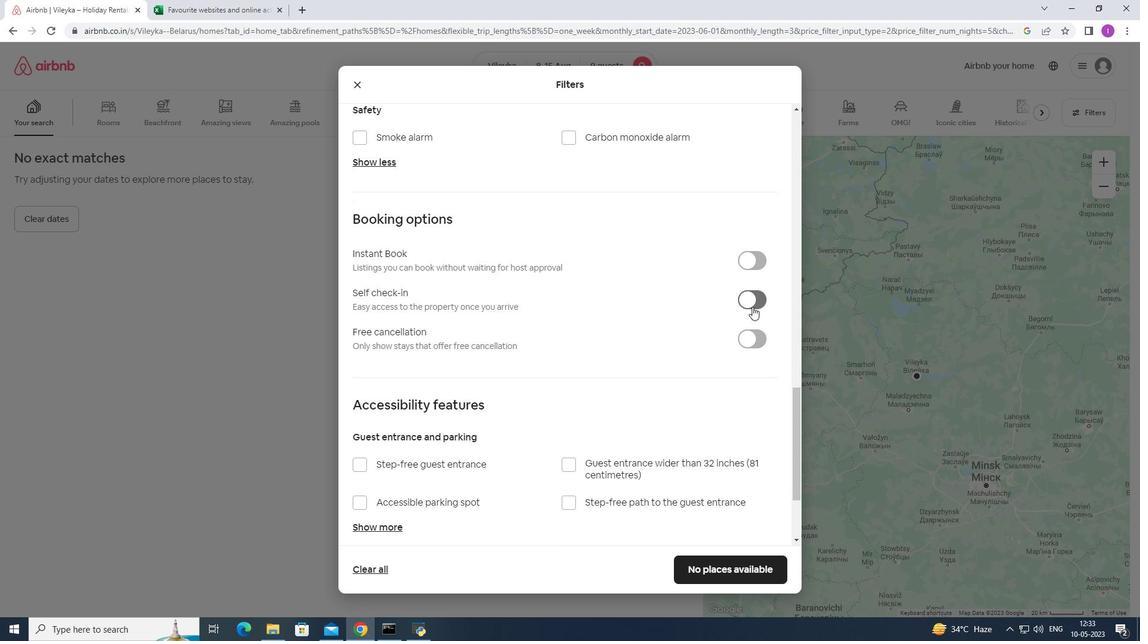 
Action: Mouse pressed left at (757, 299)
Screenshot: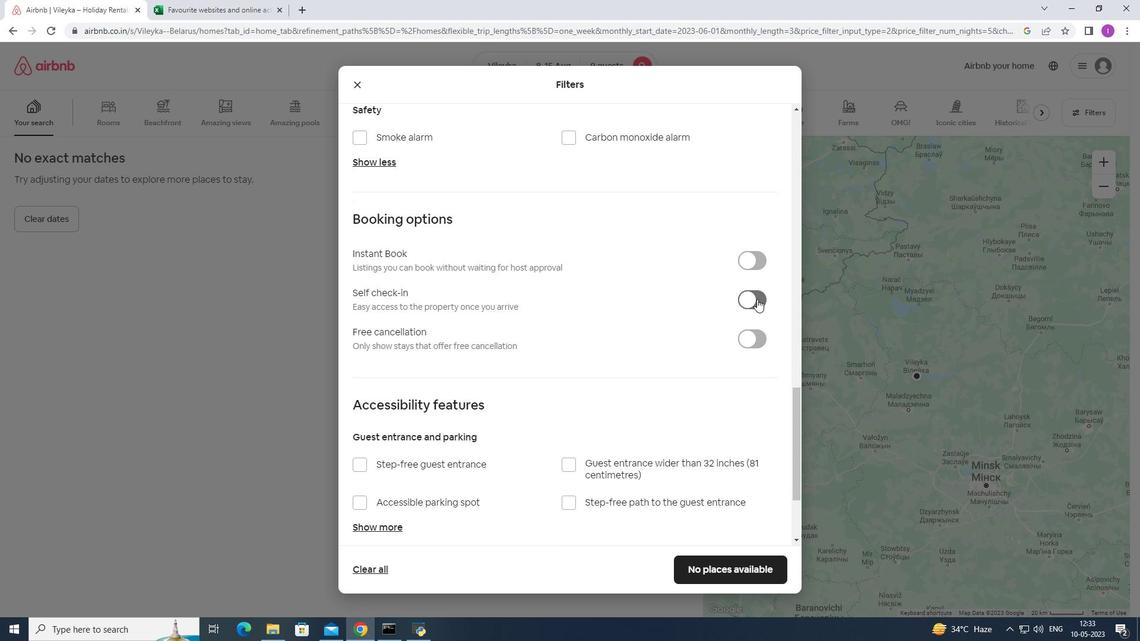 
Action: Mouse moved to (676, 402)
Screenshot: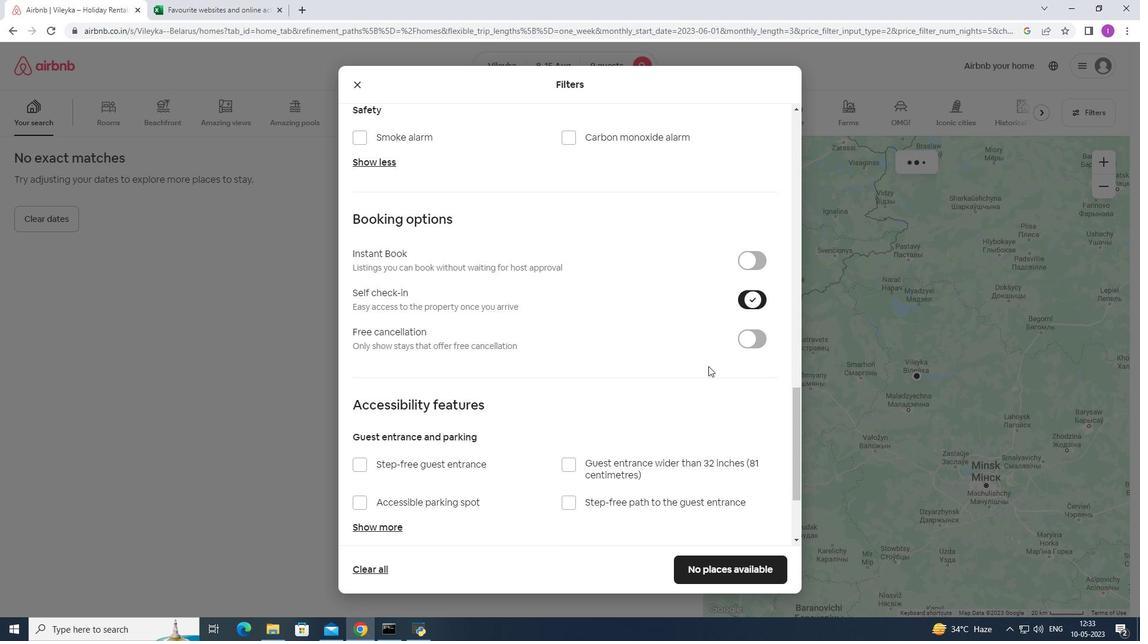 
Action: Mouse scrolled (676, 401) with delta (0, 0)
Screenshot: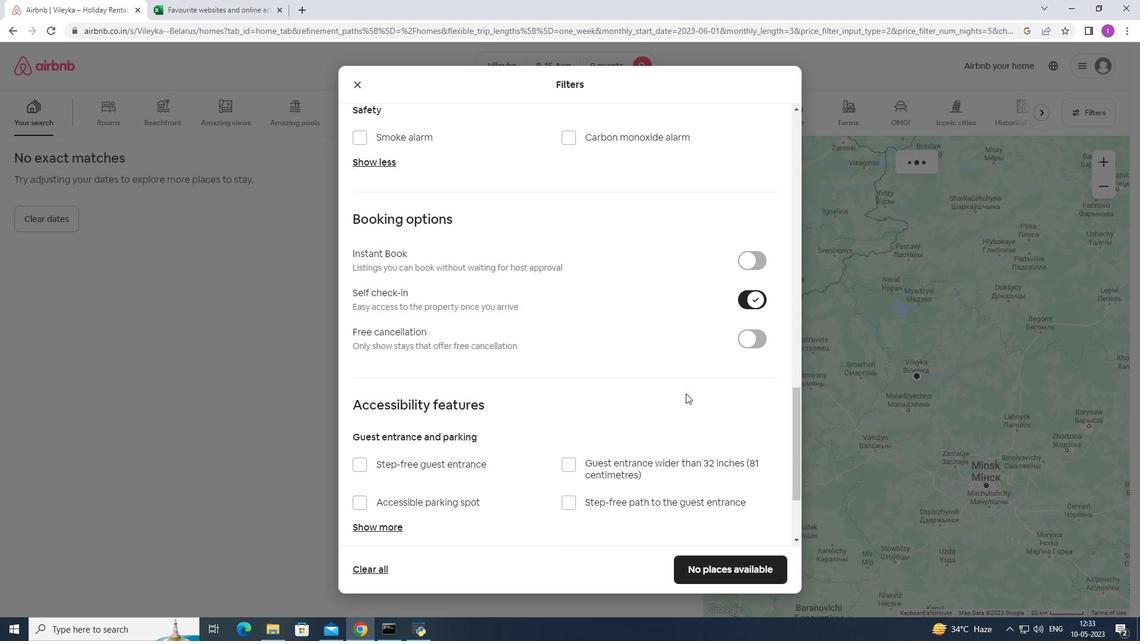 
Action: Mouse scrolled (676, 401) with delta (0, 0)
Screenshot: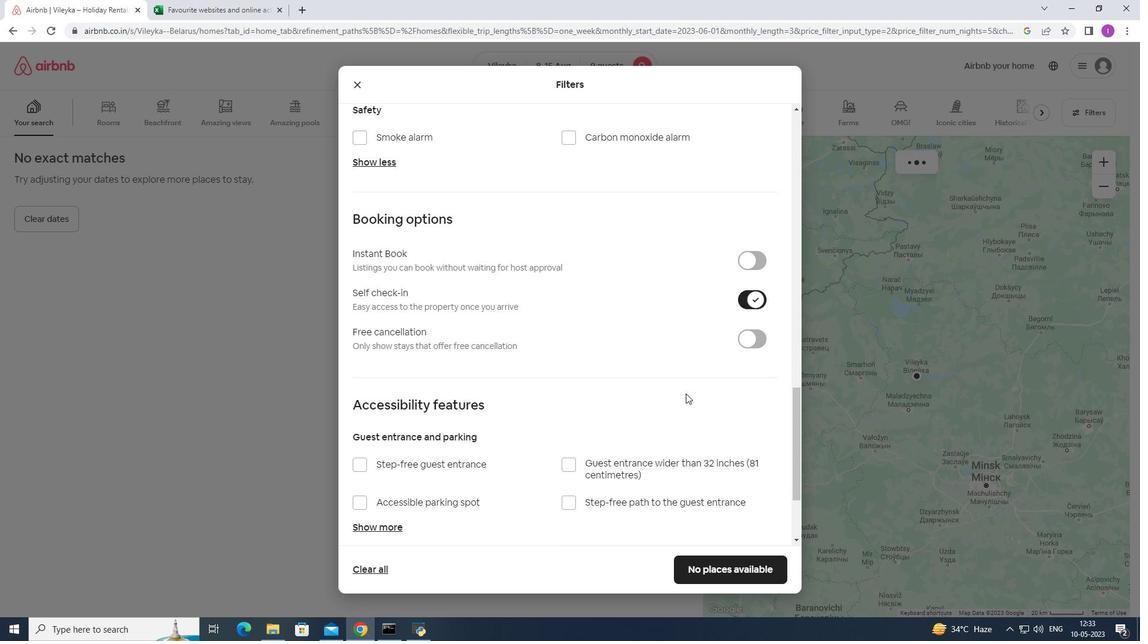 
Action: Mouse scrolled (676, 401) with delta (0, 0)
Screenshot: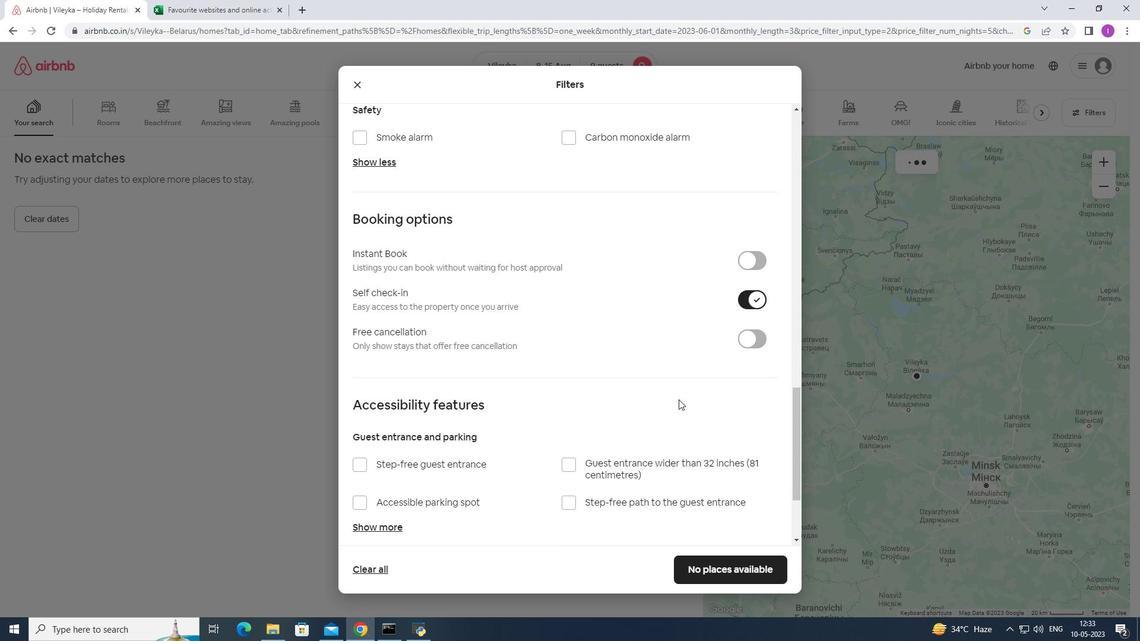 
Action: Mouse scrolled (676, 401) with delta (0, 0)
Screenshot: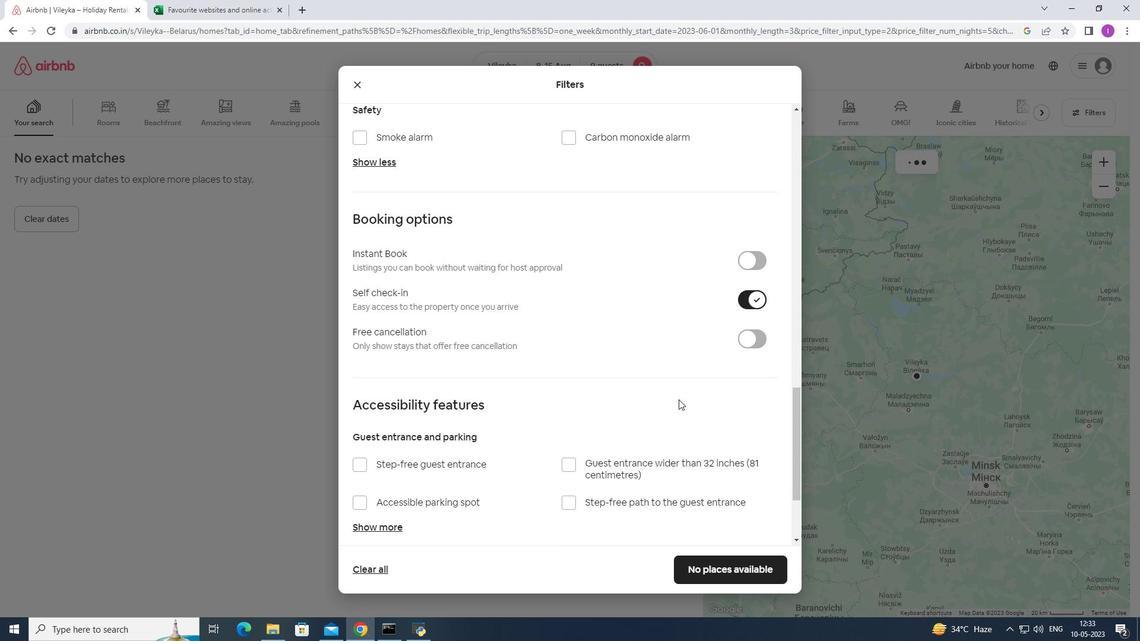 
Action: Mouse moved to (675, 402)
Screenshot: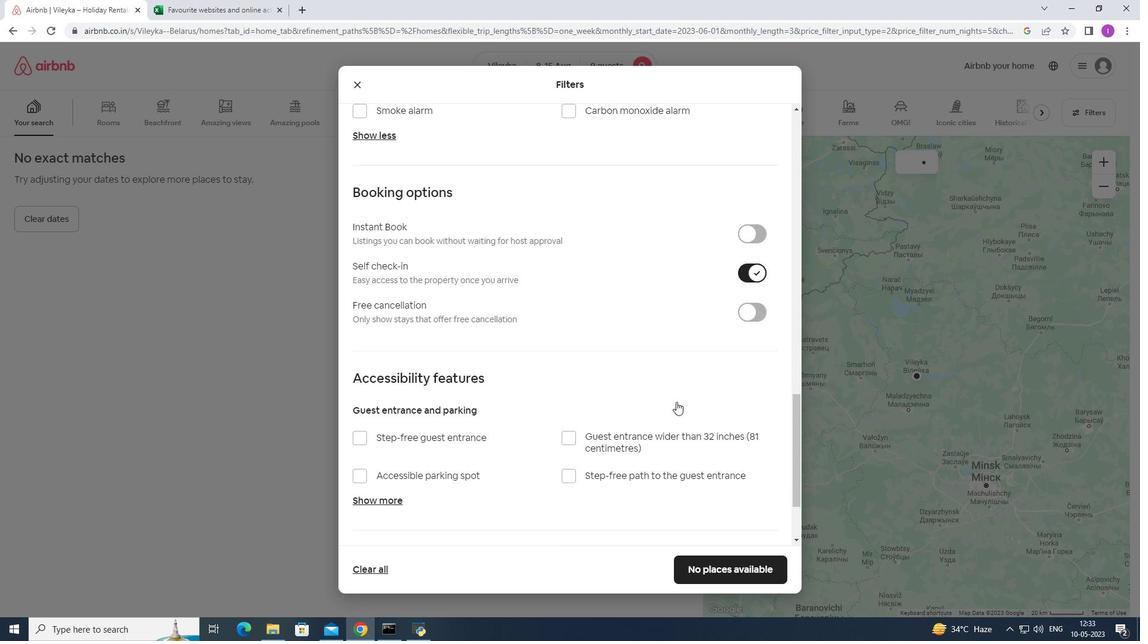 
Action: Mouse scrolled (675, 402) with delta (0, 0)
Screenshot: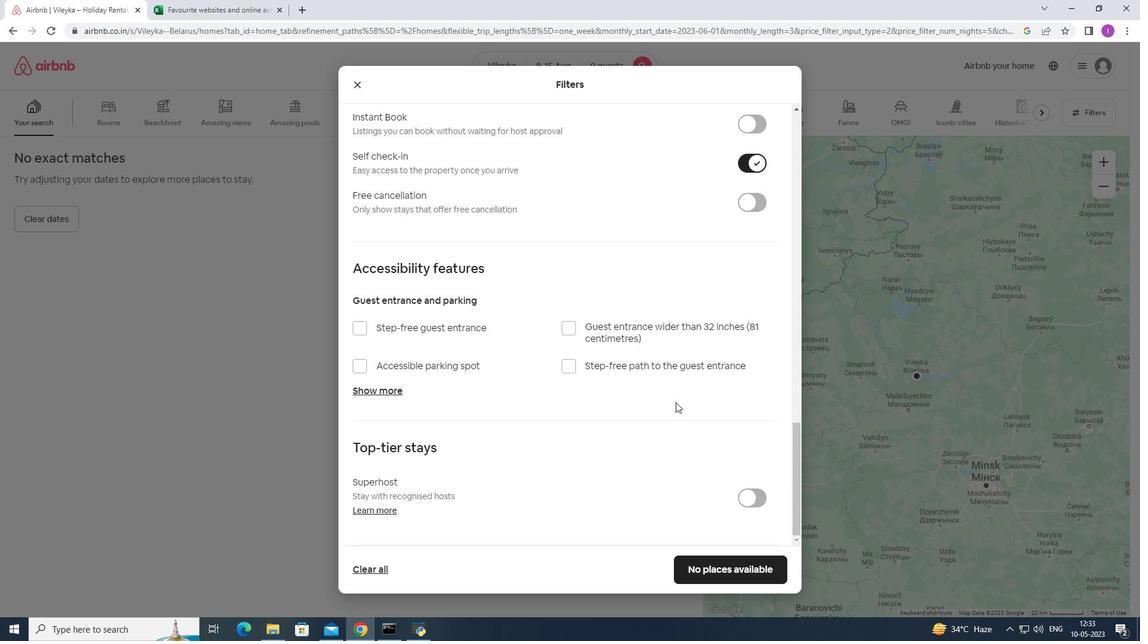 
Action: Mouse scrolled (675, 402) with delta (0, 0)
Screenshot: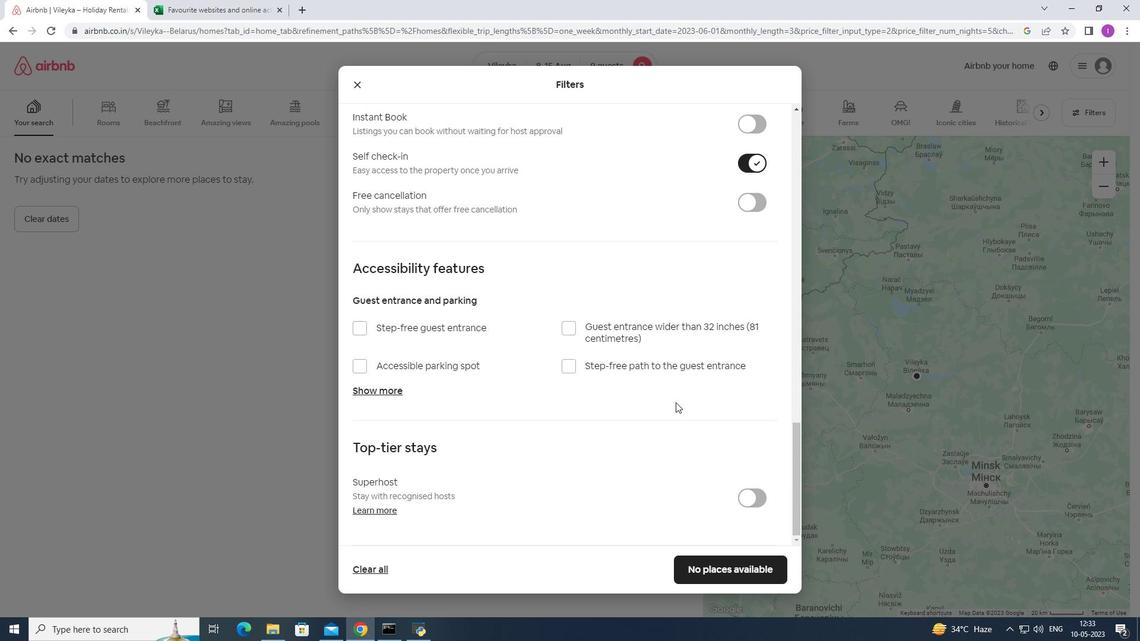 
Action: Mouse scrolled (675, 402) with delta (0, 0)
Screenshot: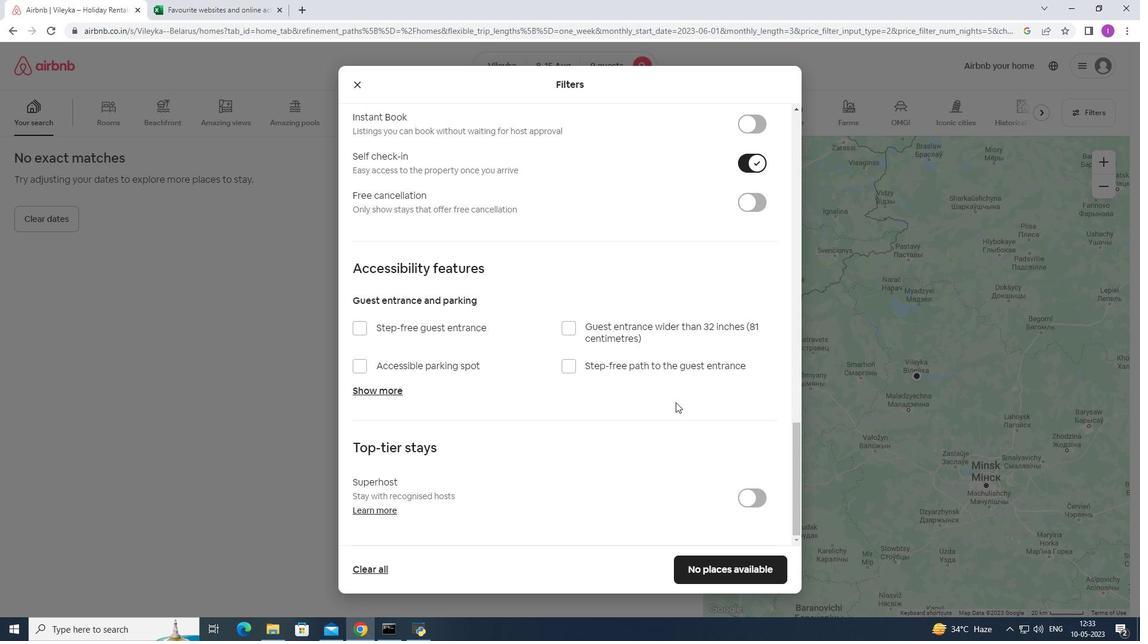 
Action: Mouse scrolled (675, 402) with delta (0, 0)
Screenshot: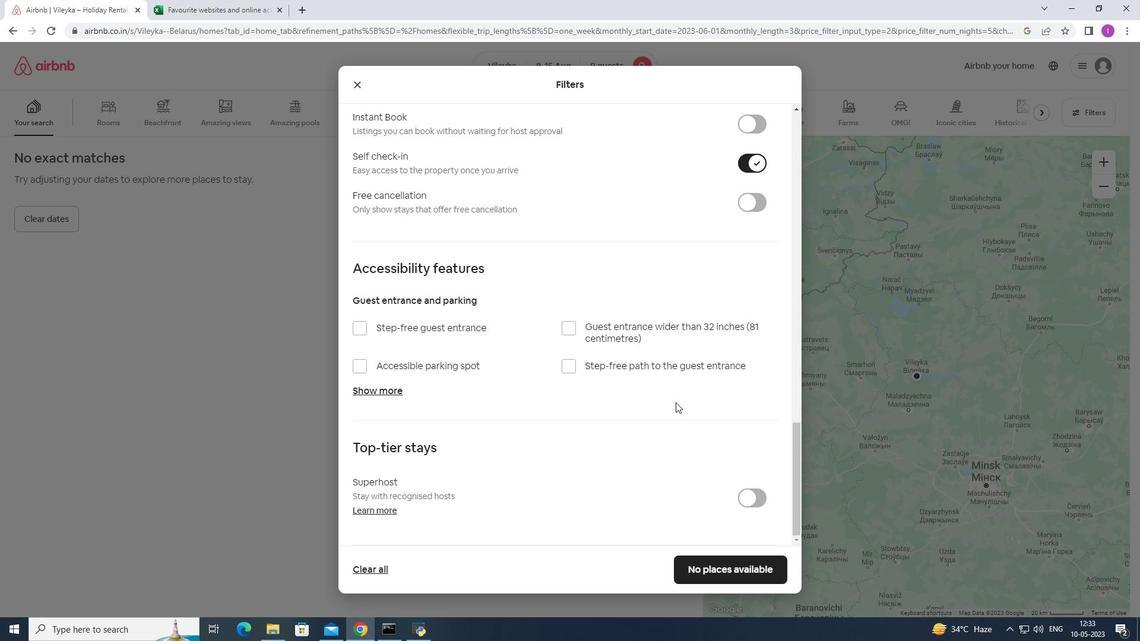 
Action: Mouse scrolled (675, 402) with delta (0, 0)
Screenshot: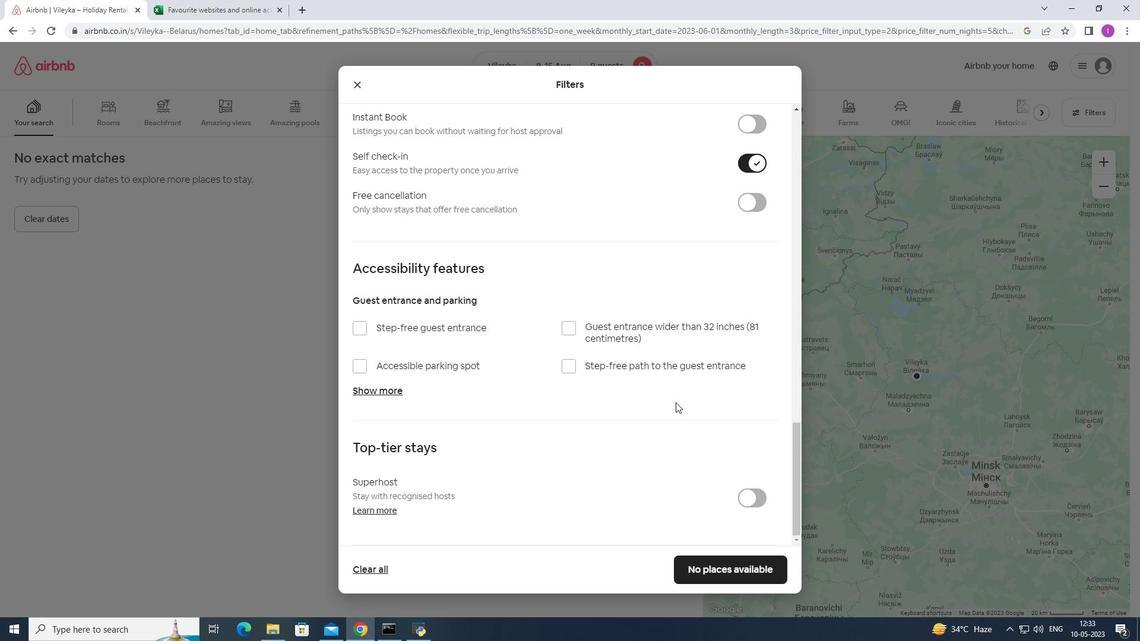 
Action: Mouse scrolled (675, 402) with delta (0, 0)
Screenshot: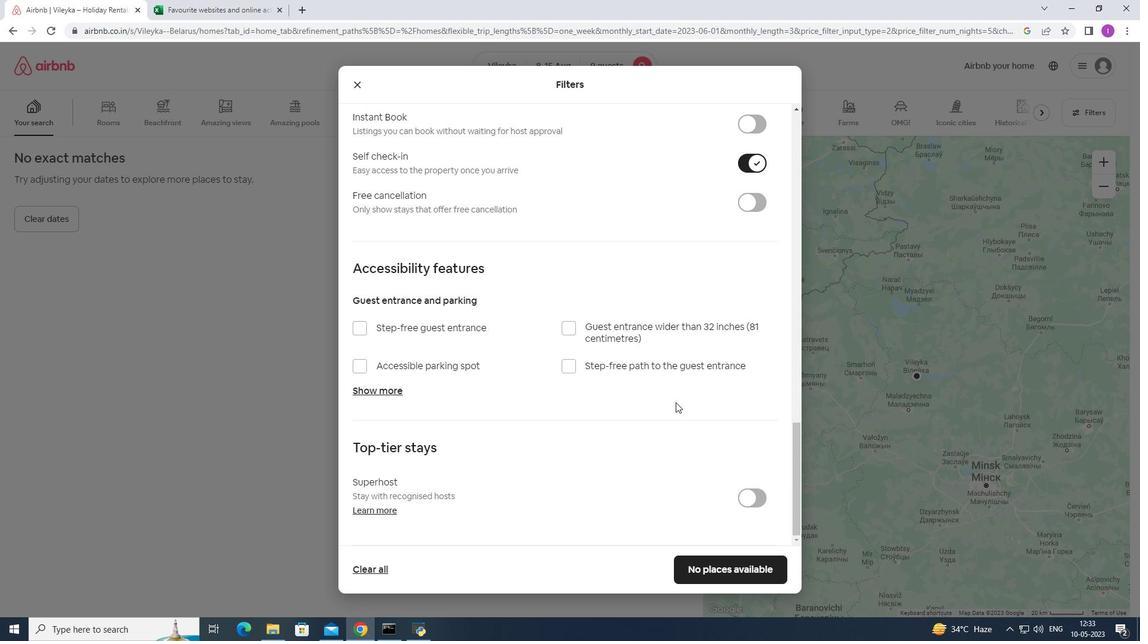
Action: Mouse scrolled (675, 402) with delta (0, 0)
Screenshot: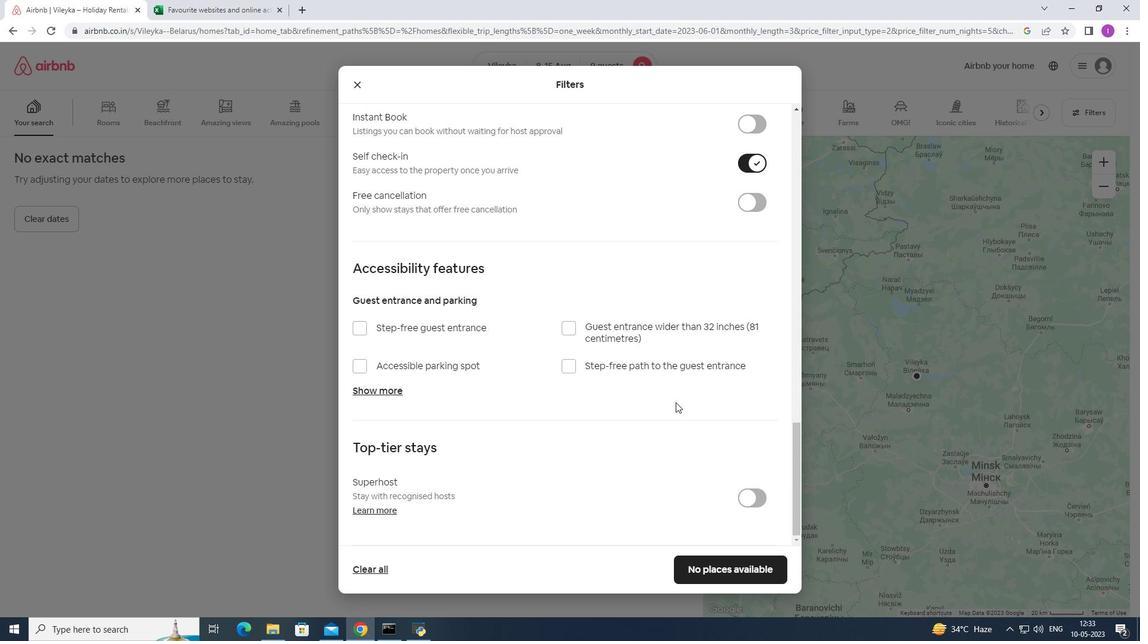 
Action: Mouse moved to (752, 574)
Screenshot: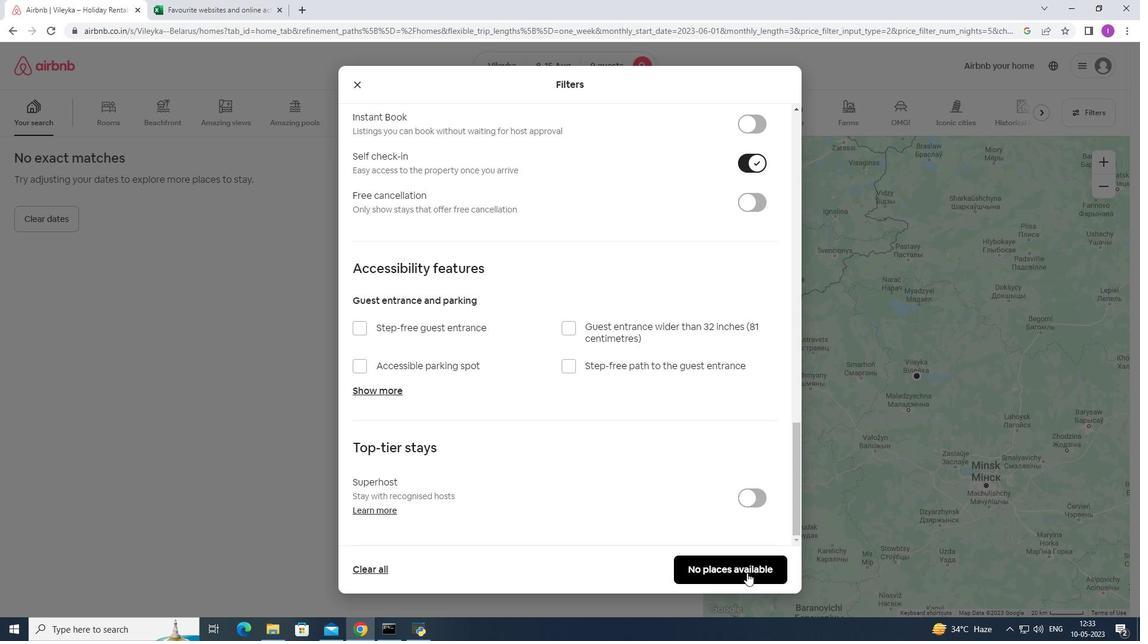 
Action: Mouse pressed left at (752, 574)
Screenshot: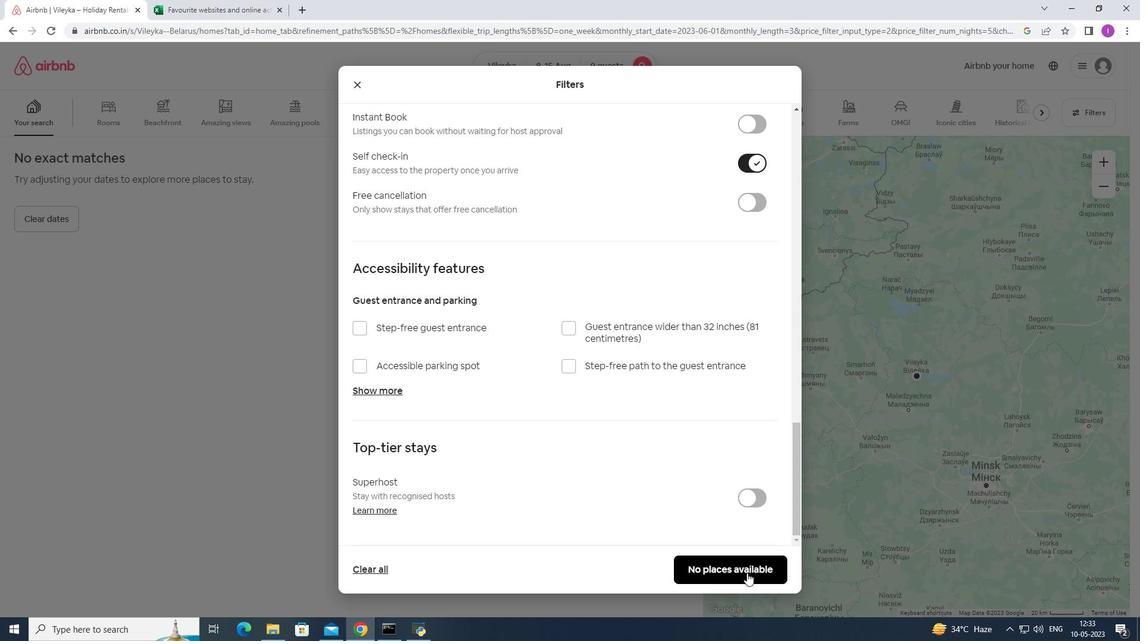 
Action: Mouse moved to (490, 538)
Screenshot: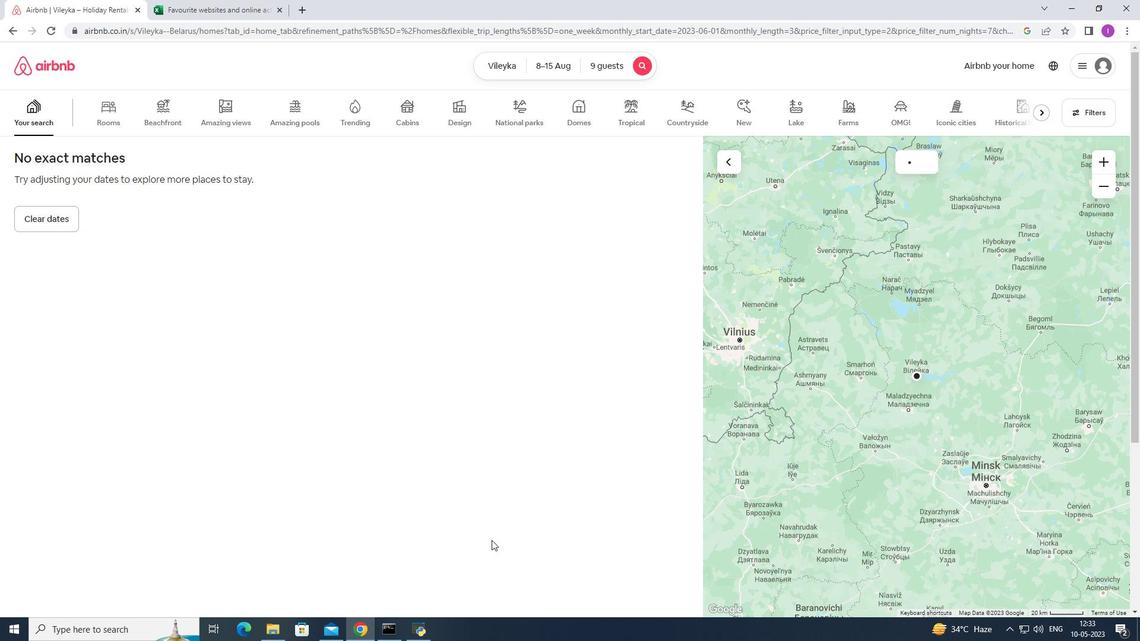 
